 Task: Look for space in Cova Figueira, Cape Verde from 1st June, 2023 to 9th June, 2023 for 5 adults in price range Rs.6000 to Rs.12000. Place can be entire place with 3 bedrooms having 3 beds and 3 bathrooms. Property type can be house, flat, guest house. Booking option can be shelf check-in. Required host language is English.
Action: Mouse moved to (577, 118)
Screenshot: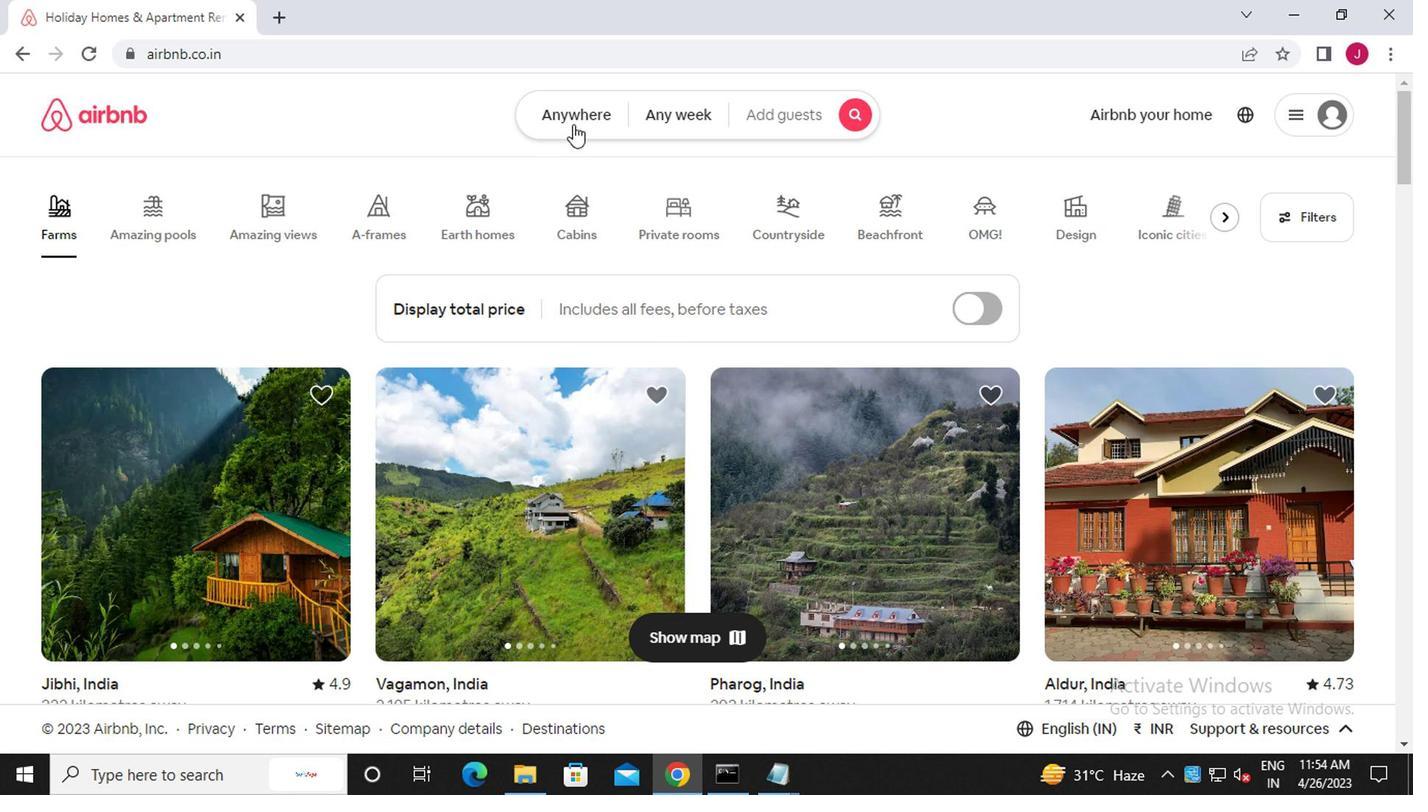 
Action: Mouse pressed left at (577, 118)
Screenshot: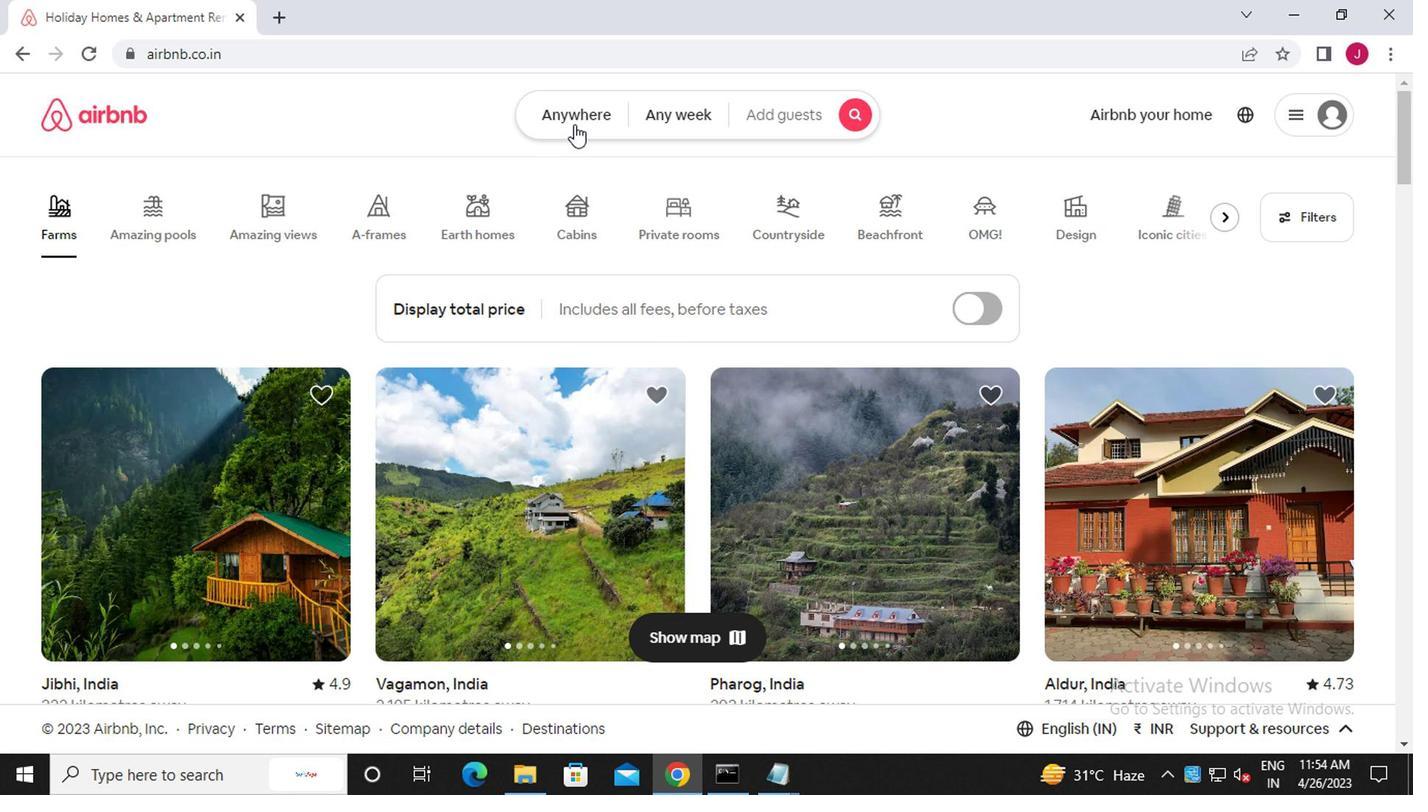 
Action: Mouse moved to (368, 204)
Screenshot: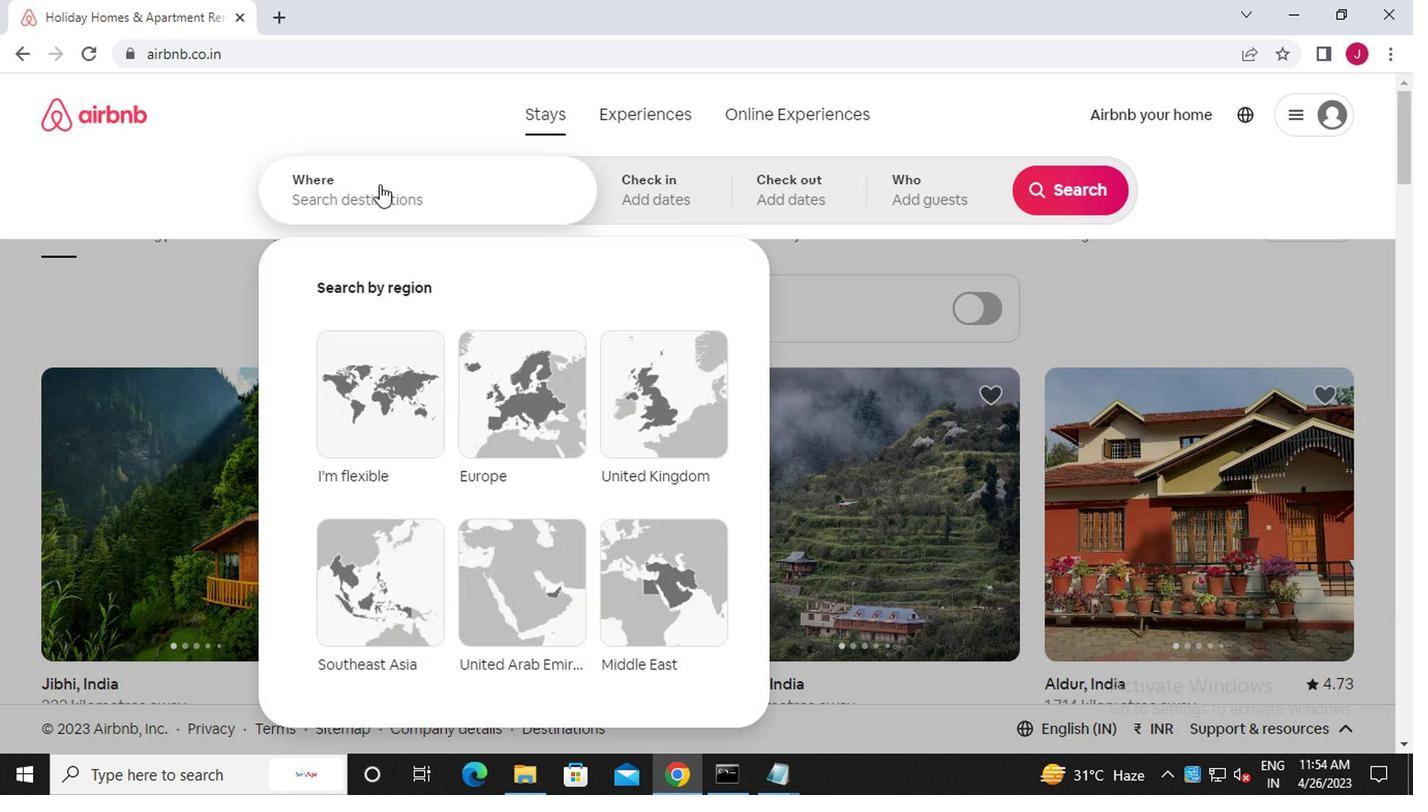 
Action: Mouse pressed left at (368, 204)
Screenshot: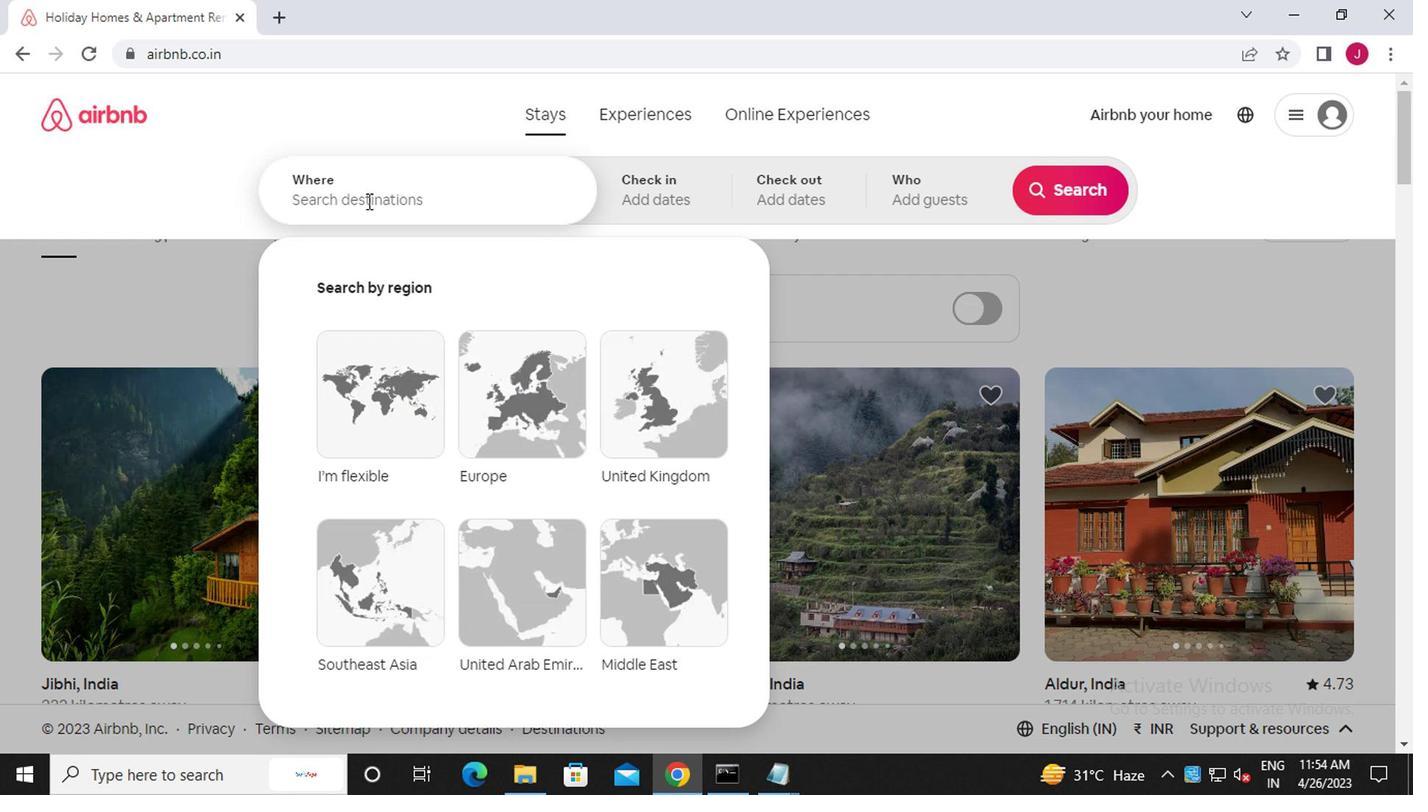 
Action: Mouse moved to (368, 204)
Screenshot: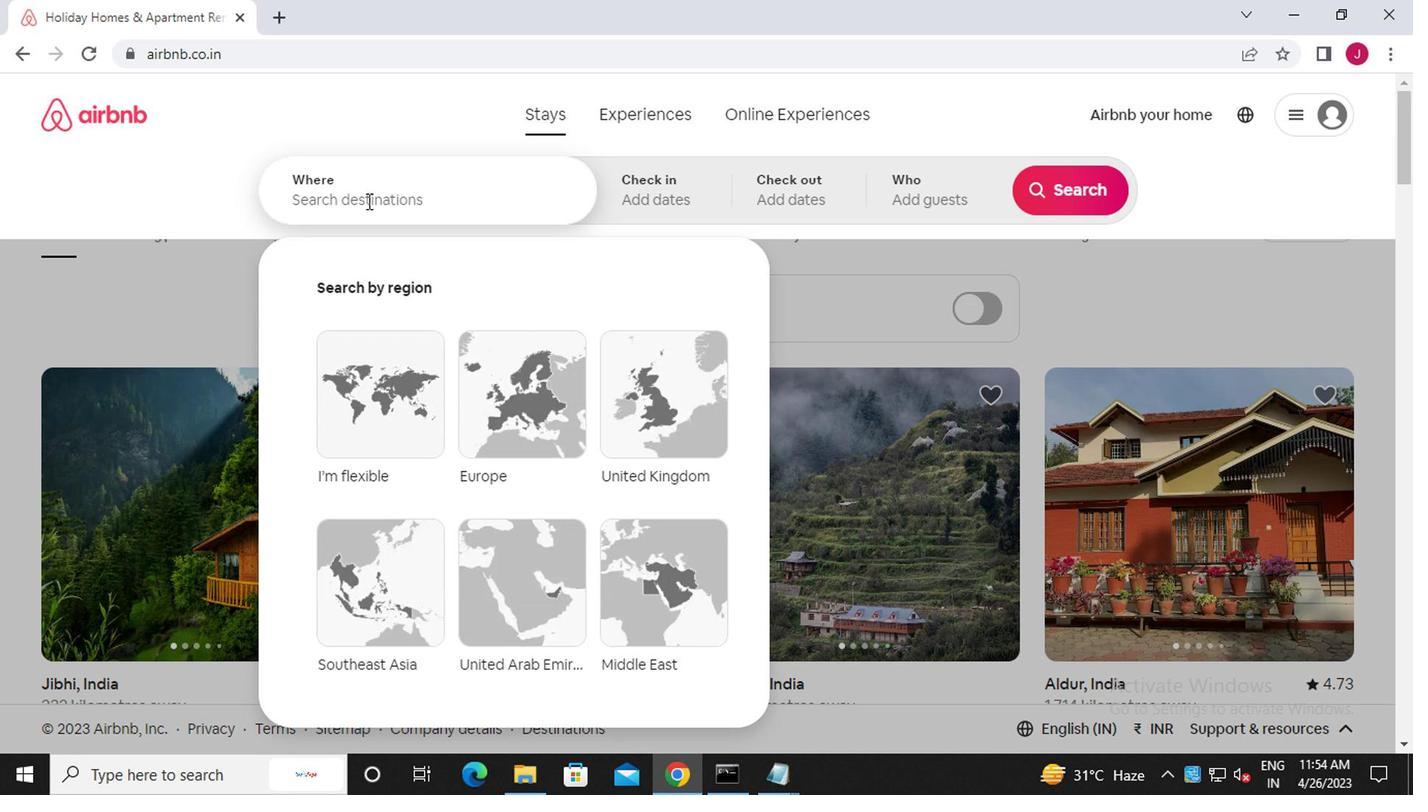
Action: Key pressed c<Key.caps_lock>ova<Key.space><Key.caps_lock>f<Key.caps_lock>iguer<Key.backspace>ira,<Key.caps_lock>c<Key.caps_lock>ape<Key.space><Key.caps_lock>v<Key.caps_lock>erde
Screenshot: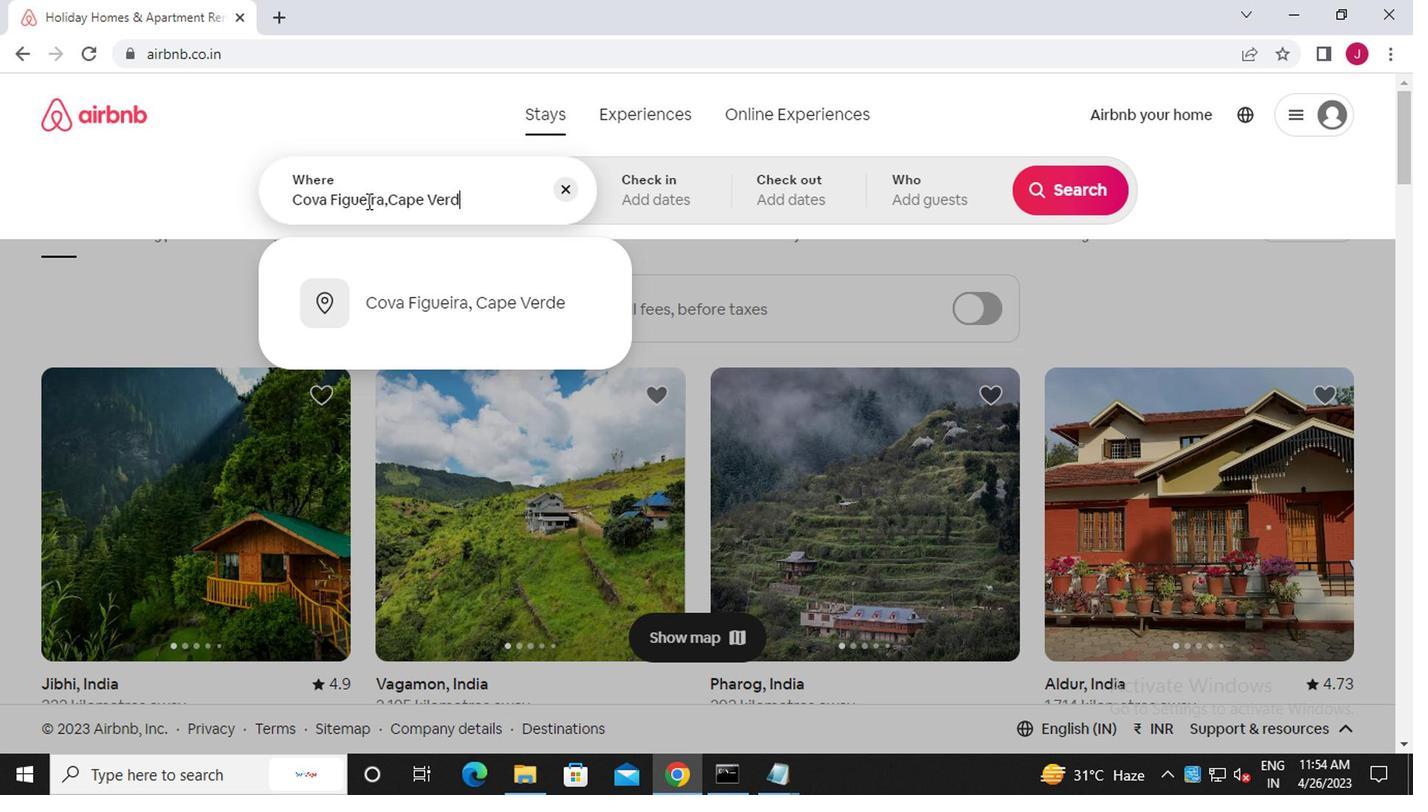 
Action: Mouse moved to (524, 306)
Screenshot: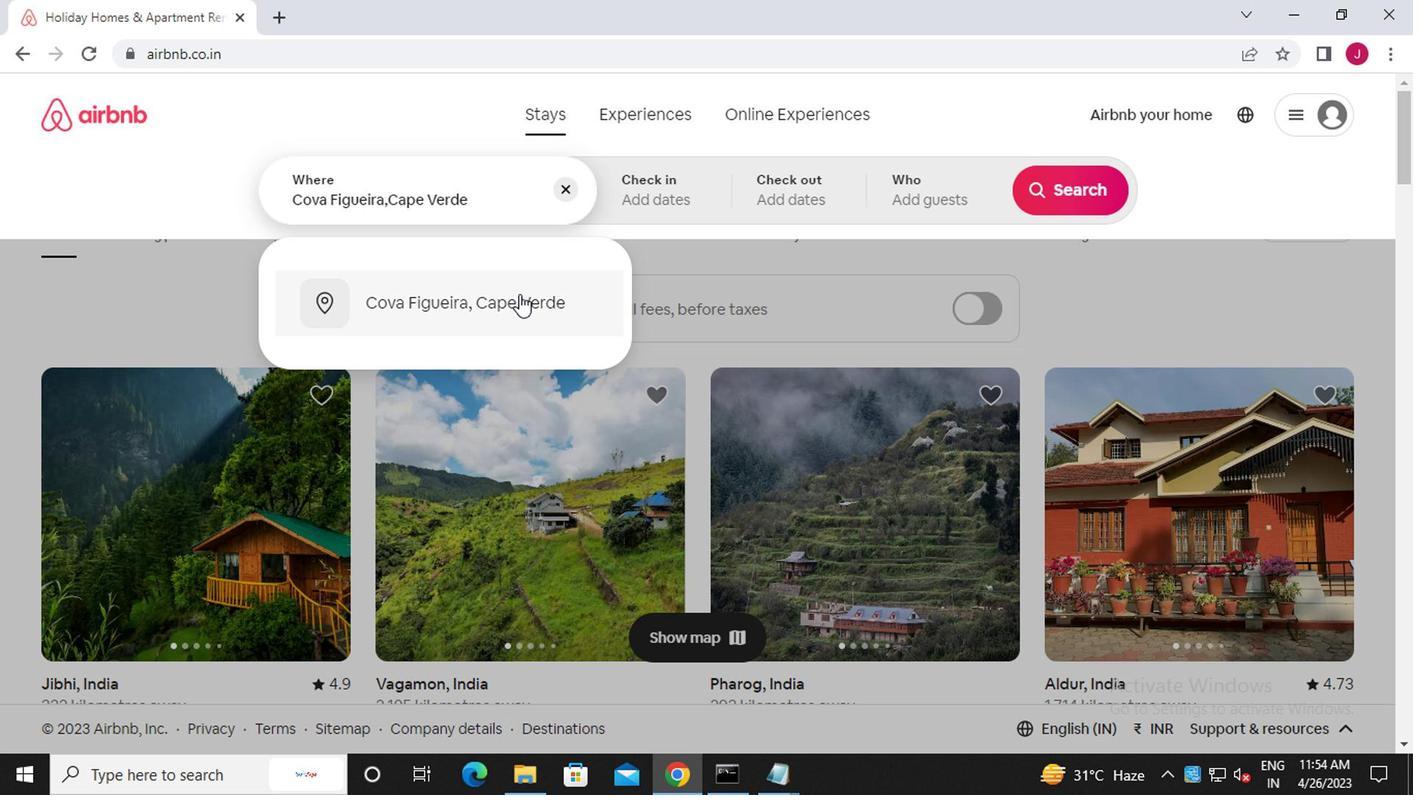 
Action: Mouse pressed left at (524, 306)
Screenshot: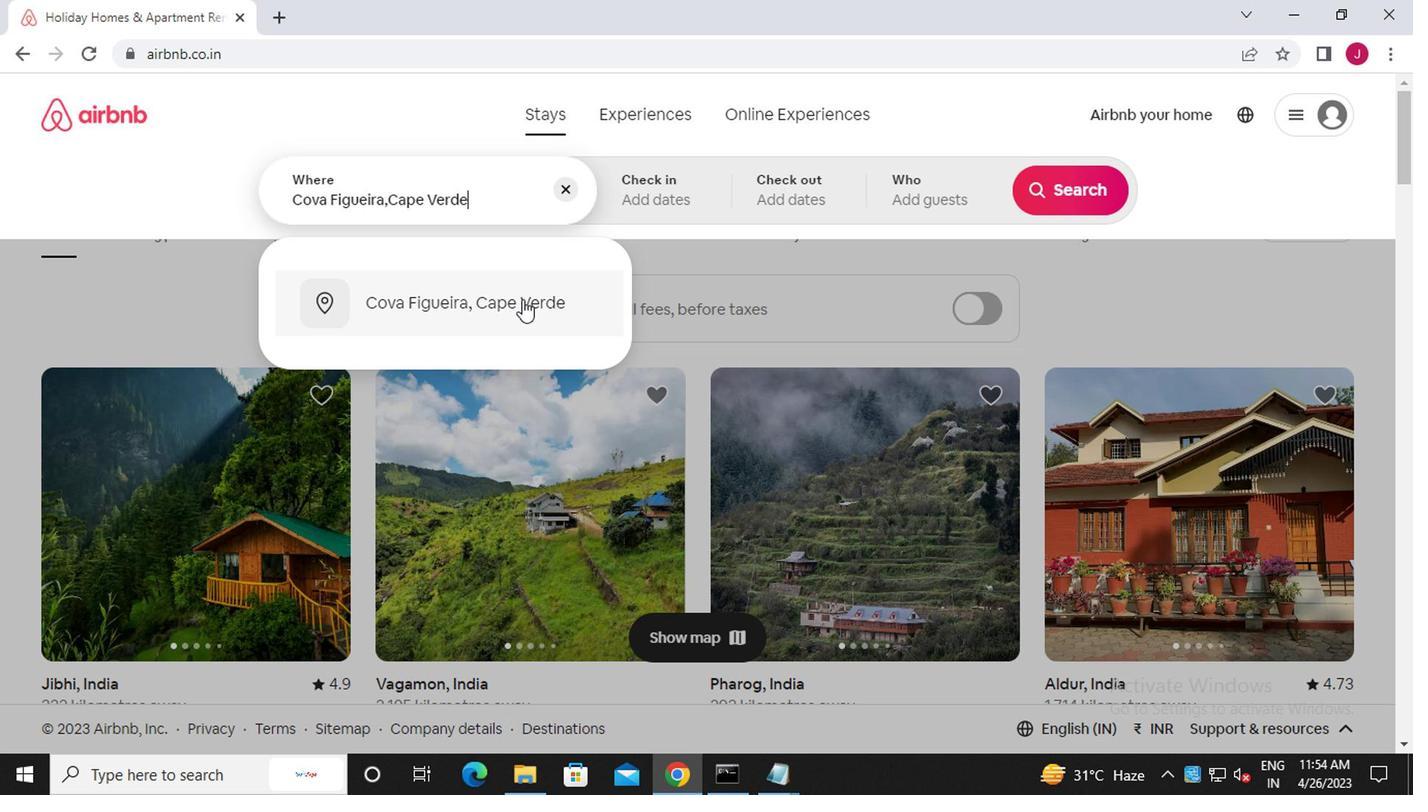 
Action: Mouse moved to (1057, 362)
Screenshot: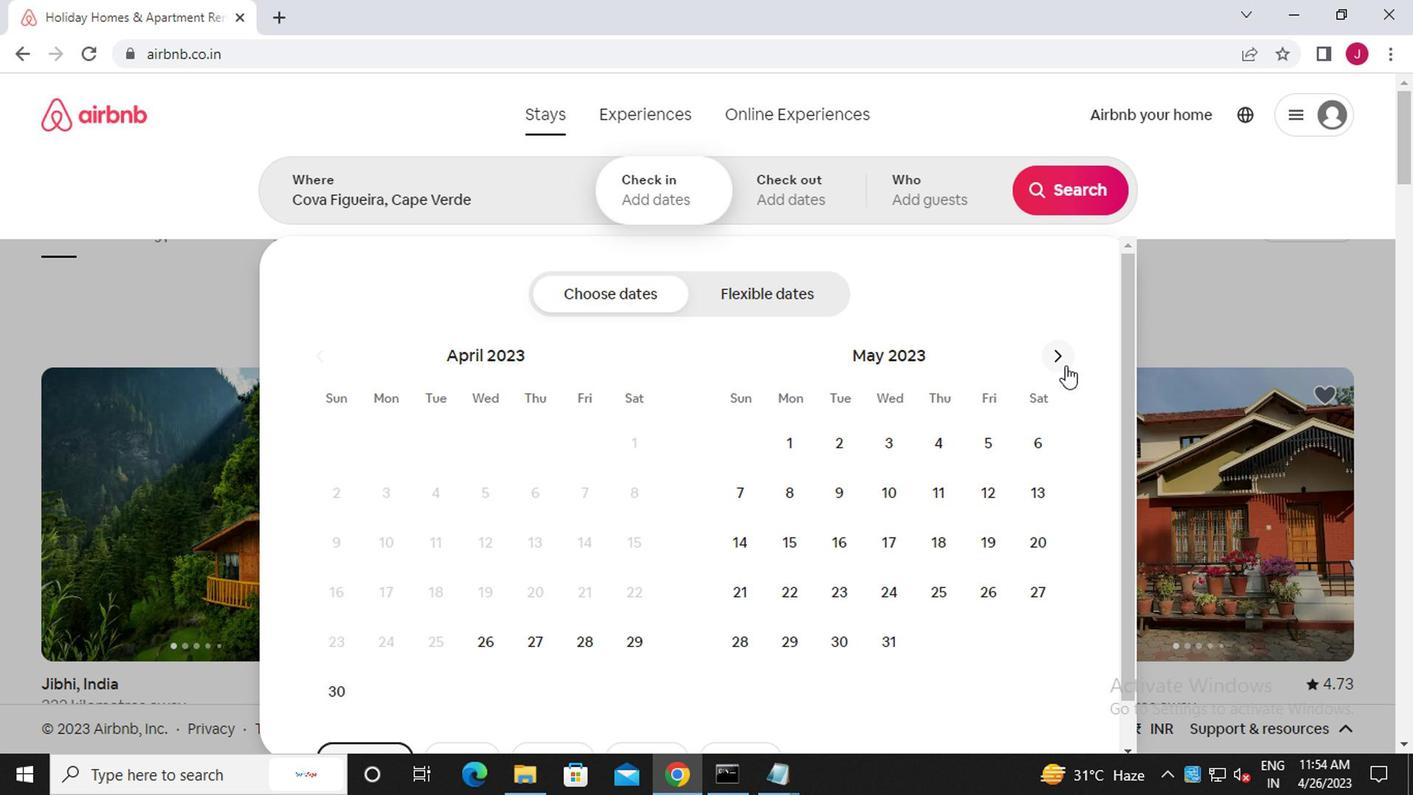 
Action: Mouse pressed left at (1057, 362)
Screenshot: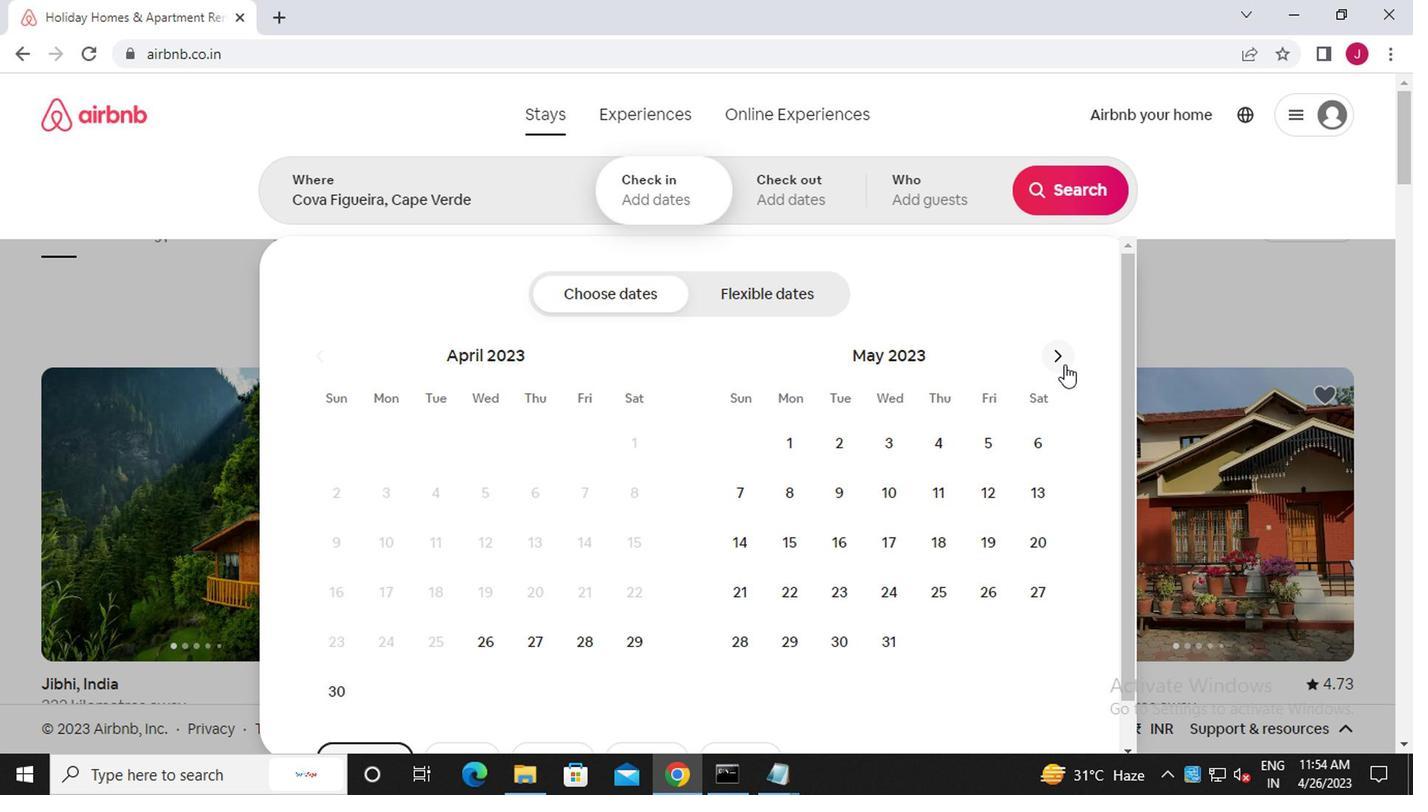 
Action: Mouse moved to (946, 440)
Screenshot: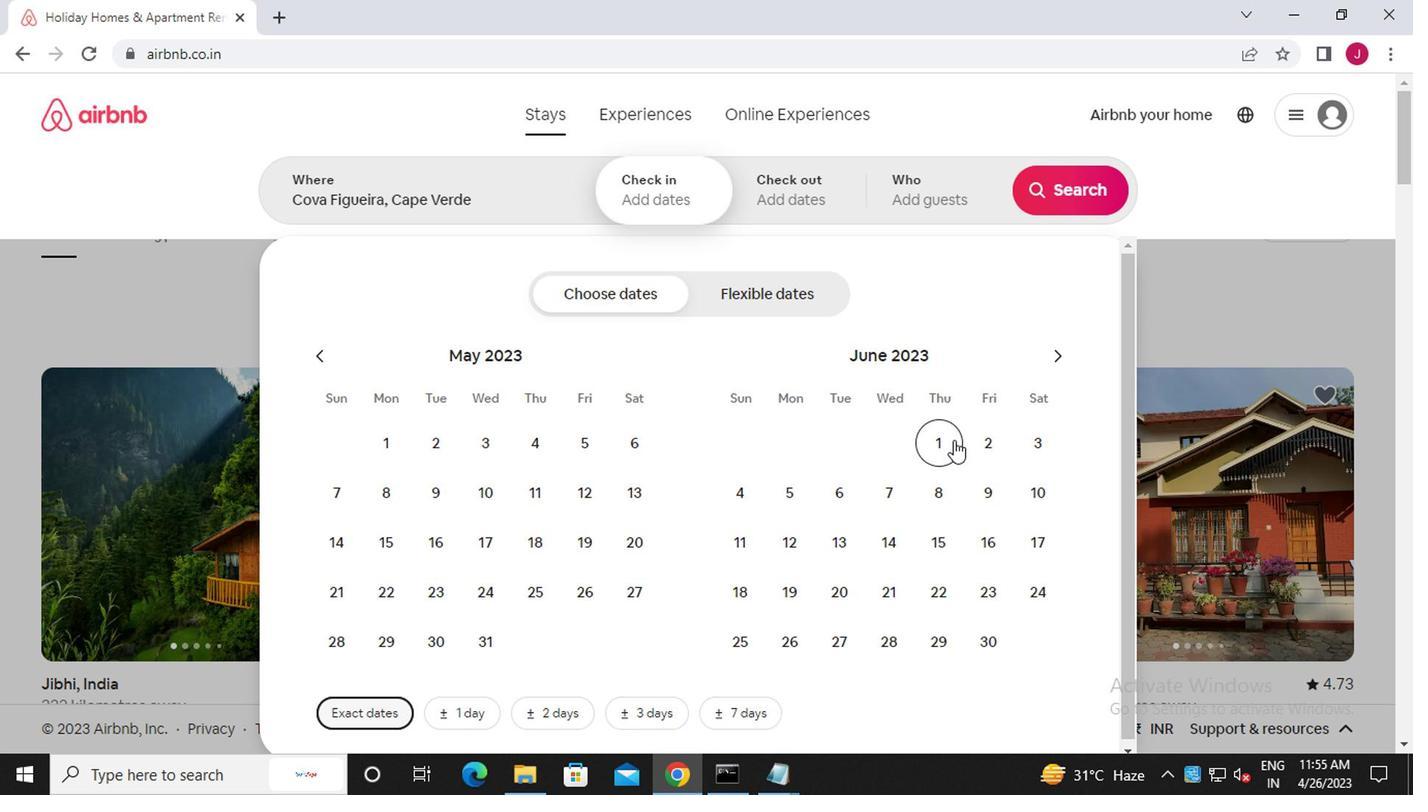 
Action: Mouse pressed left at (946, 440)
Screenshot: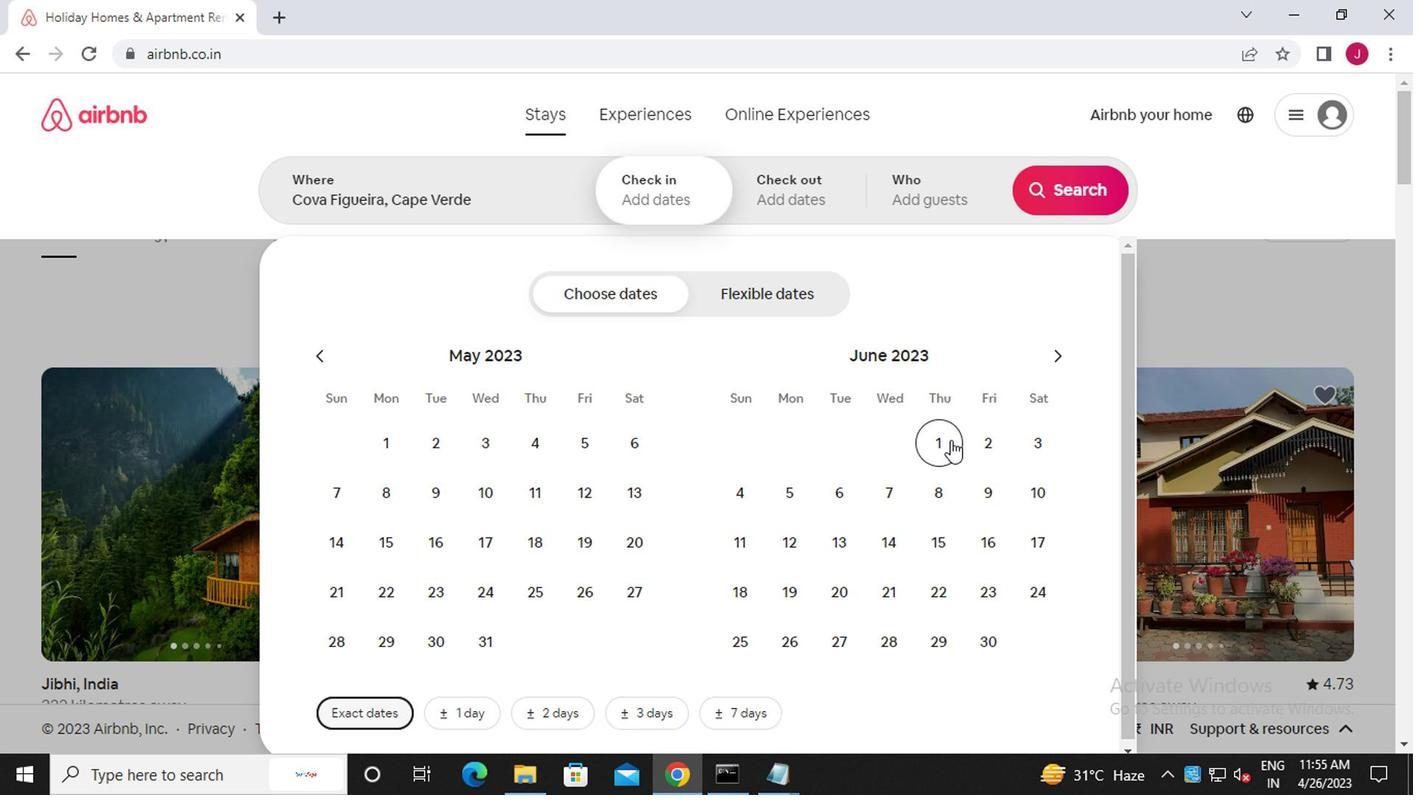 
Action: Mouse moved to (985, 477)
Screenshot: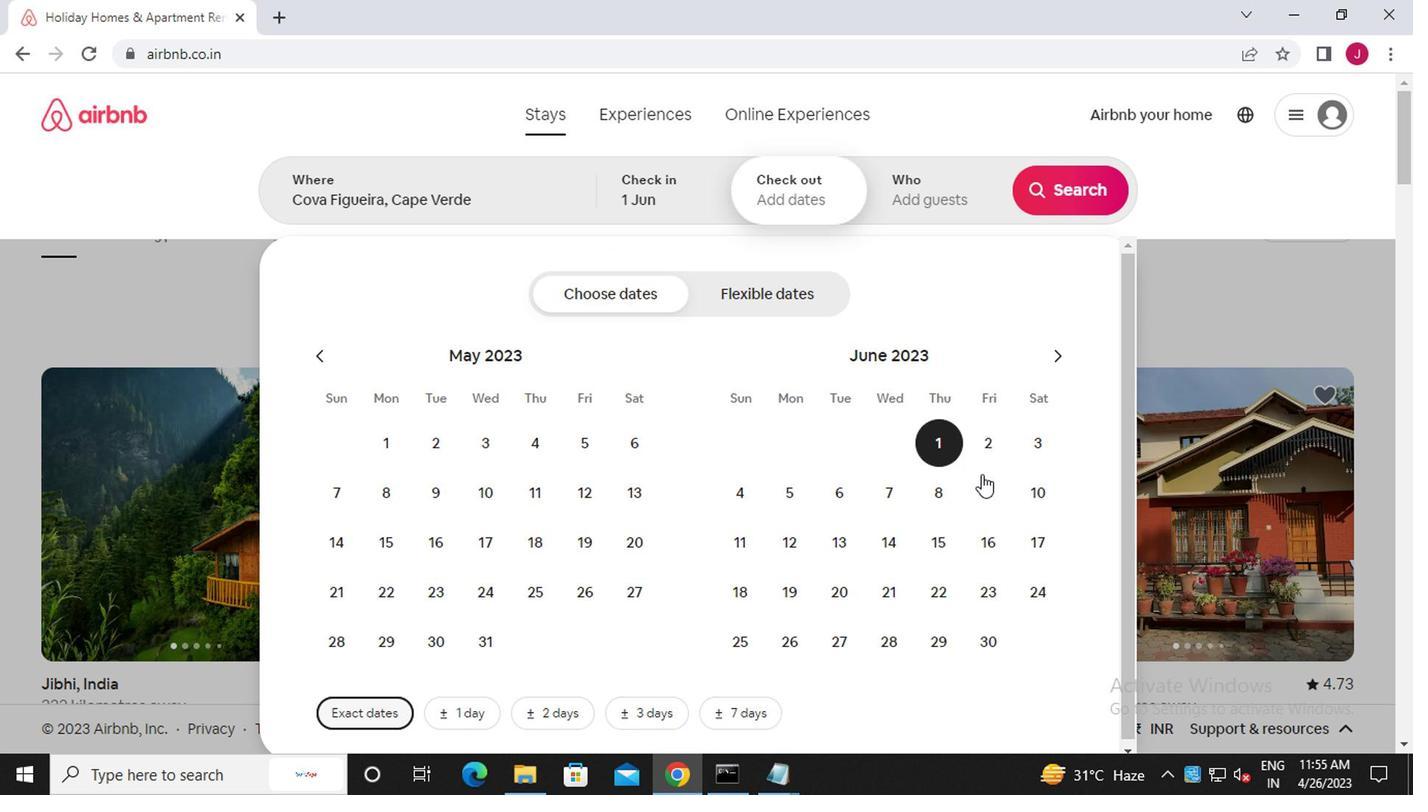 
Action: Mouse pressed left at (985, 477)
Screenshot: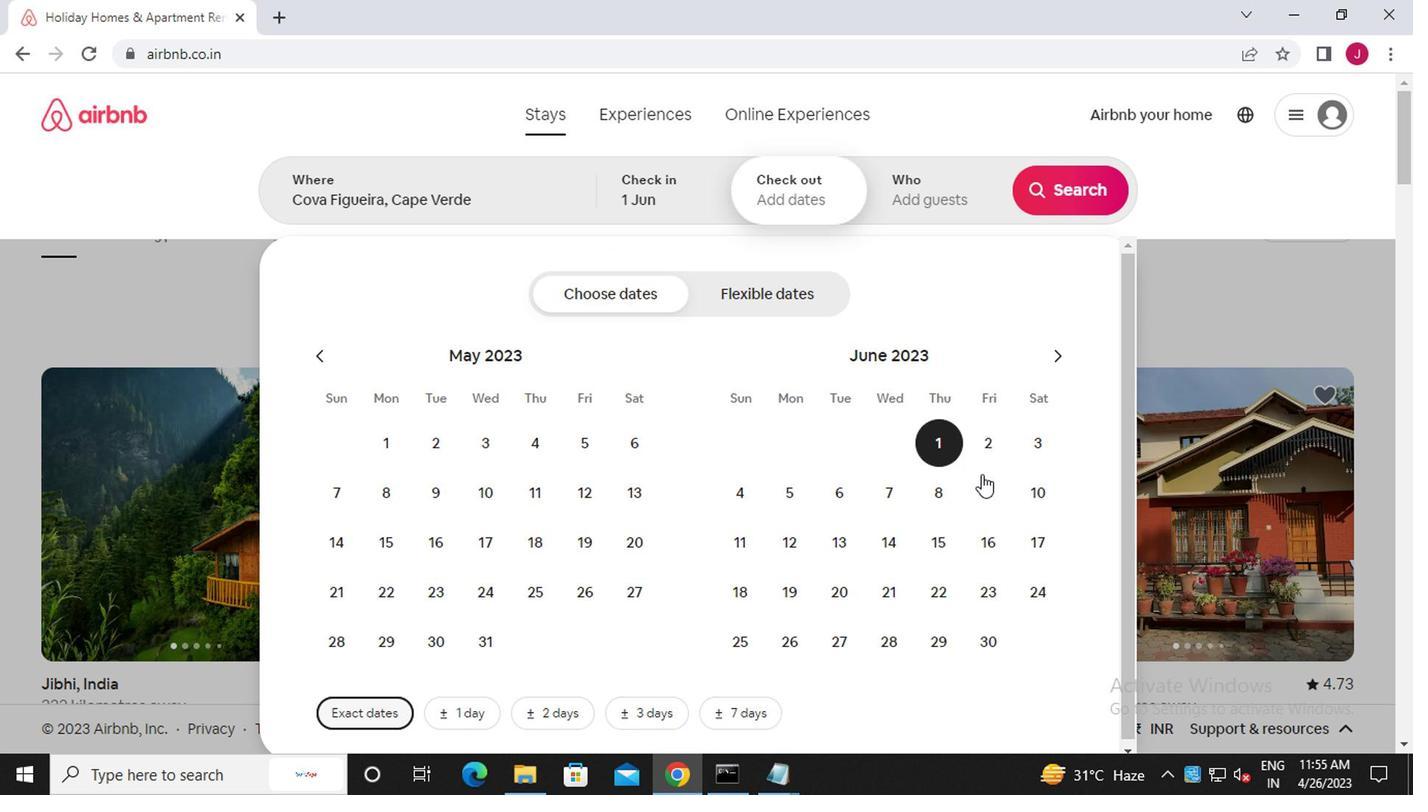
Action: Mouse moved to (938, 195)
Screenshot: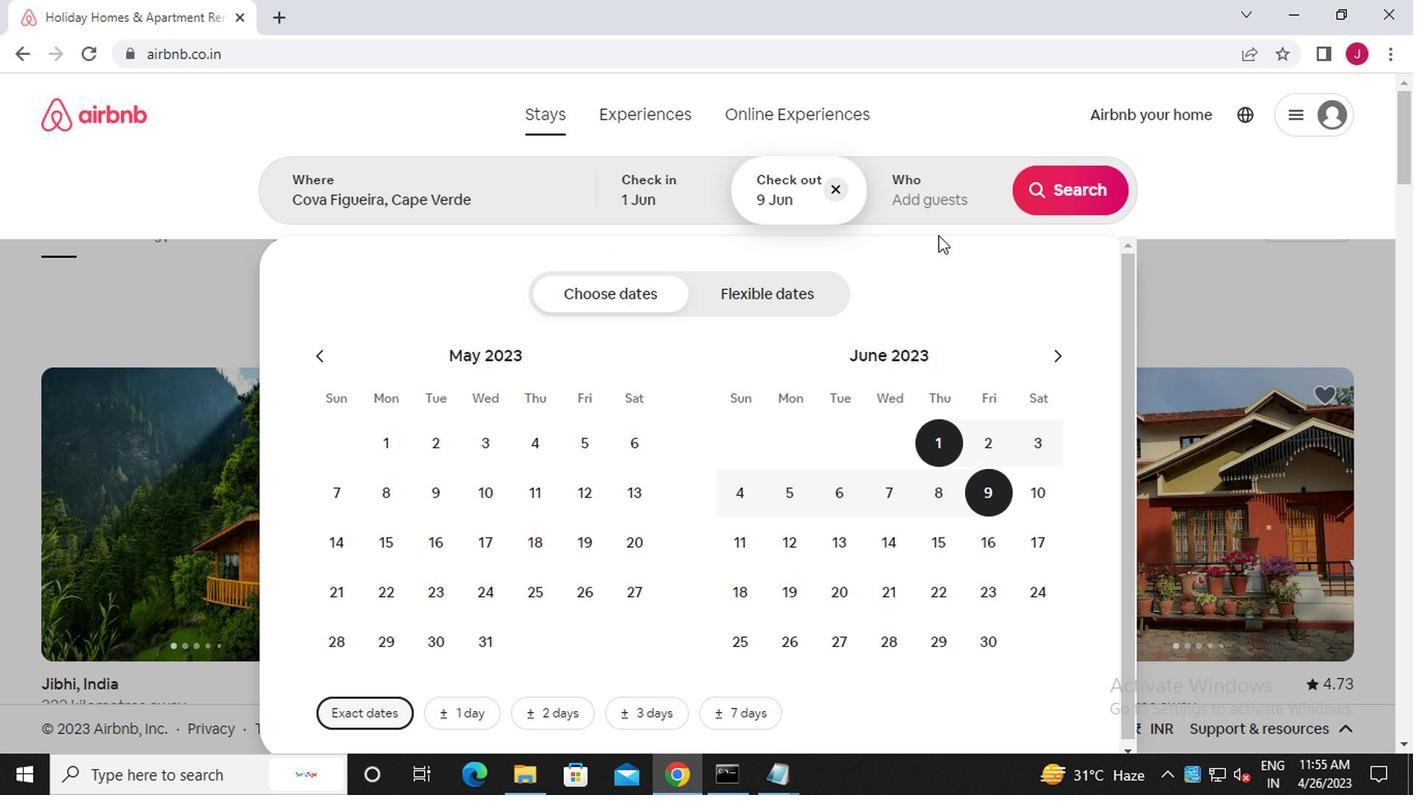 
Action: Mouse pressed left at (938, 195)
Screenshot: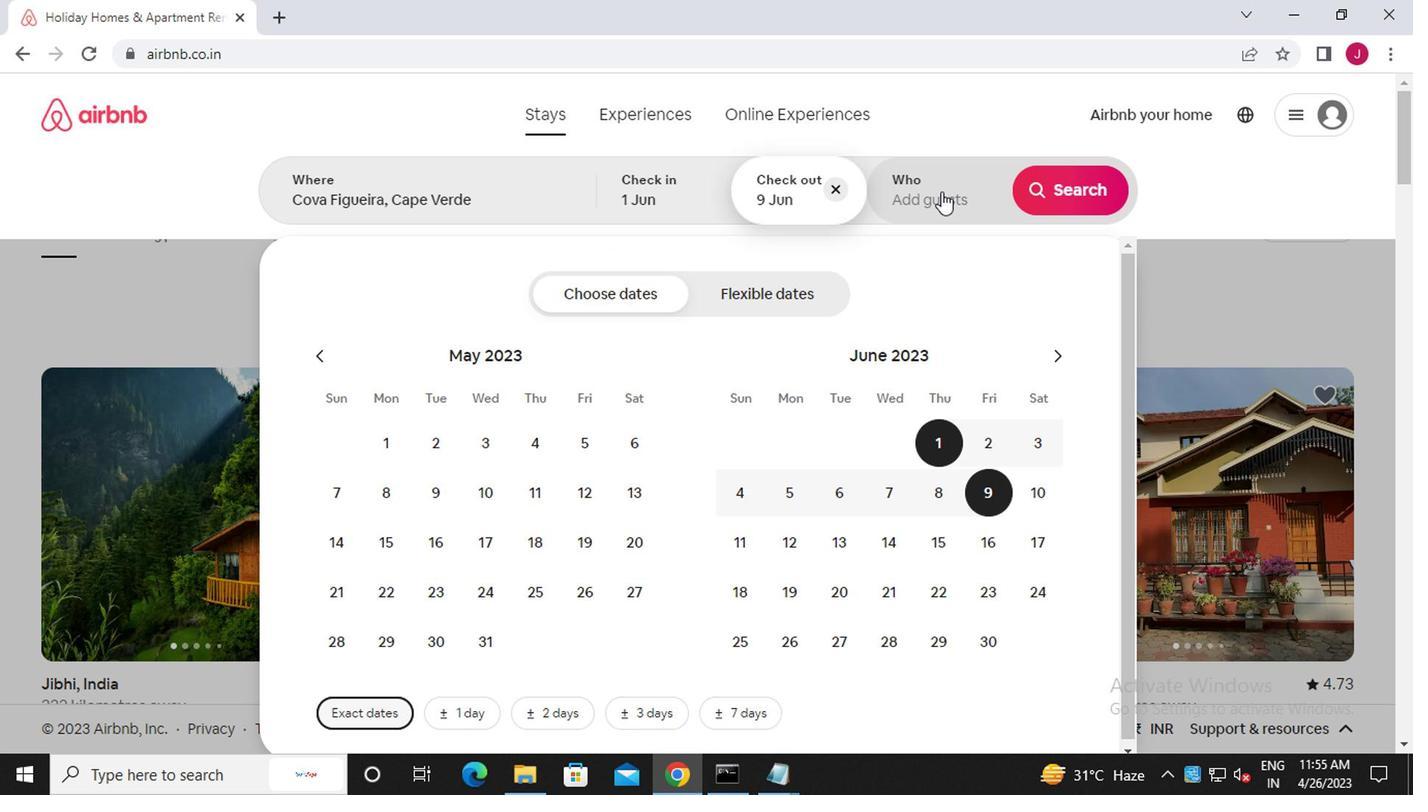 
Action: Mouse moved to (1067, 300)
Screenshot: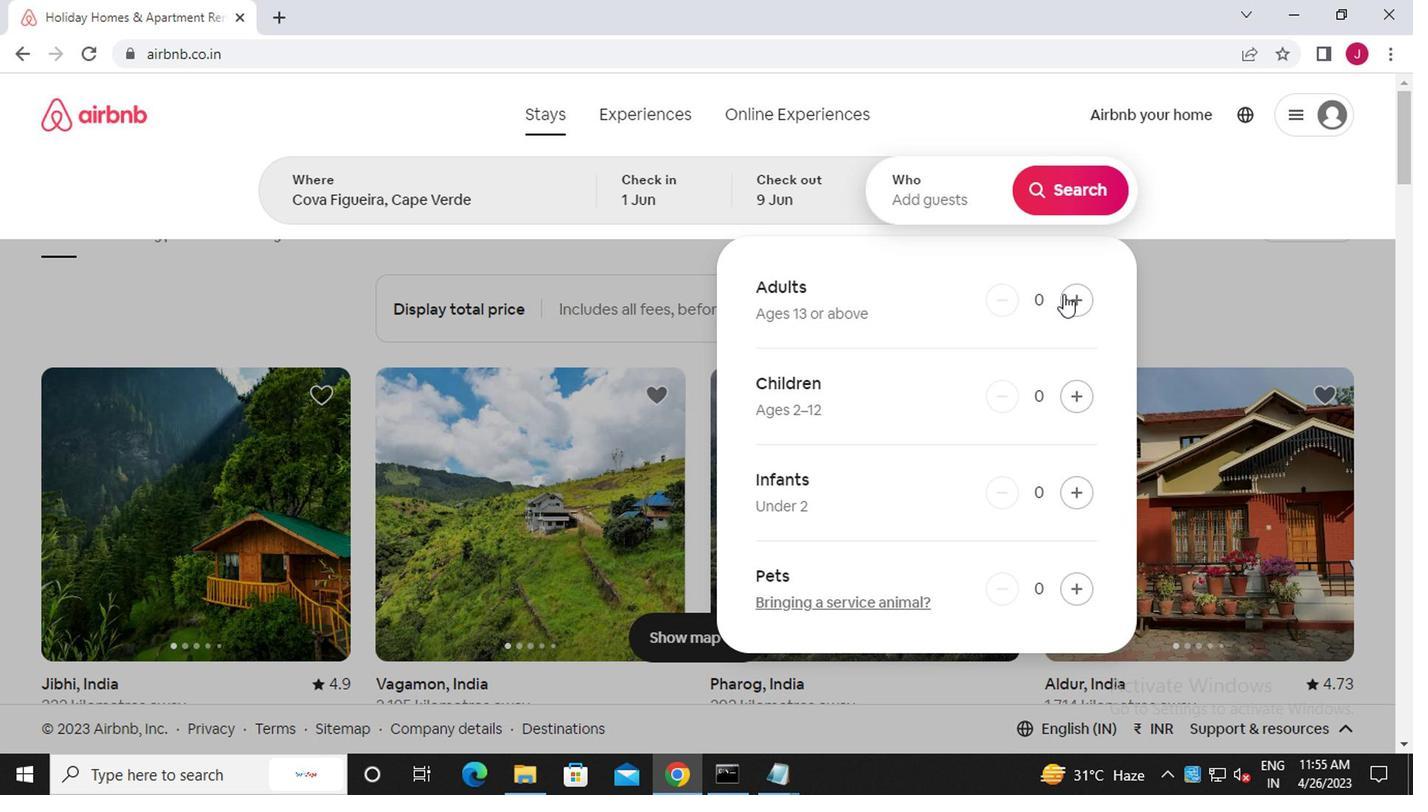
Action: Mouse pressed left at (1067, 300)
Screenshot: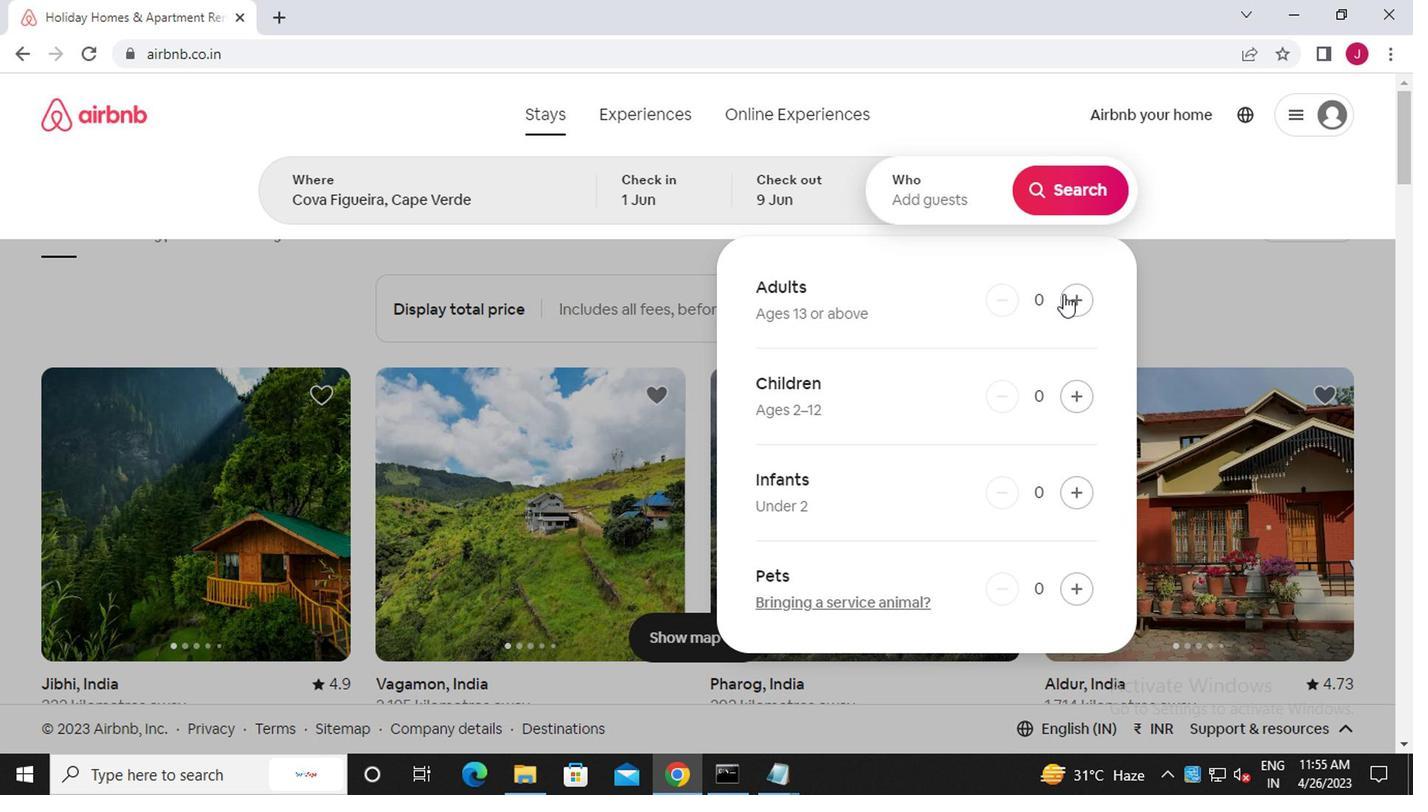 
Action: Mouse moved to (1067, 300)
Screenshot: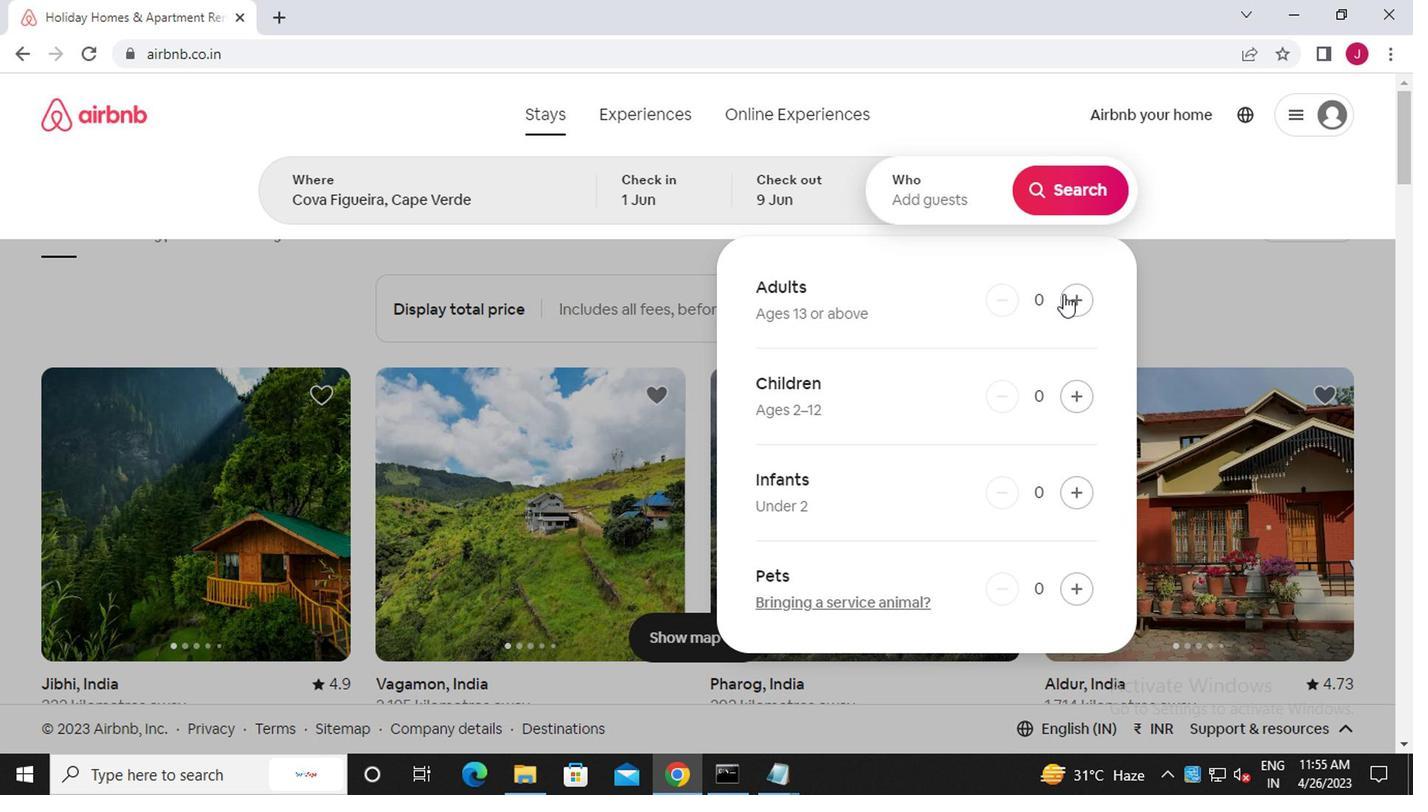 
Action: Mouse pressed left at (1067, 300)
Screenshot: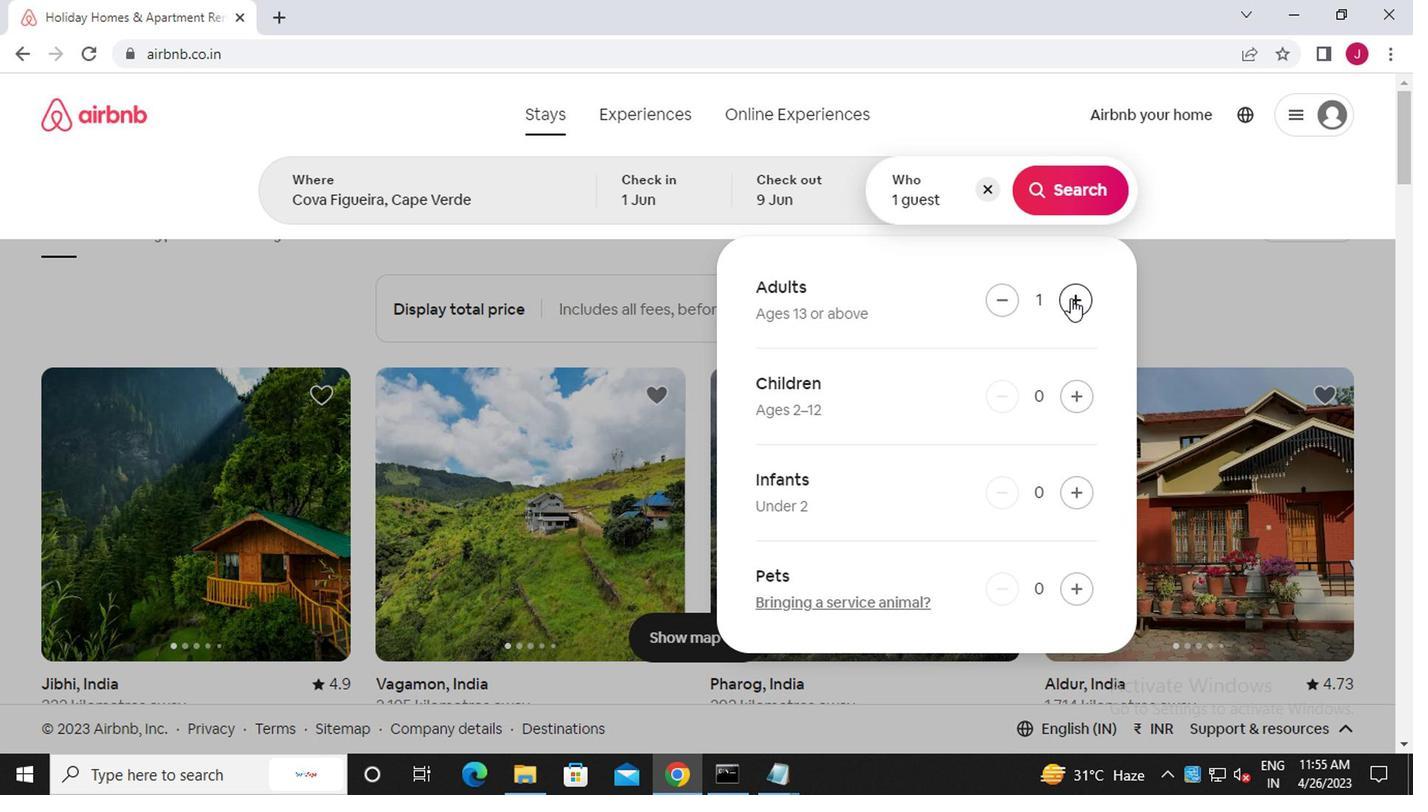 
Action: Mouse pressed left at (1067, 300)
Screenshot: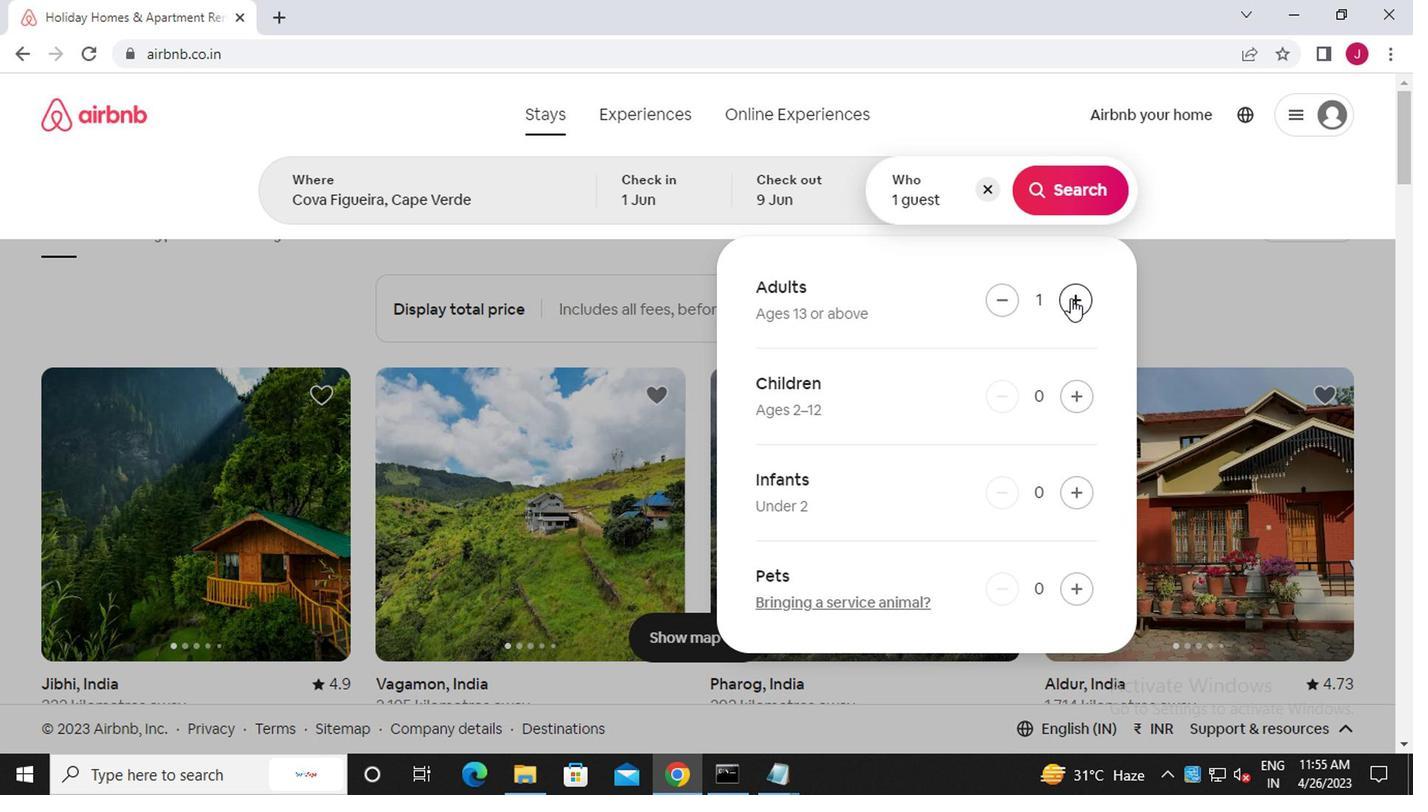 
Action: Mouse pressed left at (1067, 300)
Screenshot: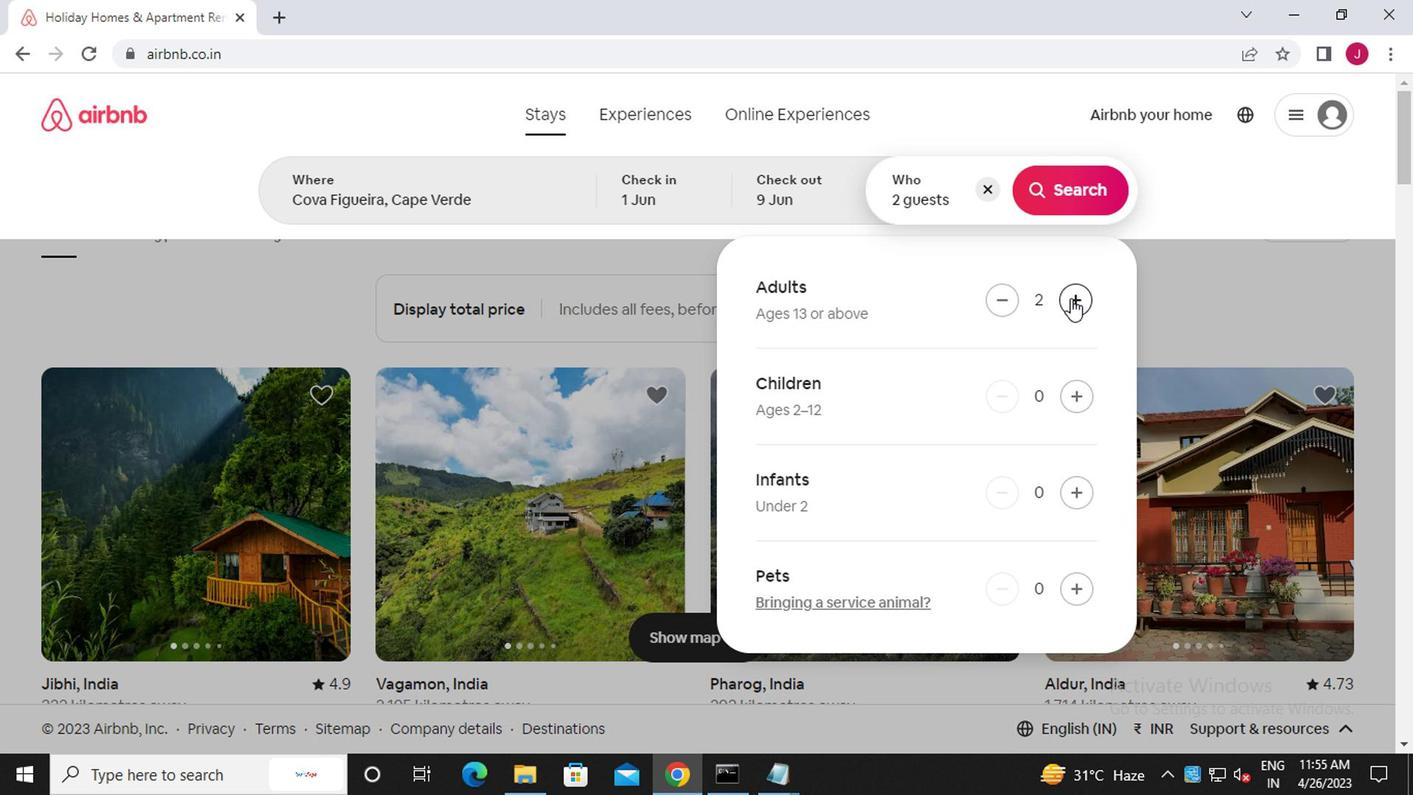 
Action: Mouse pressed left at (1067, 300)
Screenshot: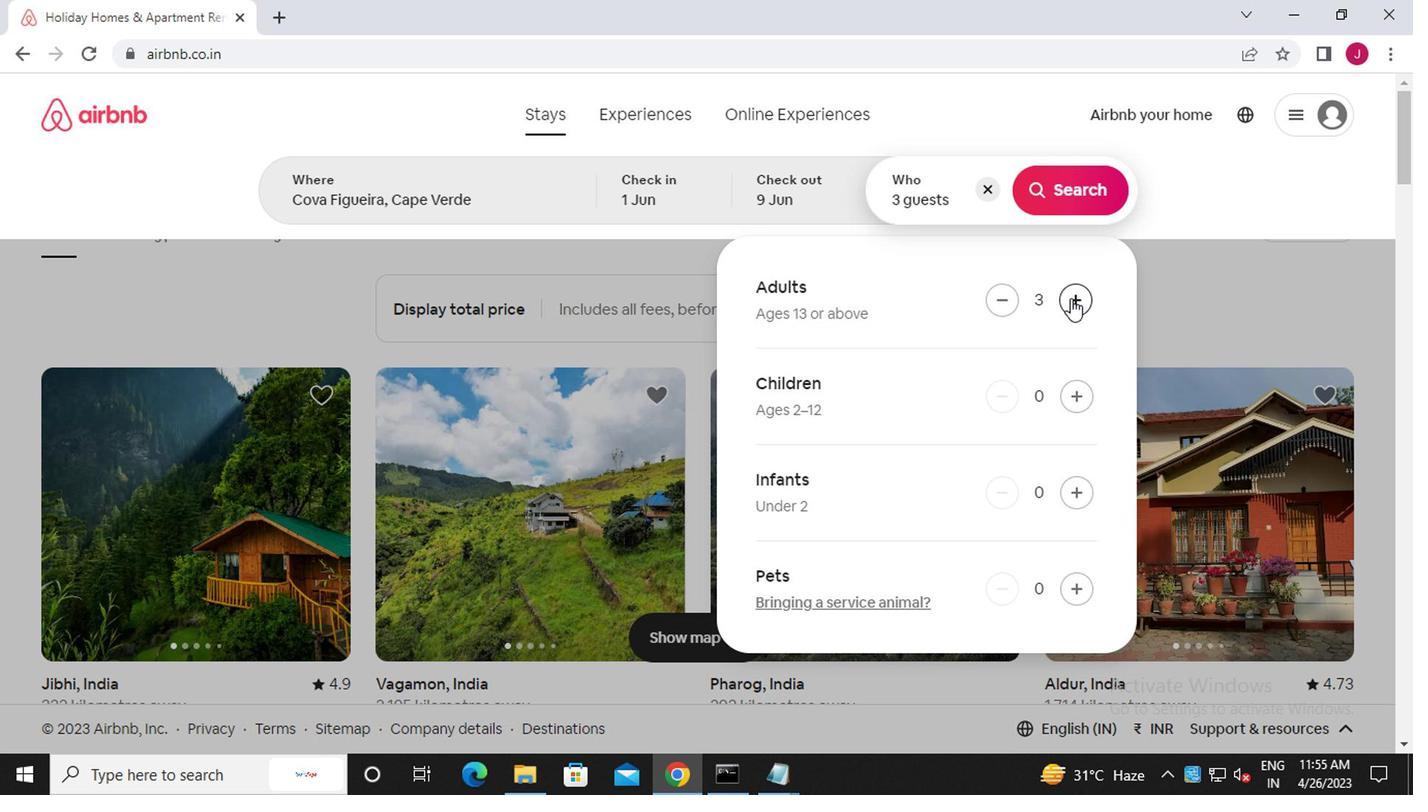 
Action: Mouse moved to (1076, 199)
Screenshot: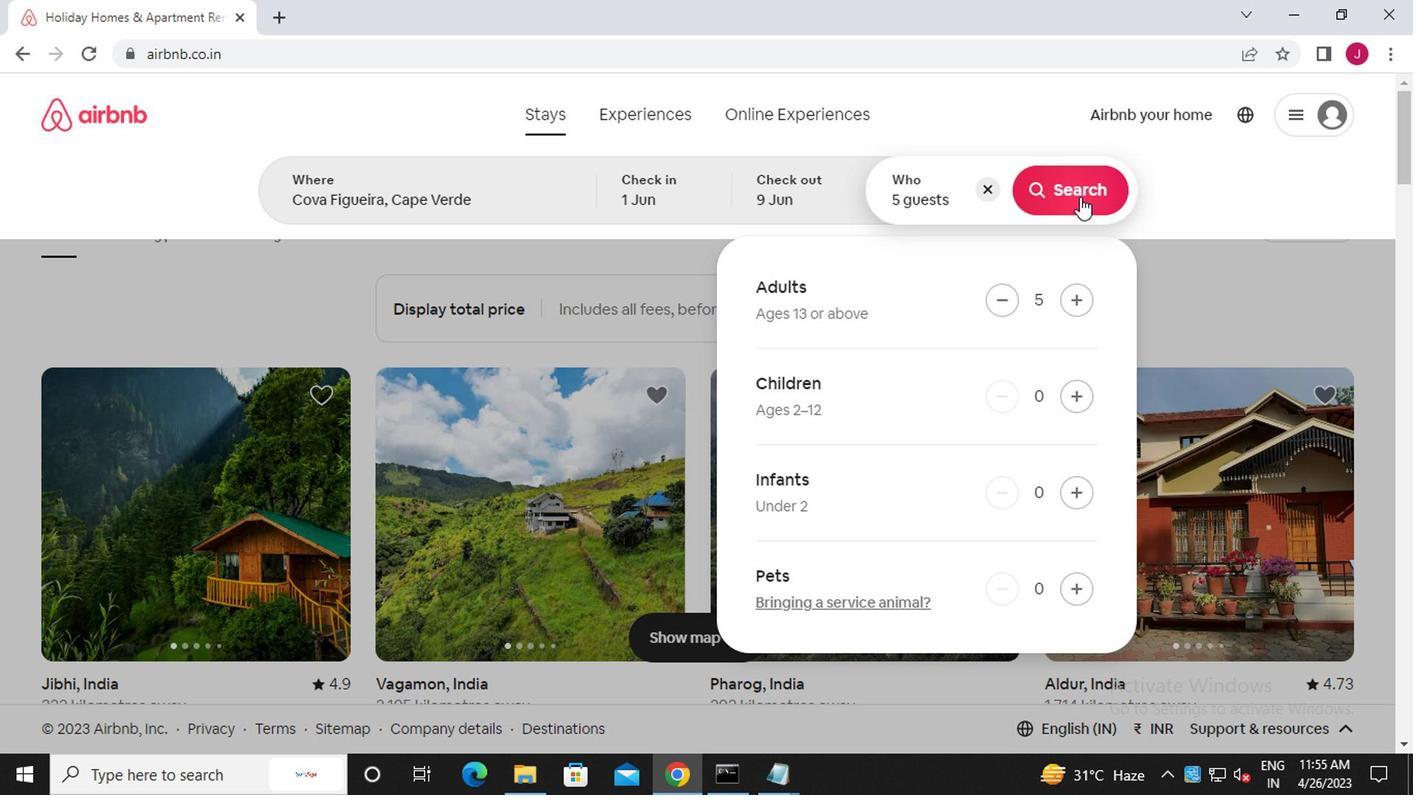 
Action: Mouse pressed left at (1076, 199)
Screenshot: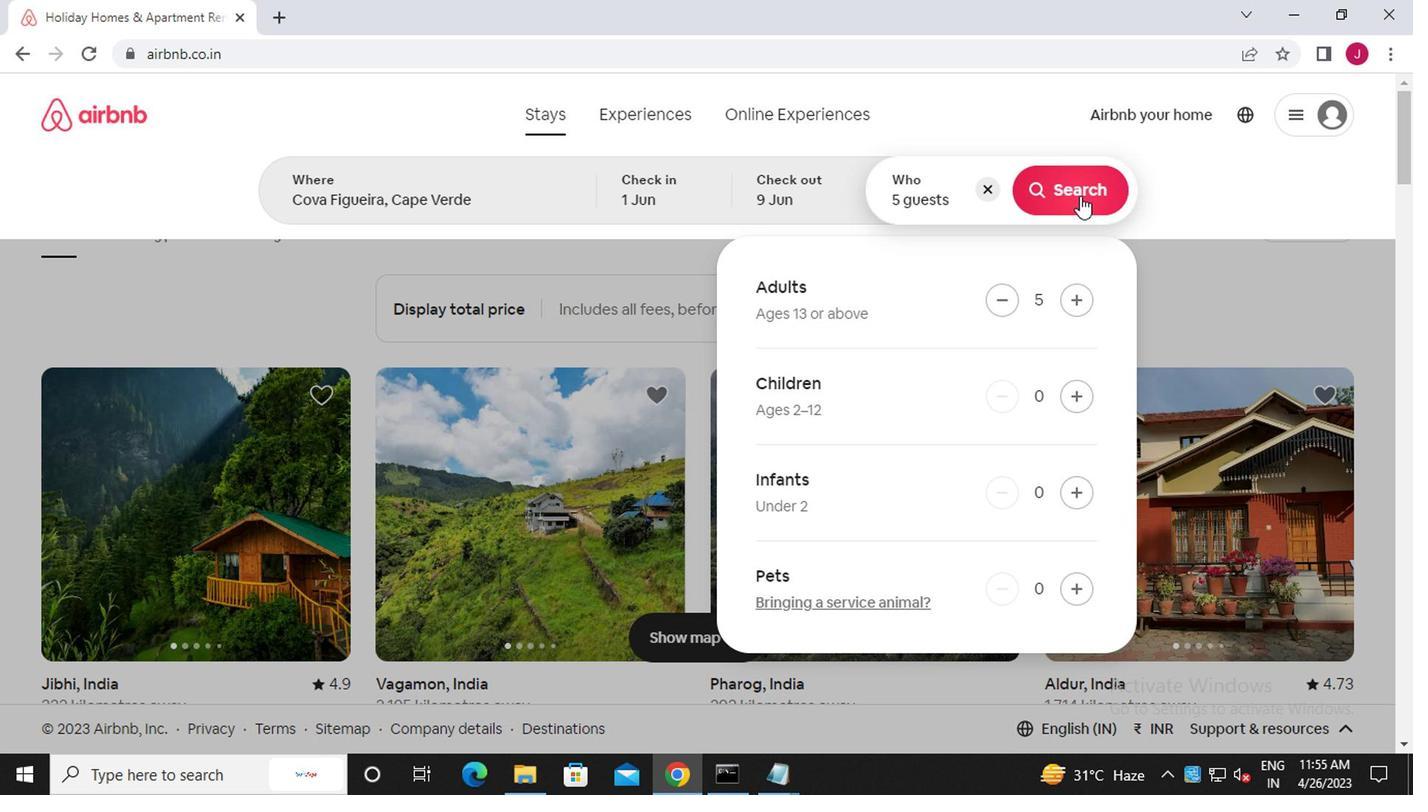 
Action: Mouse moved to (1334, 200)
Screenshot: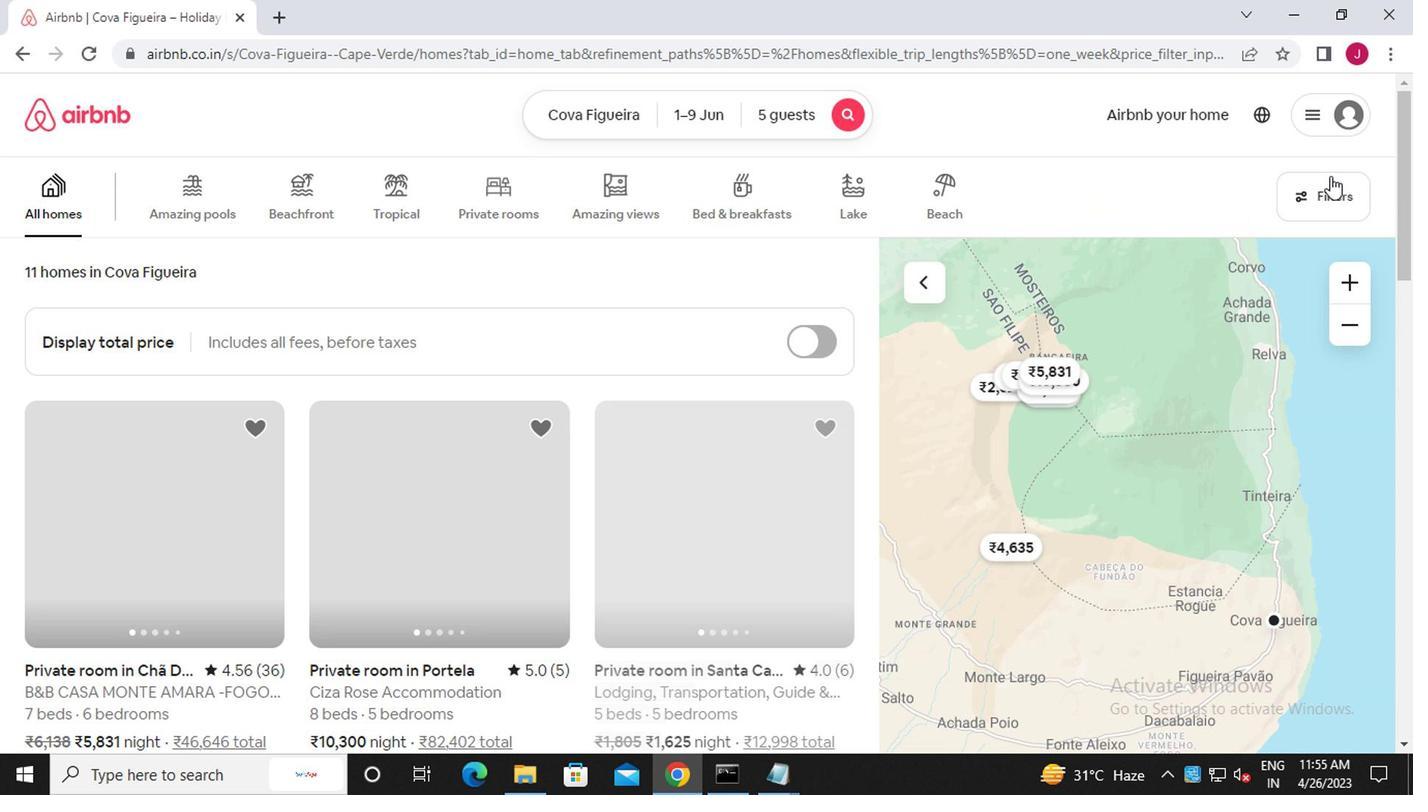 
Action: Mouse pressed left at (1334, 200)
Screenshot: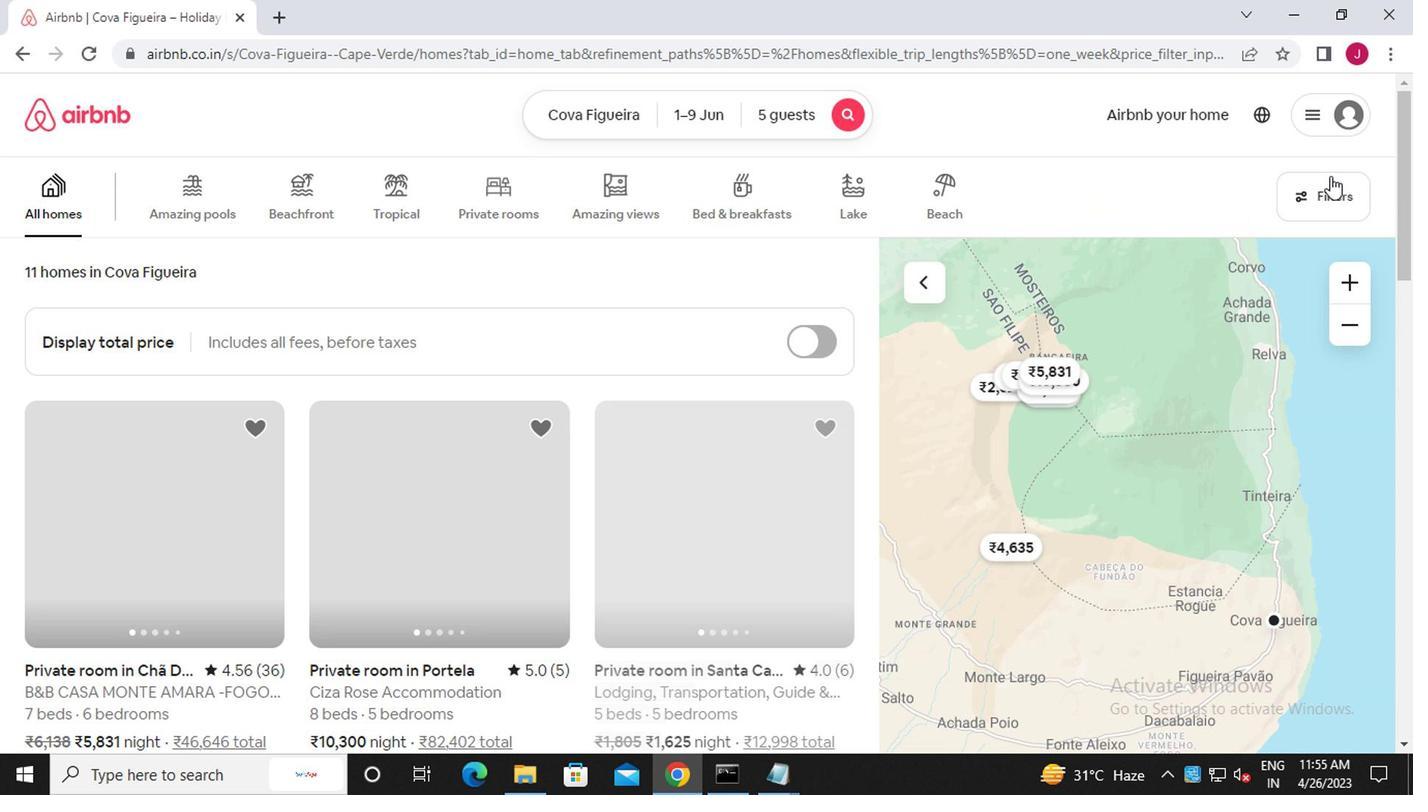 
Action: Mouse moved to (537, 440)
Screenshot: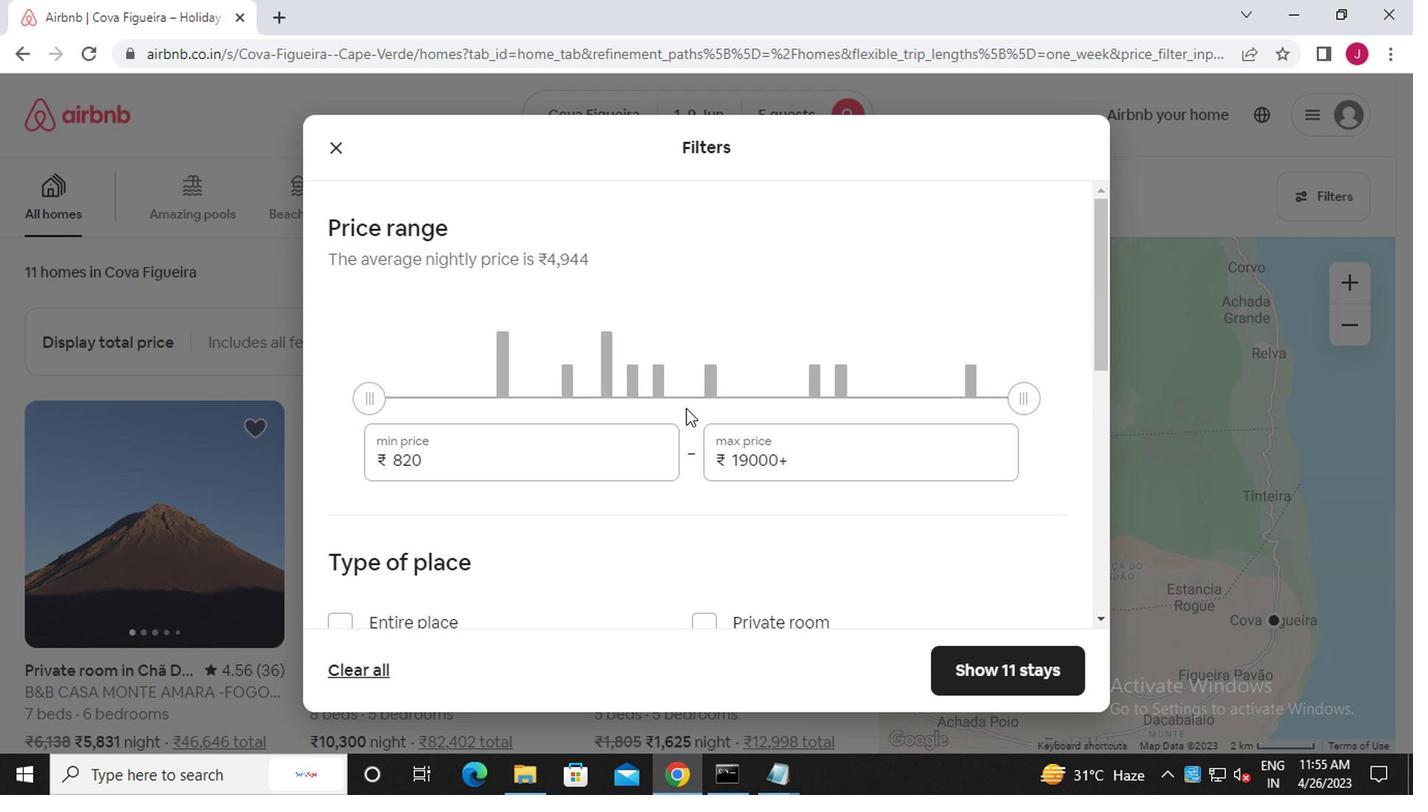 
Action: Mouse pressed left at (537, 440)
Screenshot: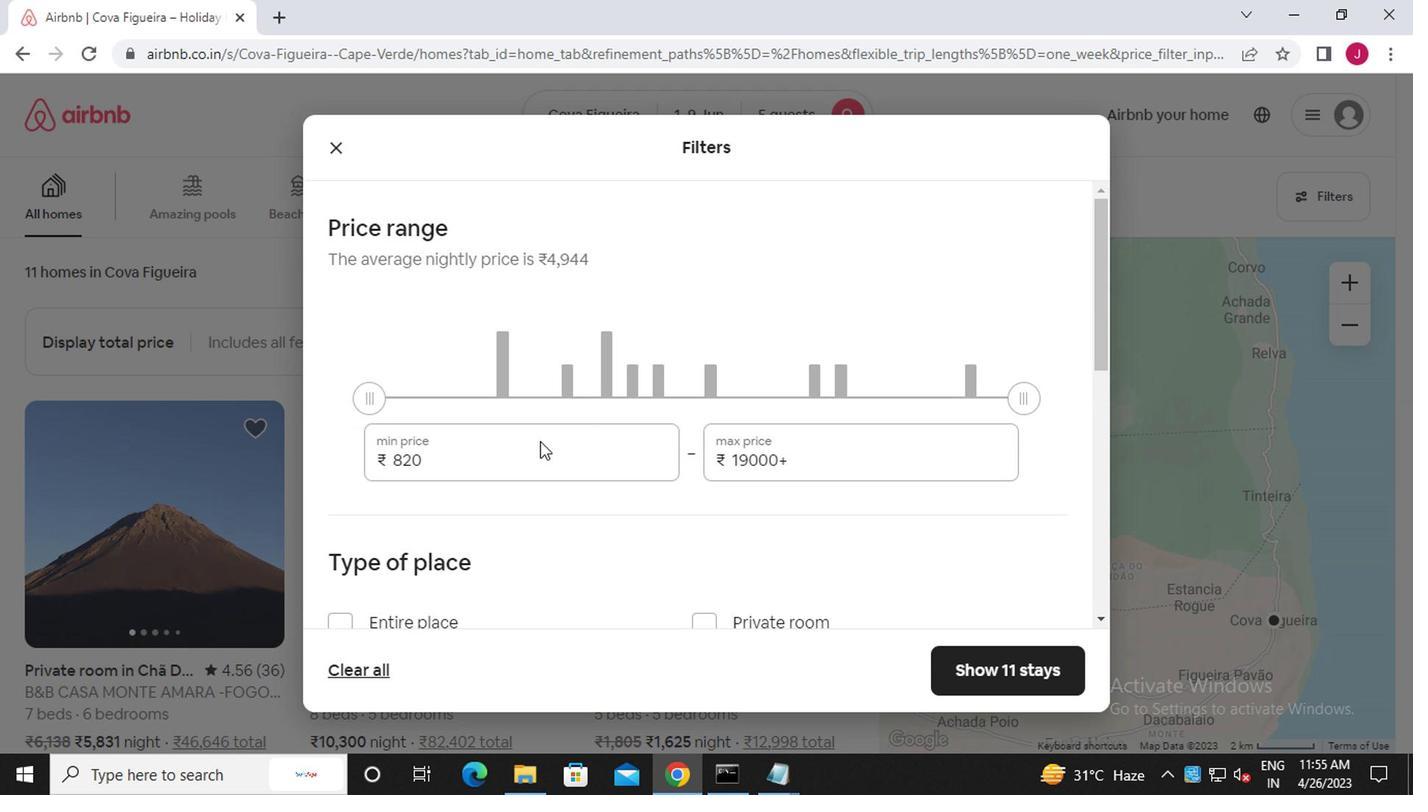 
Action: Mouse moved to (527, 434)
Screenshot: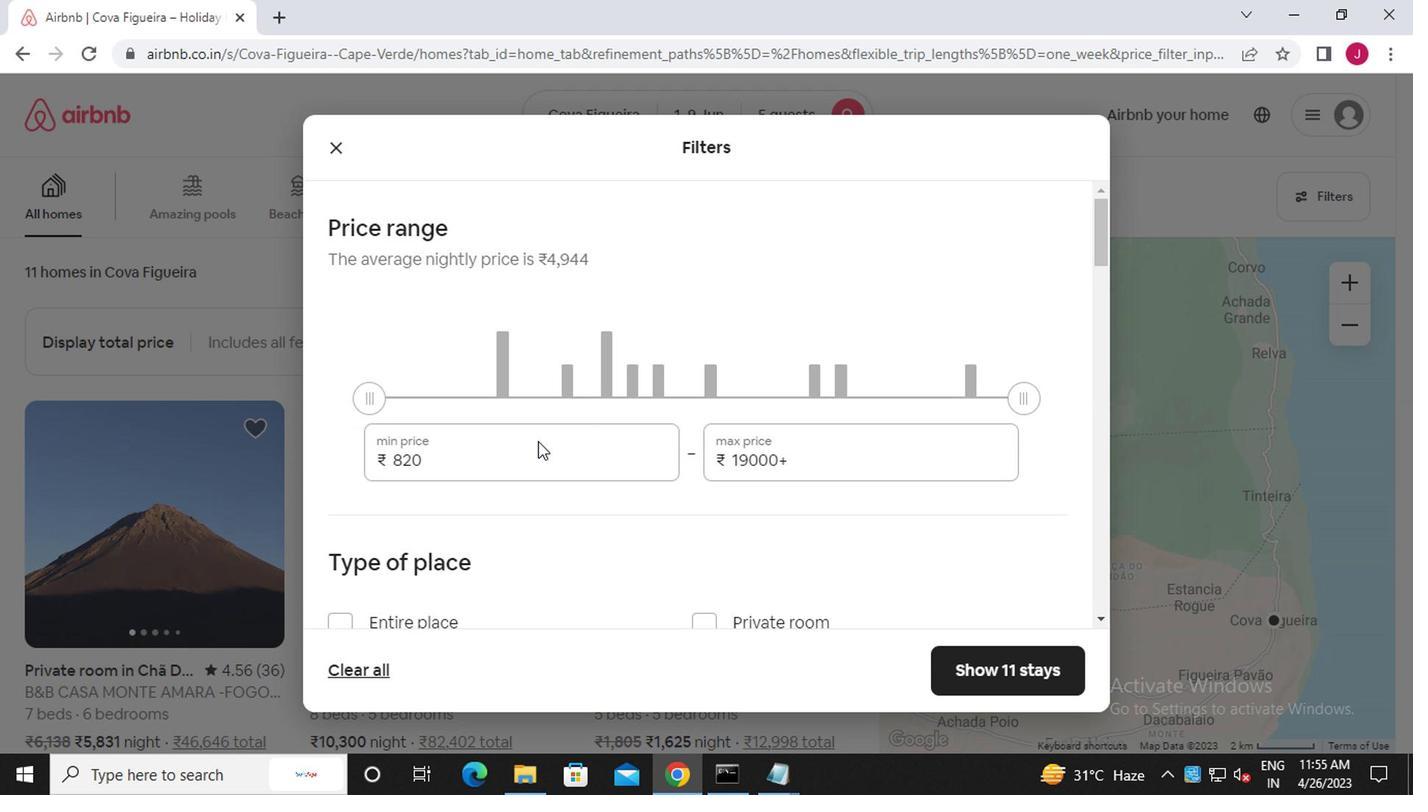
Action: Key pressed <Key.backspace><Key.backspace><Key.backspace><<102>><<96>><<96>><<96>>
Screenshot: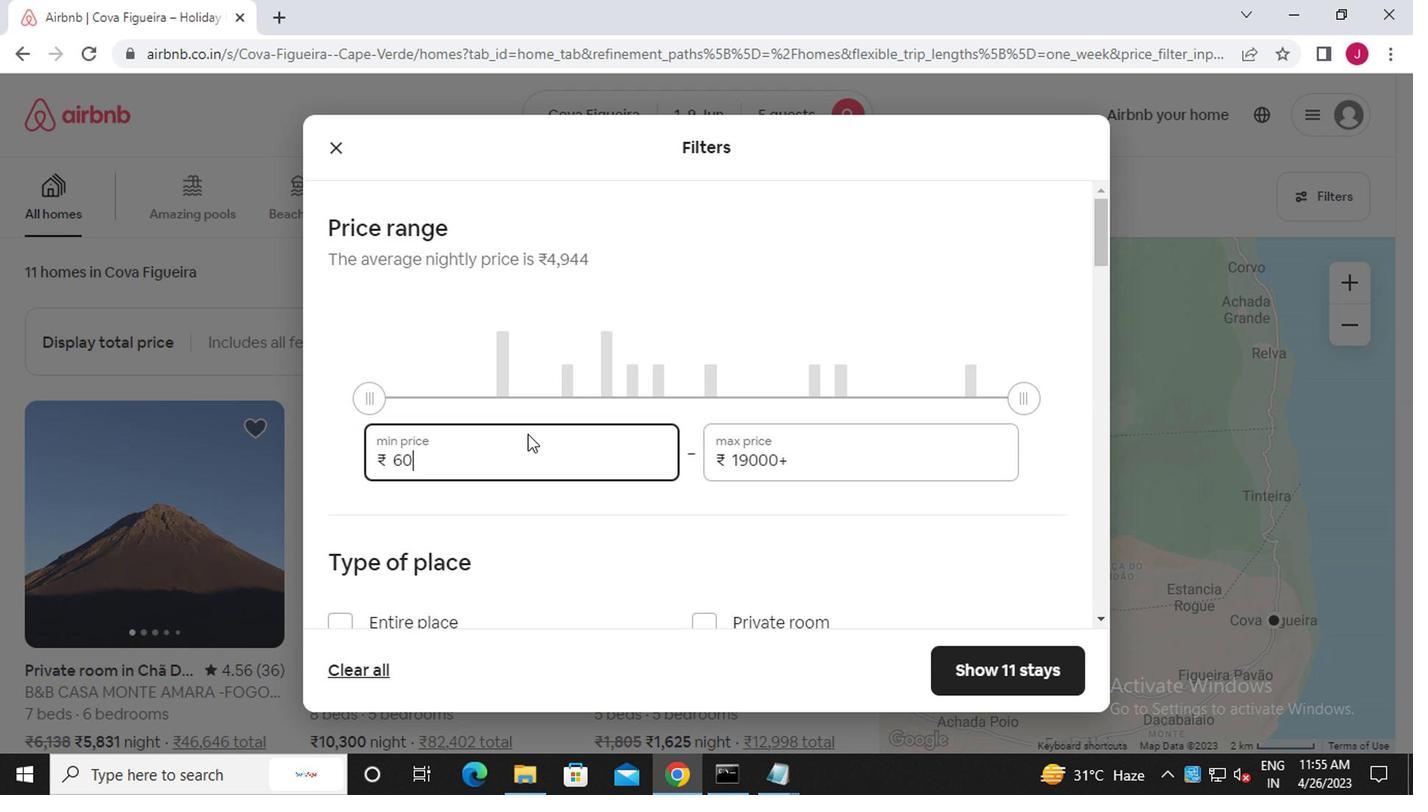 
Action: Mouse moved to (785, 461)
Screenshot: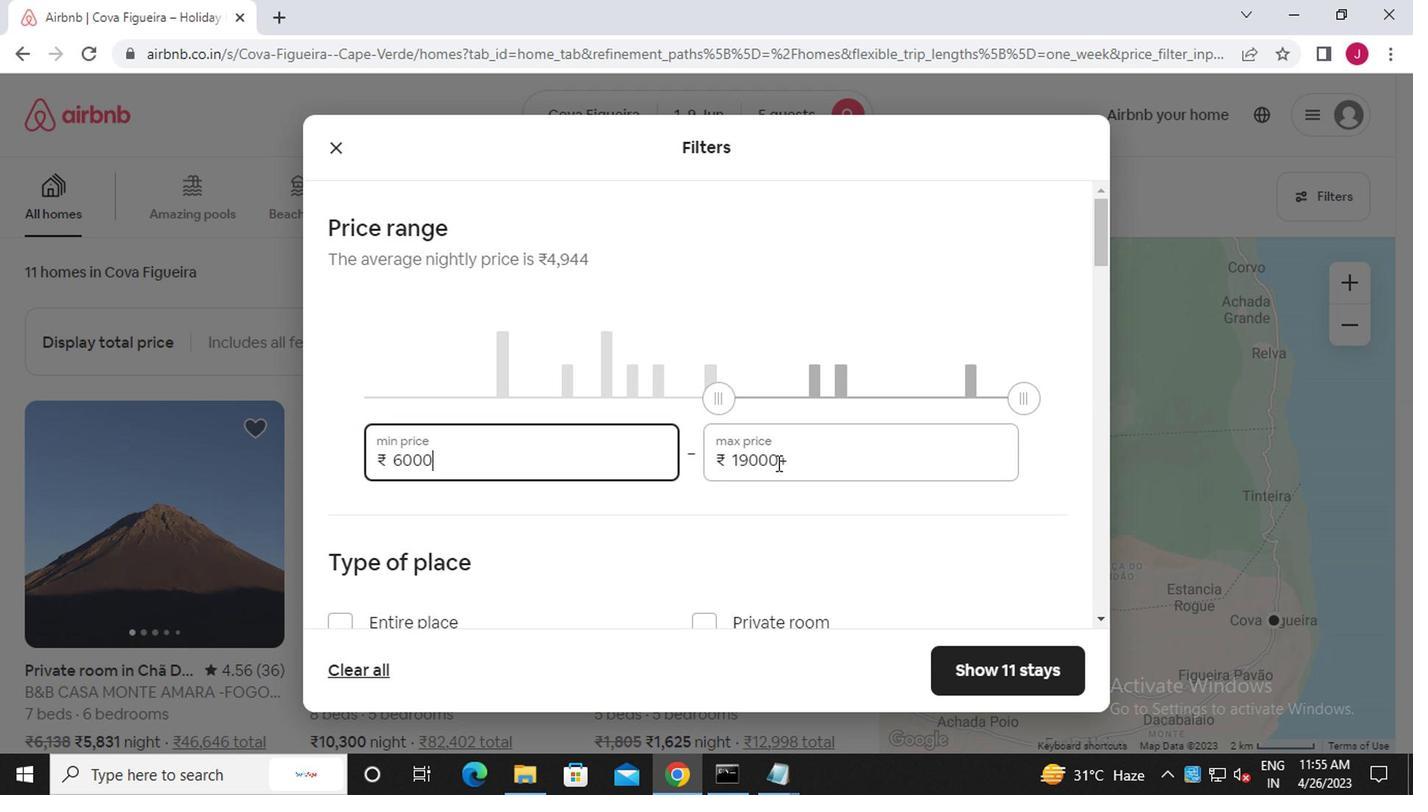 
Action: Mouse pressed left at (785, 461)
Screenshot: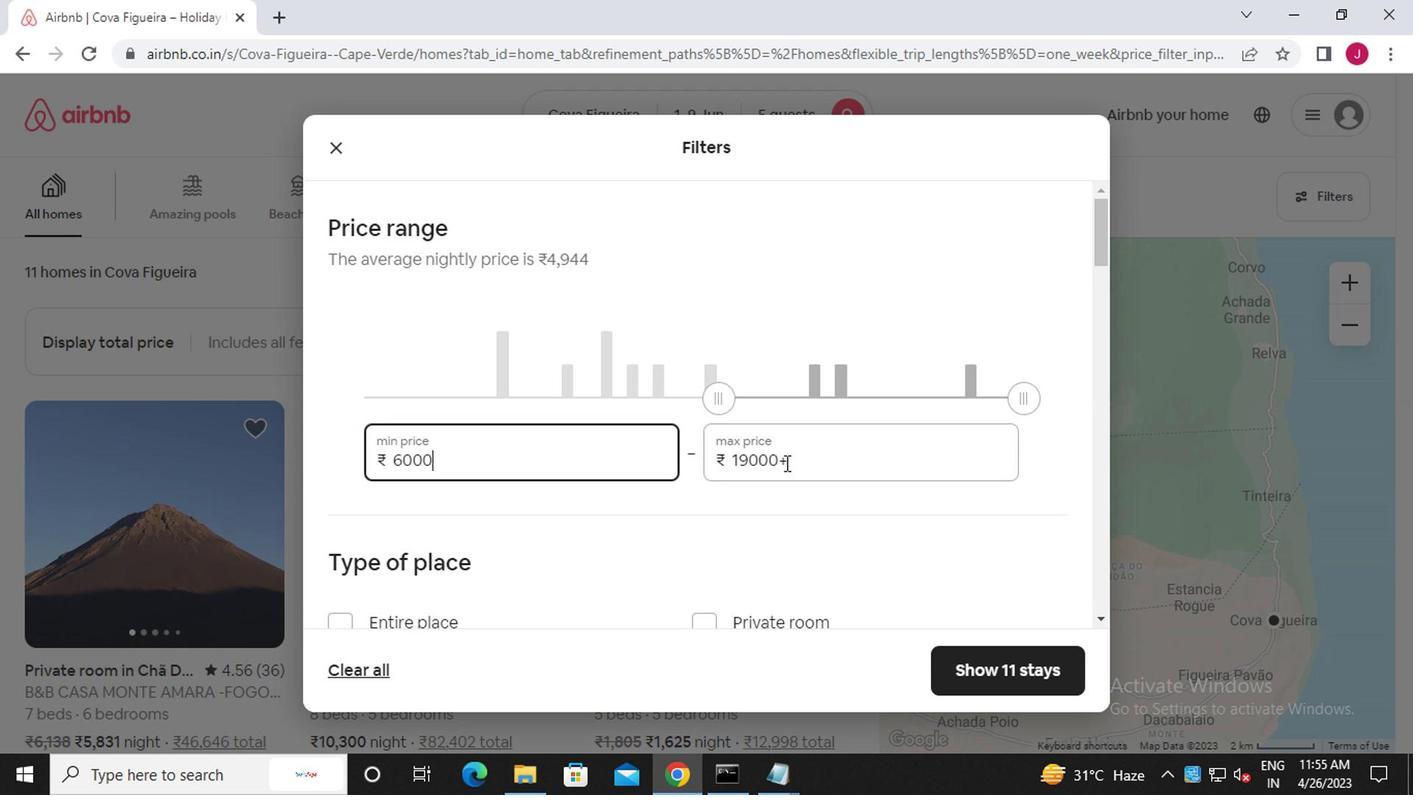 
Action: Mouse moved to (764, 459)
Screenshot: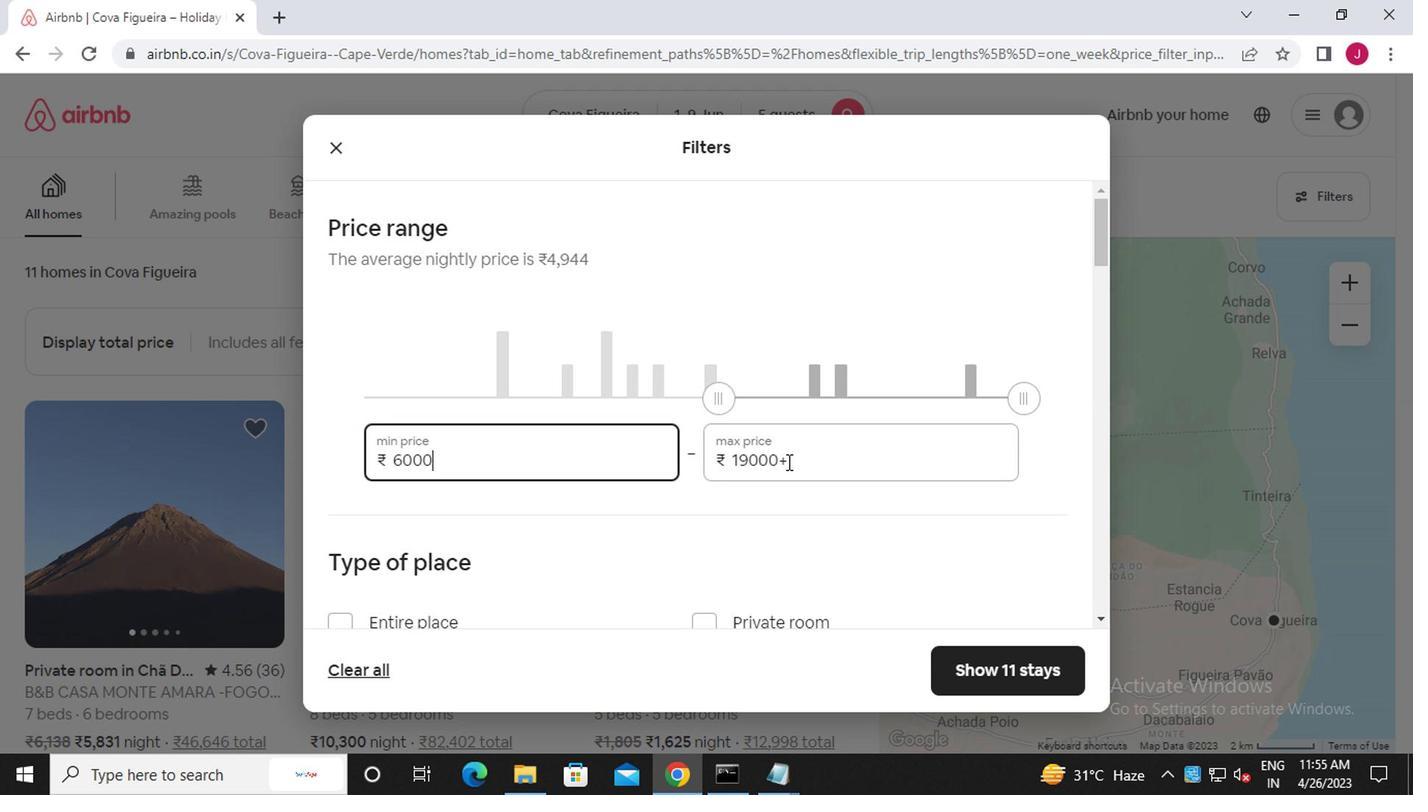 
Action: Key pressed <Key.backspace><Key.backspace><Key.backspace><Key.backspace><Key.backspace><Key.backspace><Key.backspace><Key.backspace><Key.backspace><Key.backspace><<97>><<98>><<96>><<96>><<96>>
Screenshot: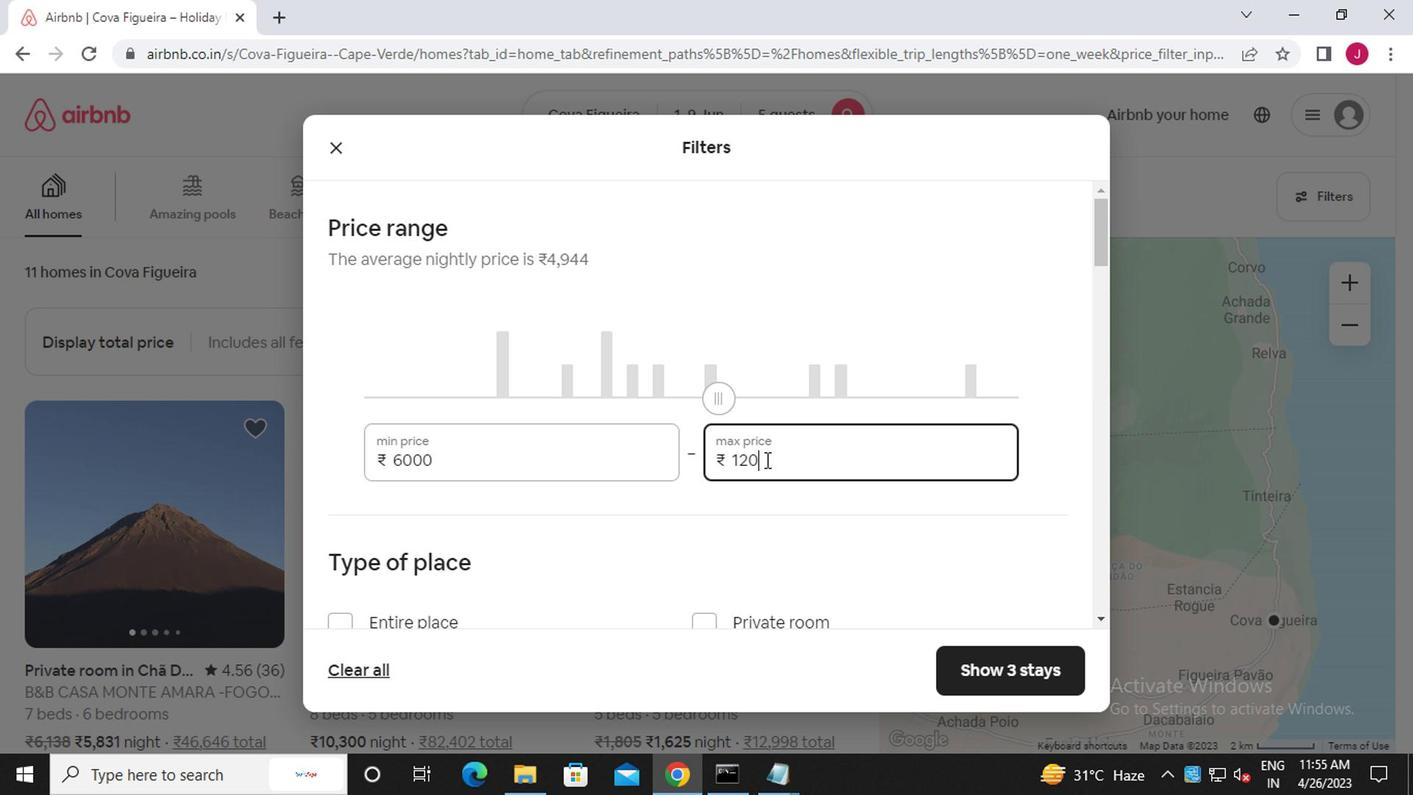 
Action: Mouse moved to (762, 459)
Screenshot: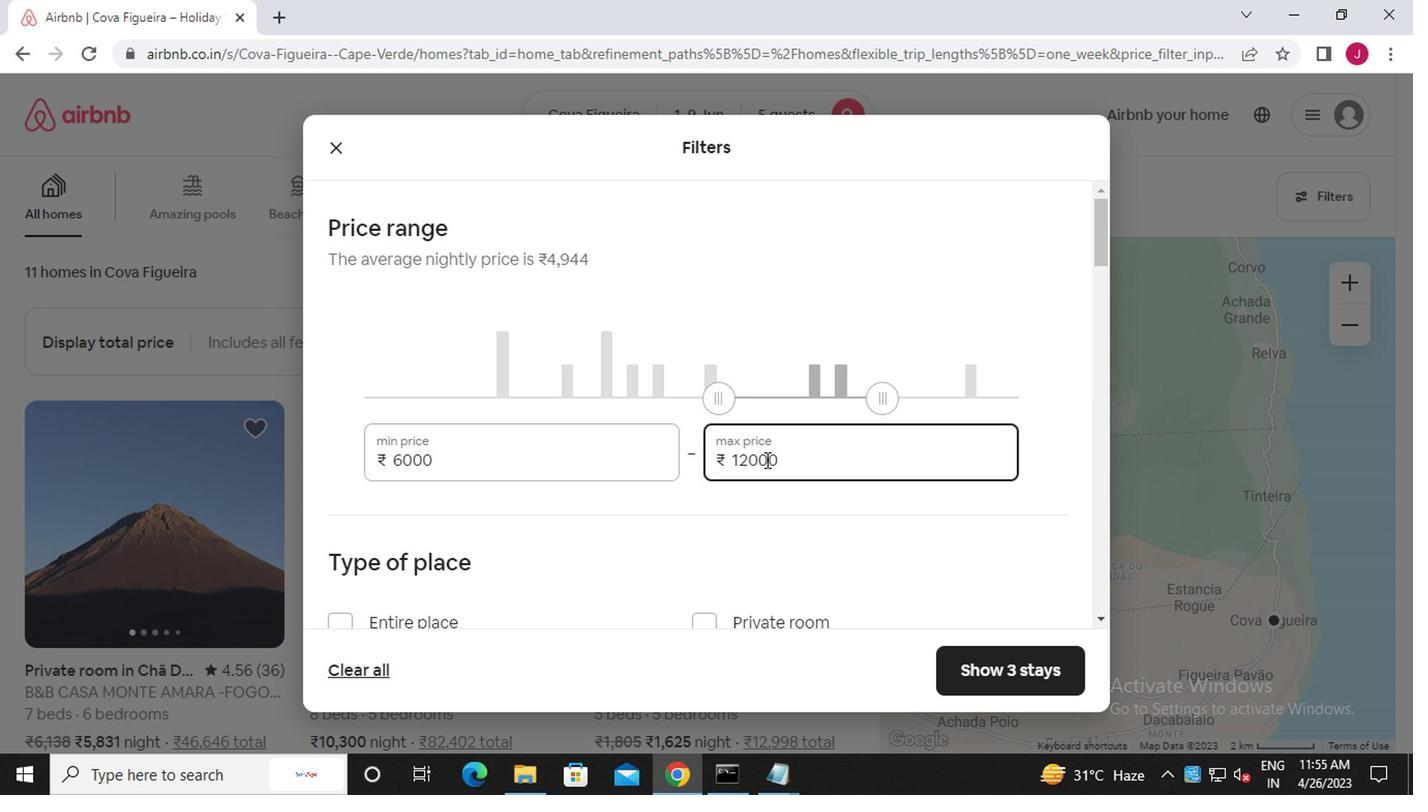 
Action: Mouse scrolled (762, 458) with delta (0, 0)
Screenshot: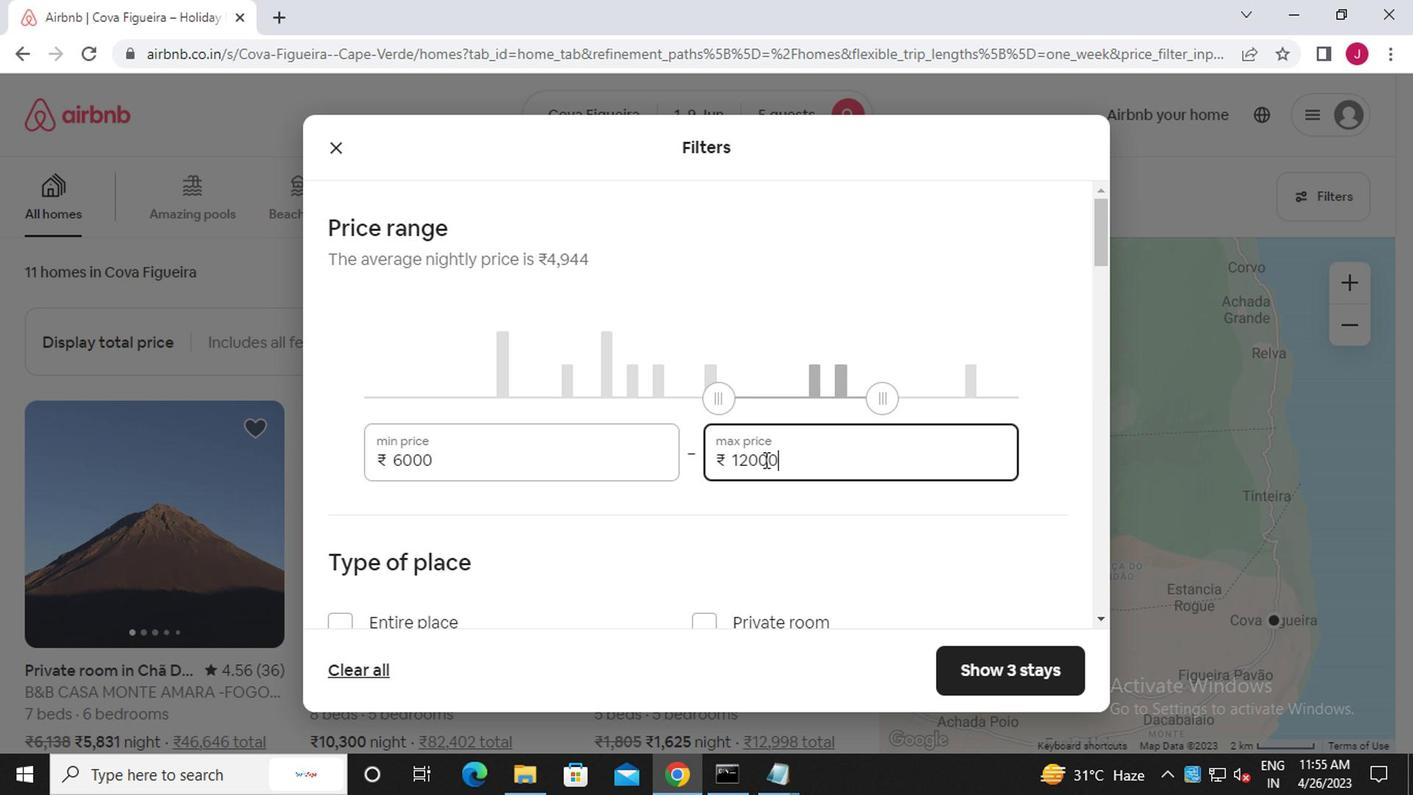 
Action: Mouse scrolled (762, 458) with delta (0, 0)
Screenshot: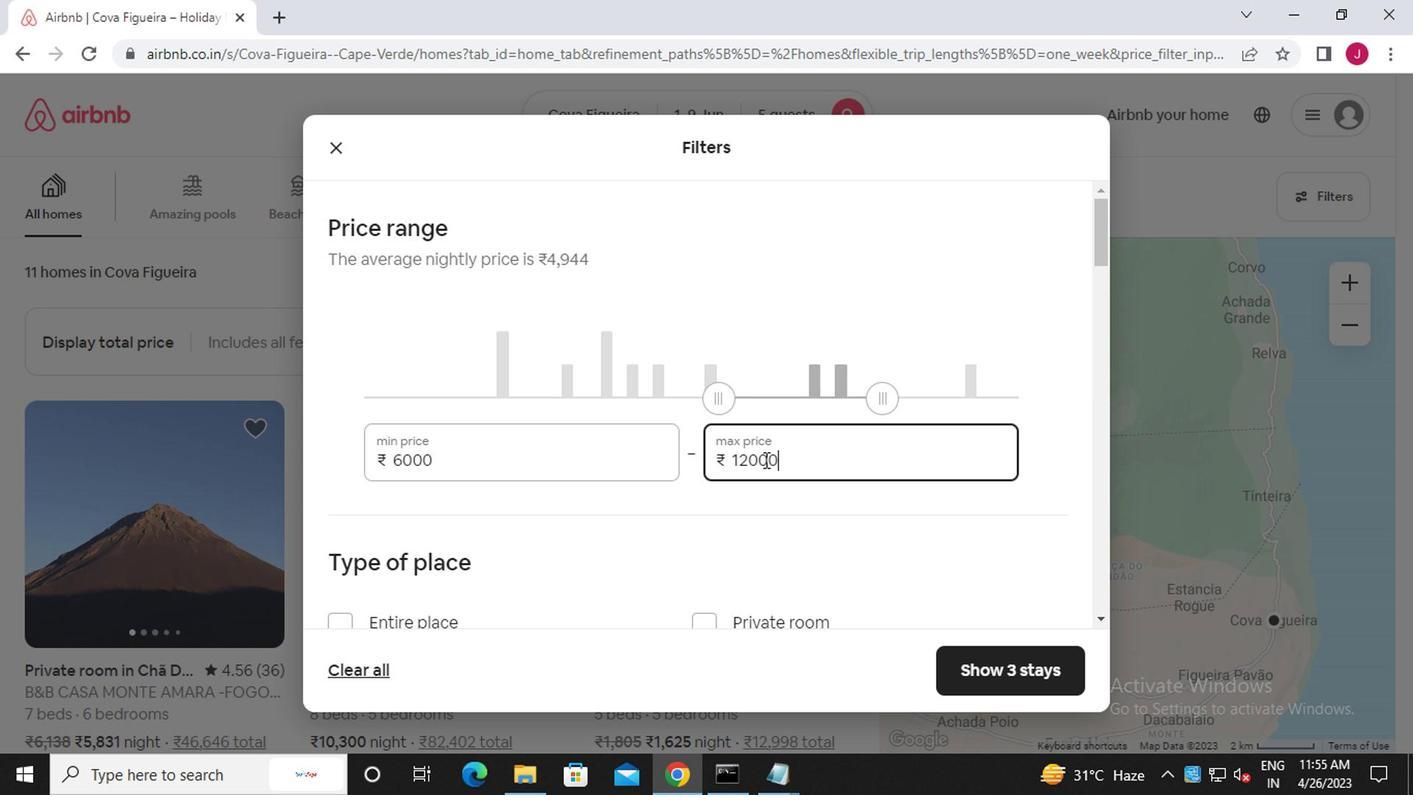 
Action: Mouse scrolled (762, 458) with delta (0, 0)
Screenshot: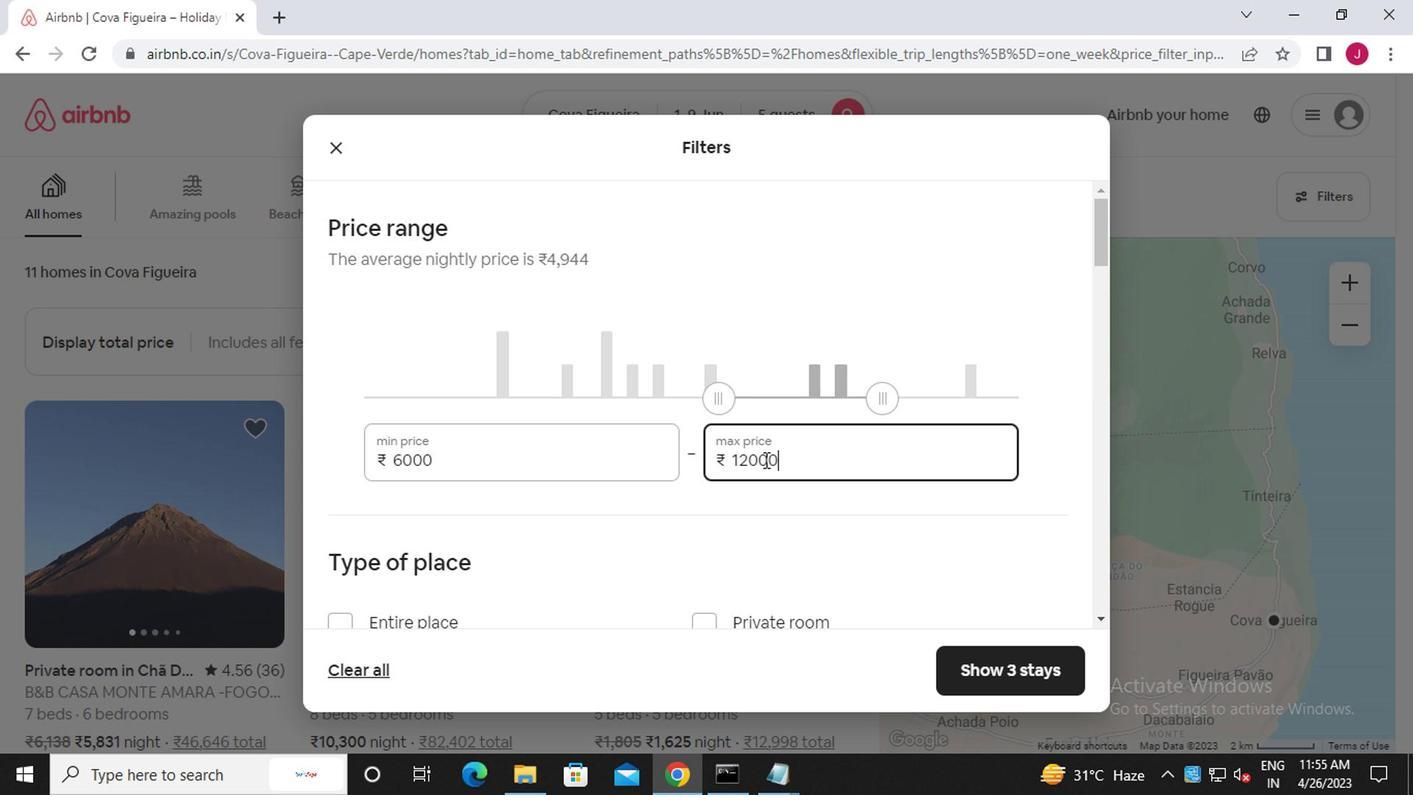 
Action: Mouse scrolled (762, 458) with delta (0, 0)
Screenshot: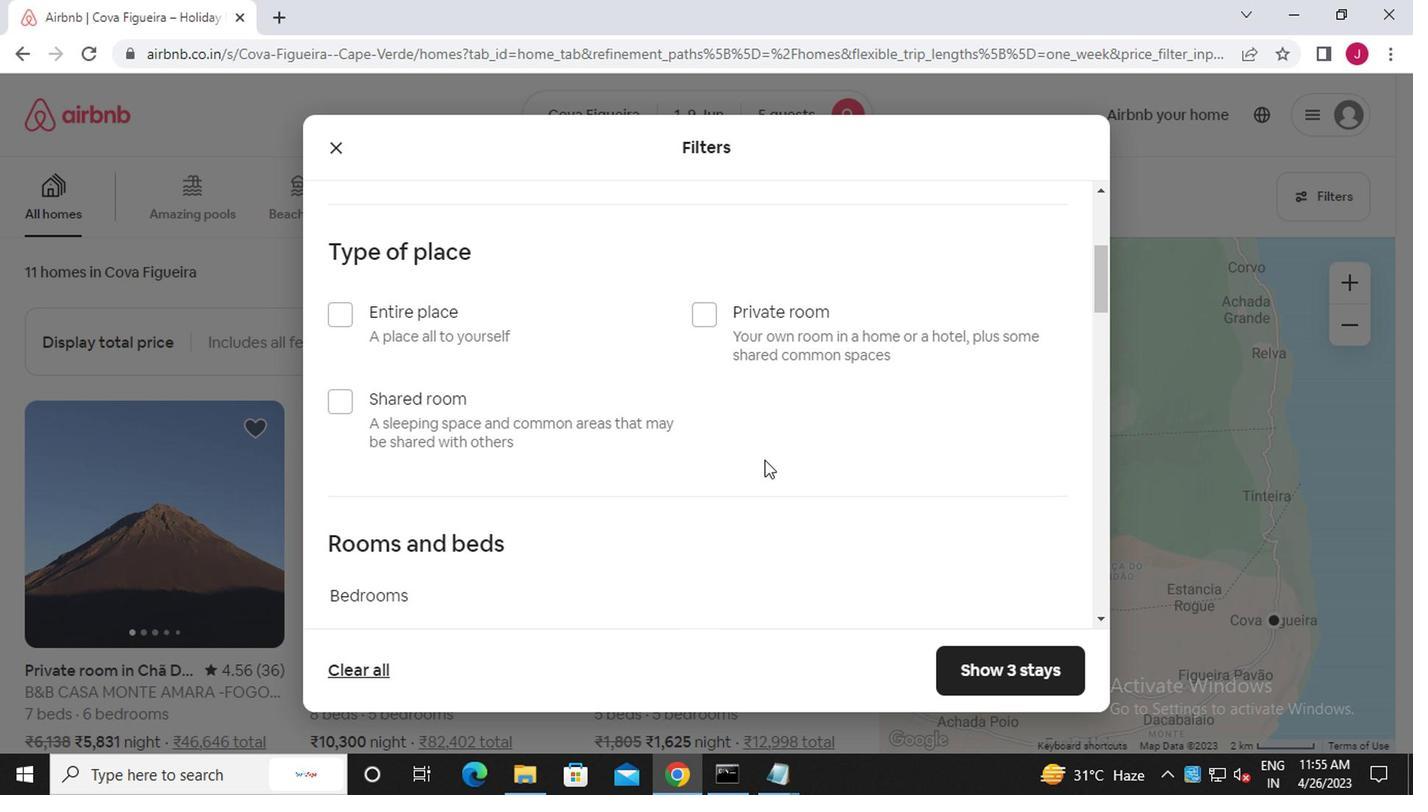 
Action: Mouse scrolled (762, 458) with delta (0, 0)
Screenshot: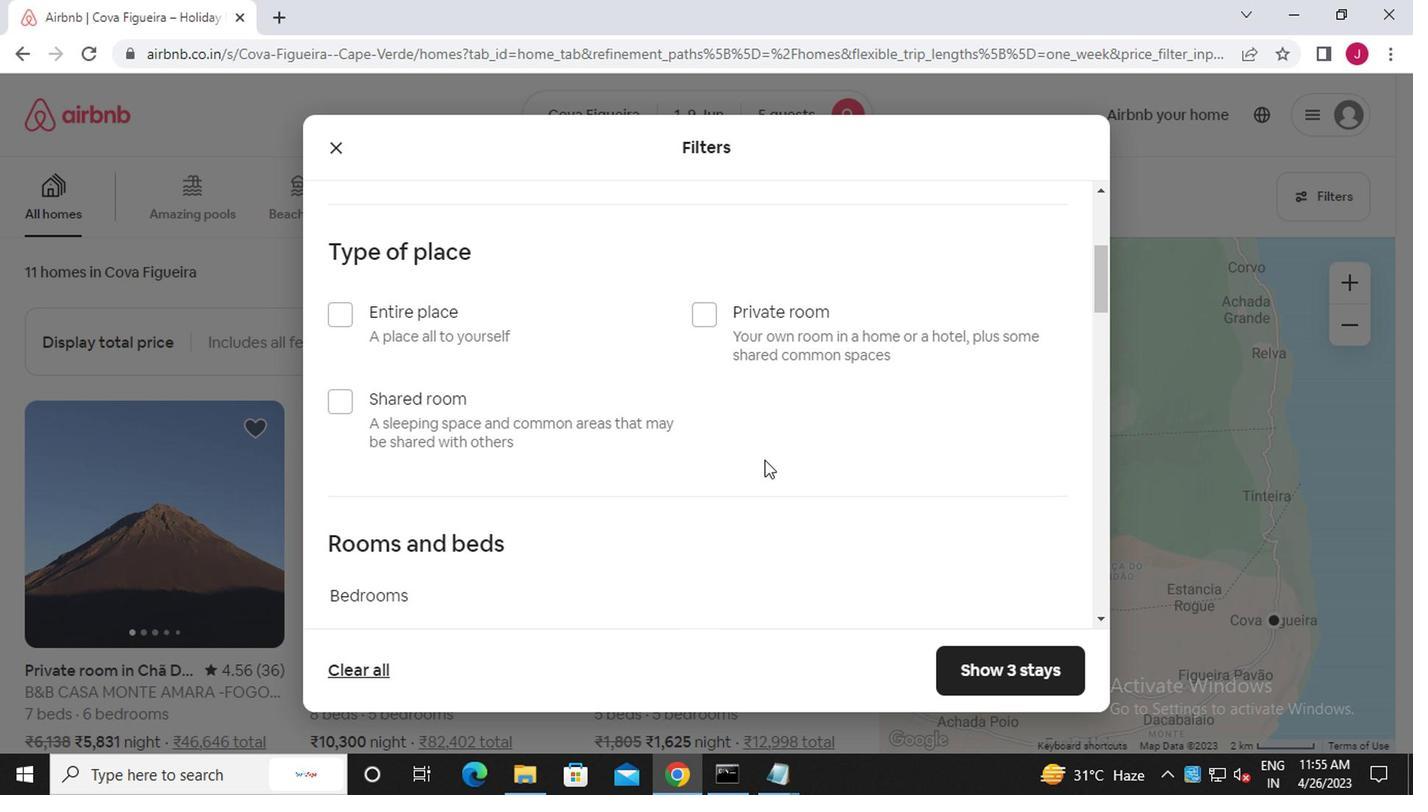 
Action: Mouse moved to (407, 220)
Screenshot: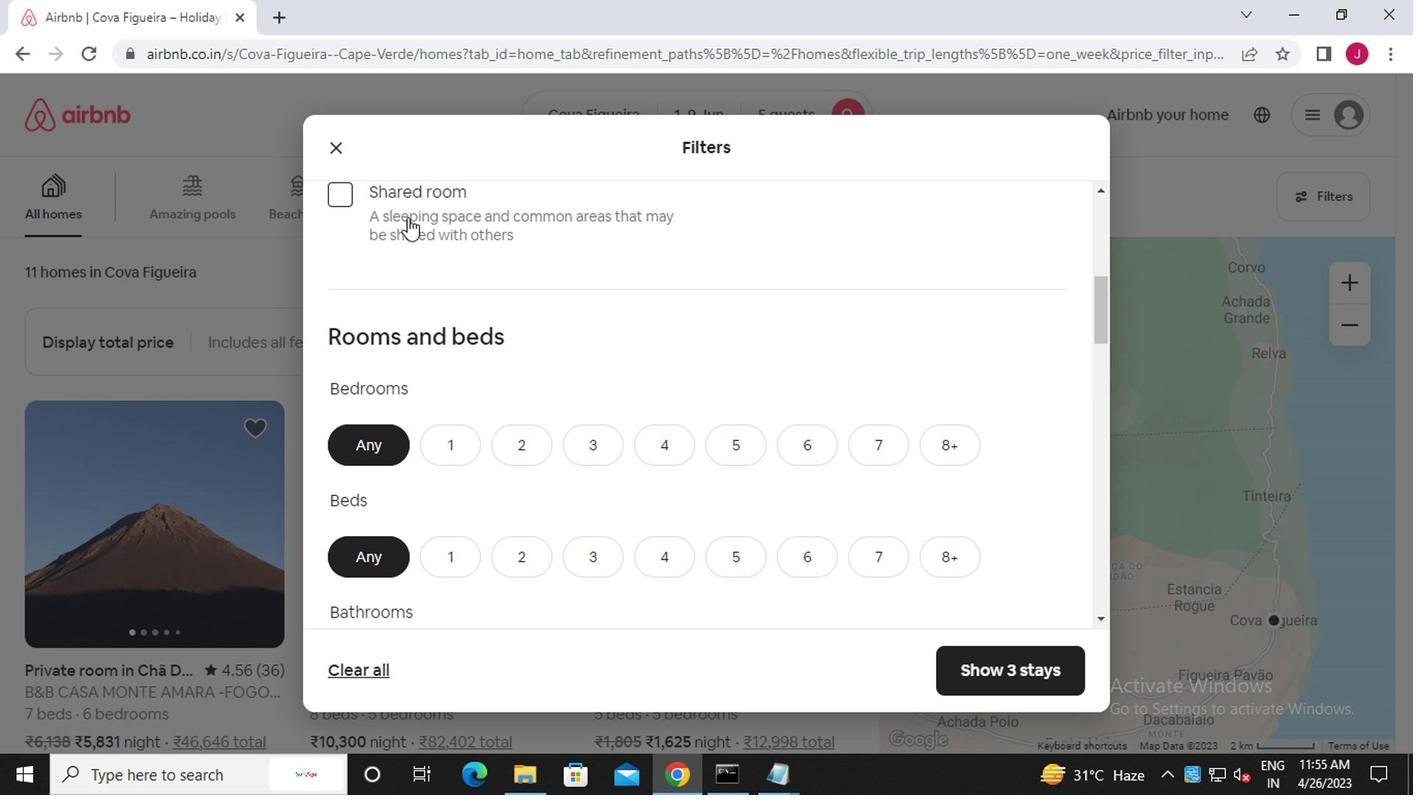 
Action: Mouse scrolled (407, 220) with delta (0, 0)
Screenshot: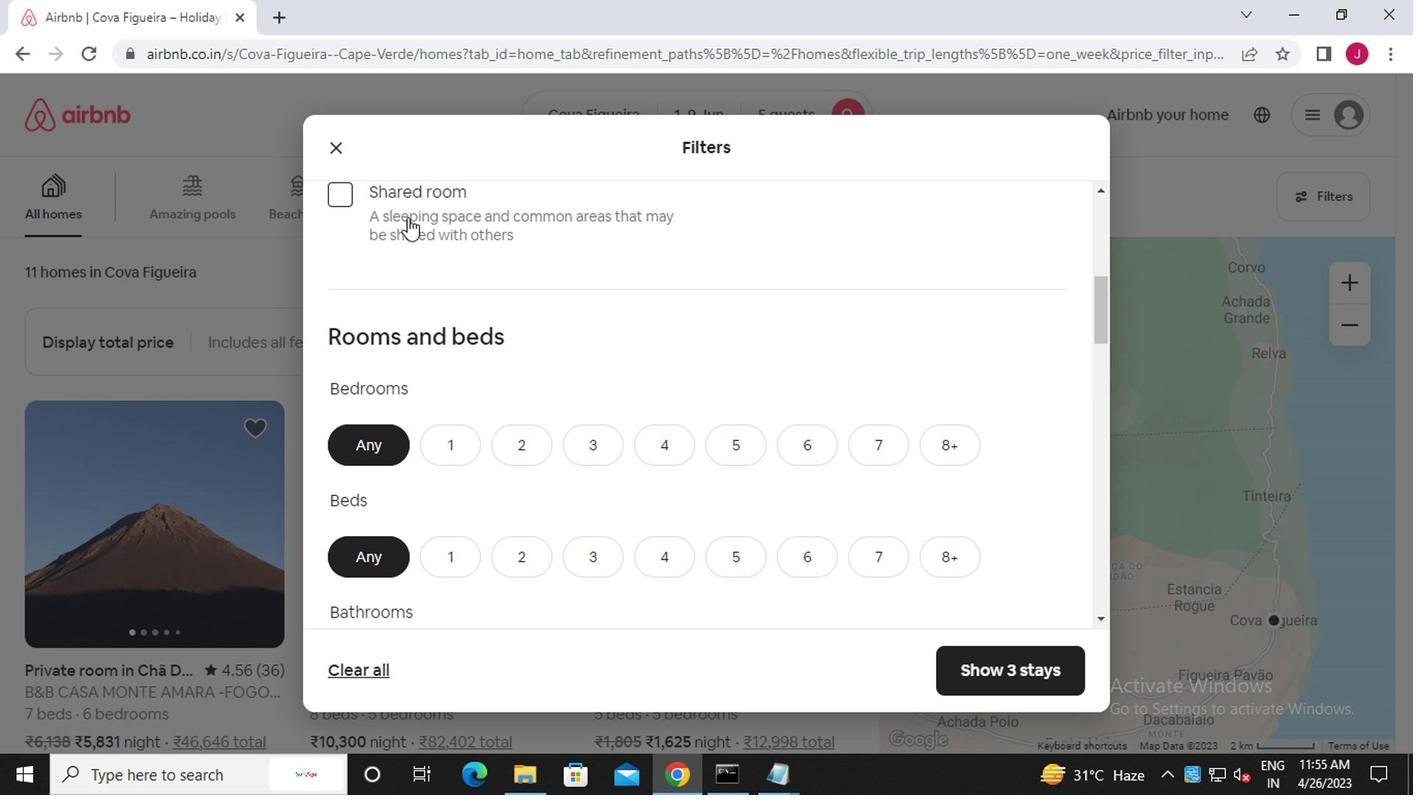 
Action: Mouse moved to (342, 213)
Screenshot: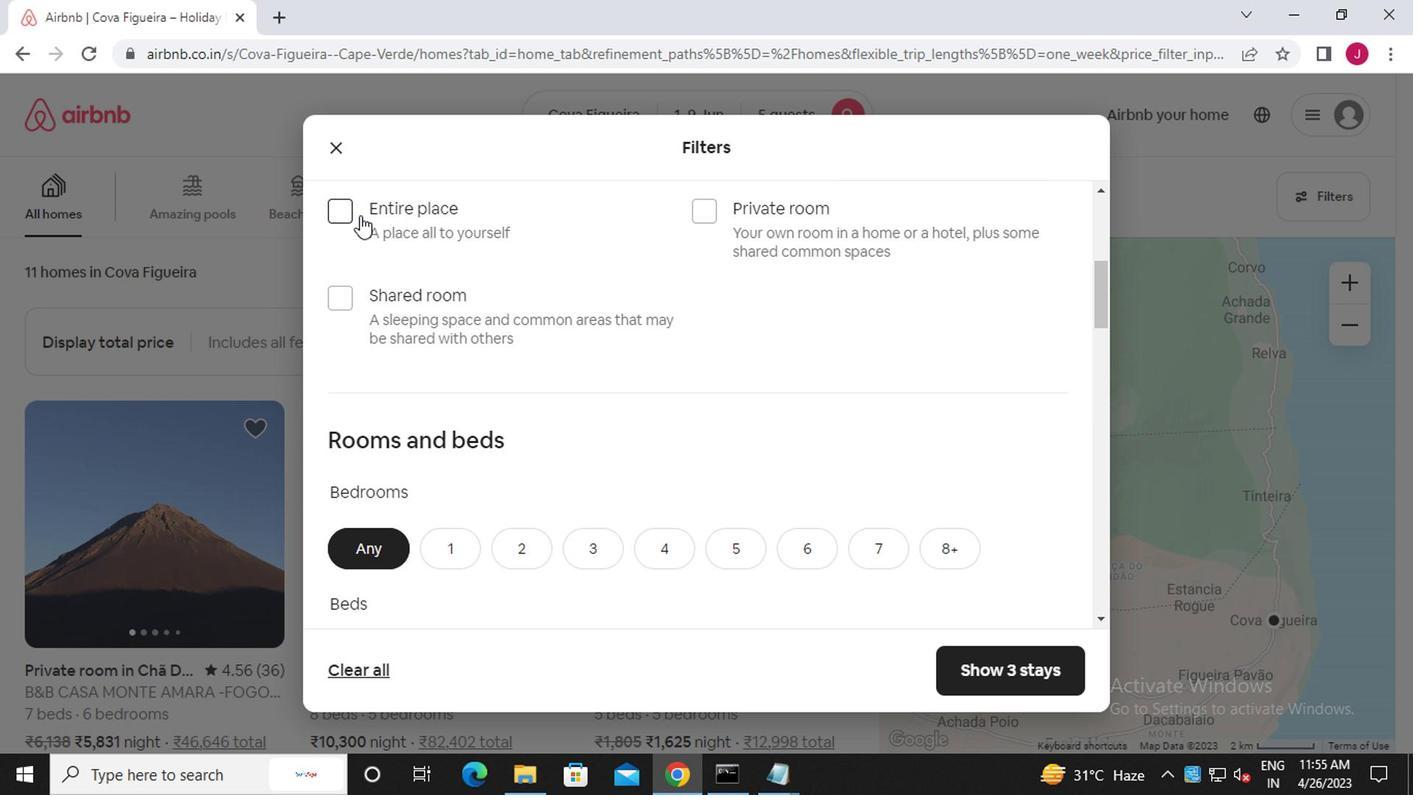 
Action: Mouse pressed left at (342, 213)
Screenshot: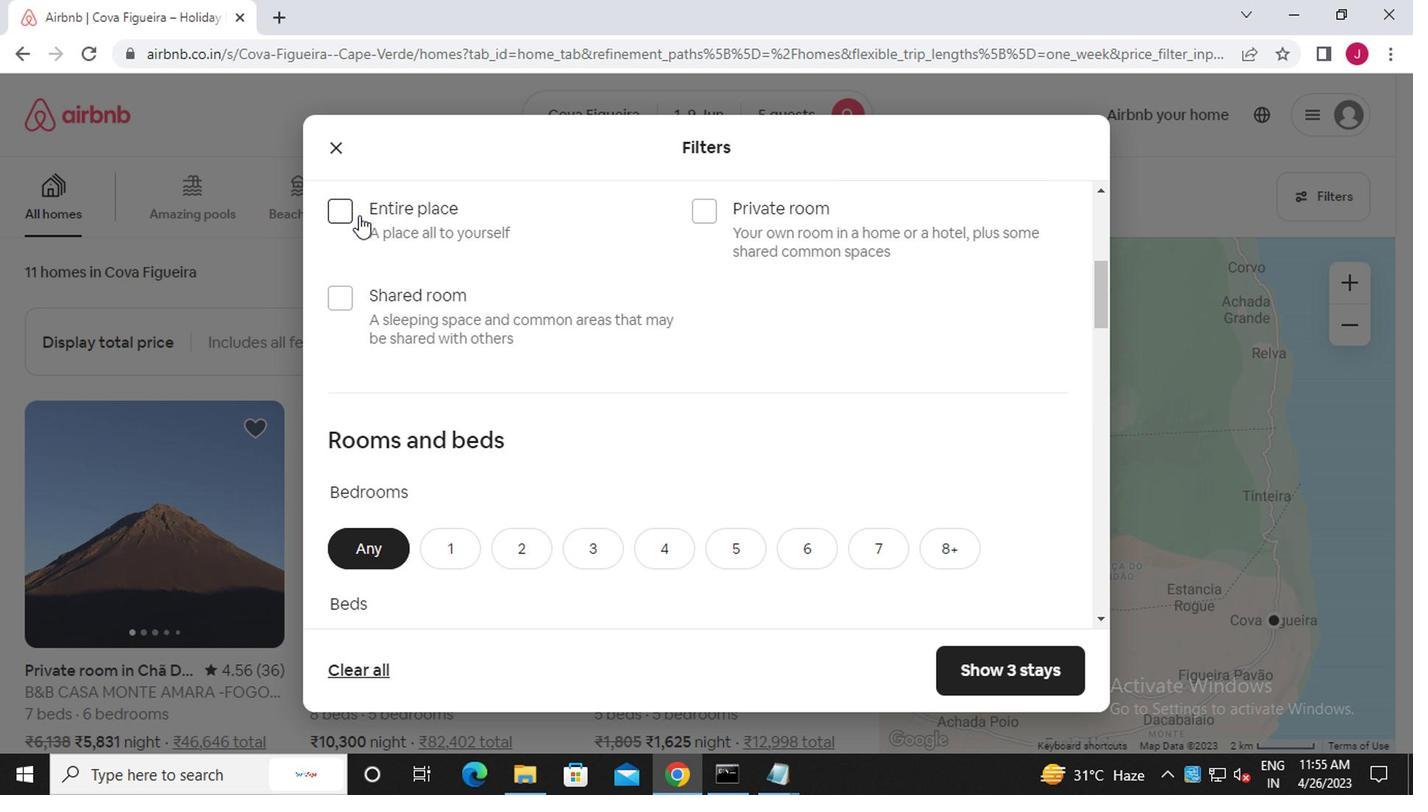 
Action: Mouse moved to (495, 324)
Screenshot: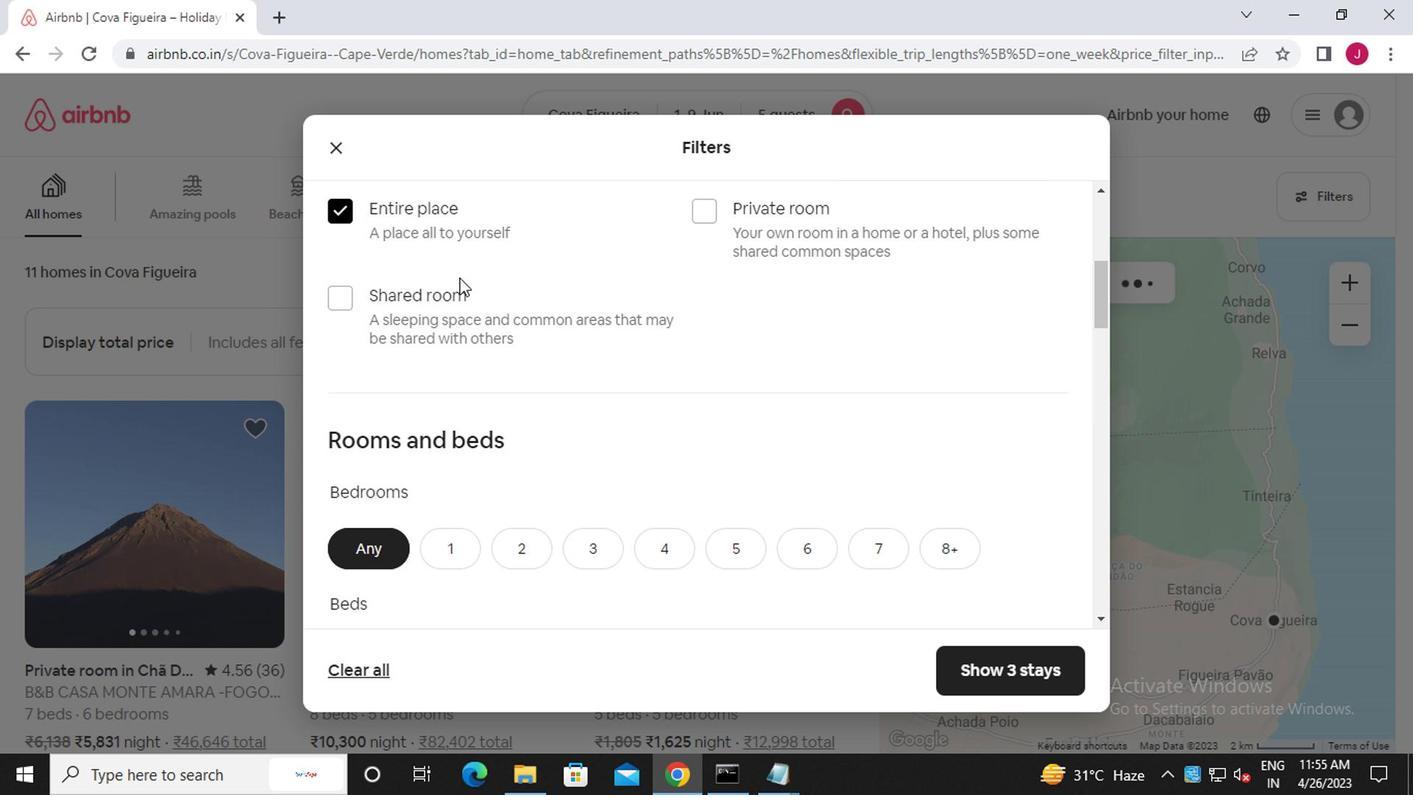 
Action: Mouse scrolled (495, 323) with delta (0, 0)
Screenshot: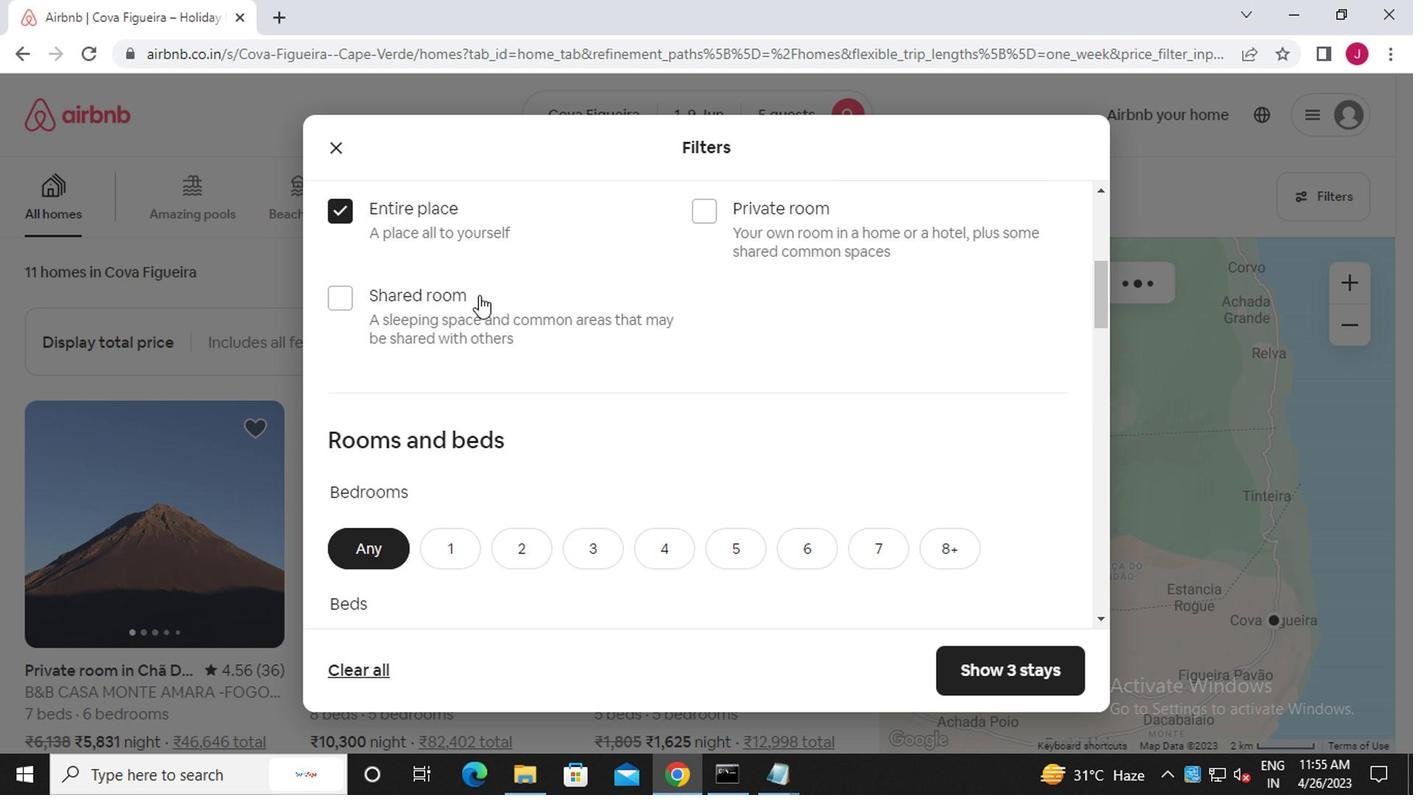 
Action: Mouse moved to (535, 365)
Screenshot: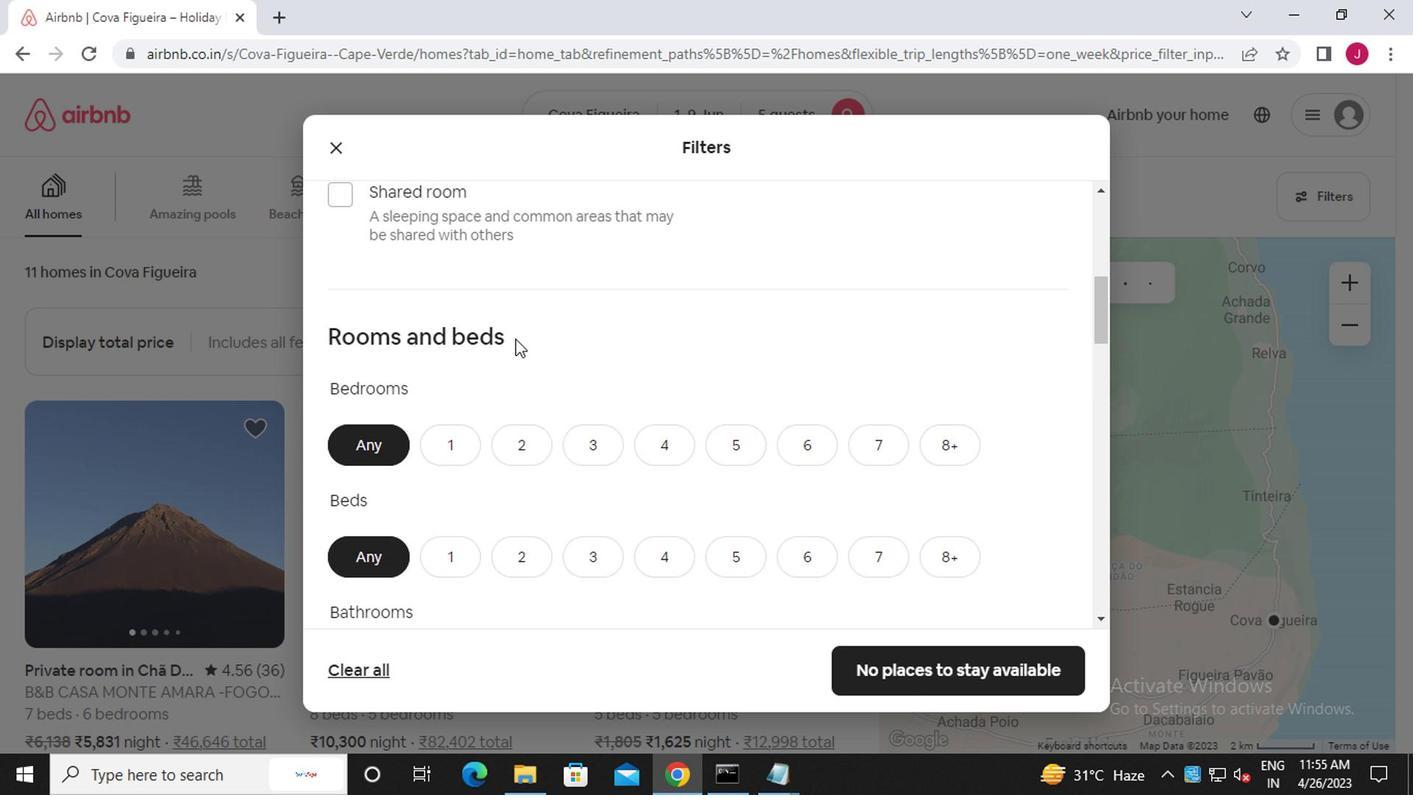 
Action: Mouse scrolled (535, 364) with delta (0, -1)
Screenshot: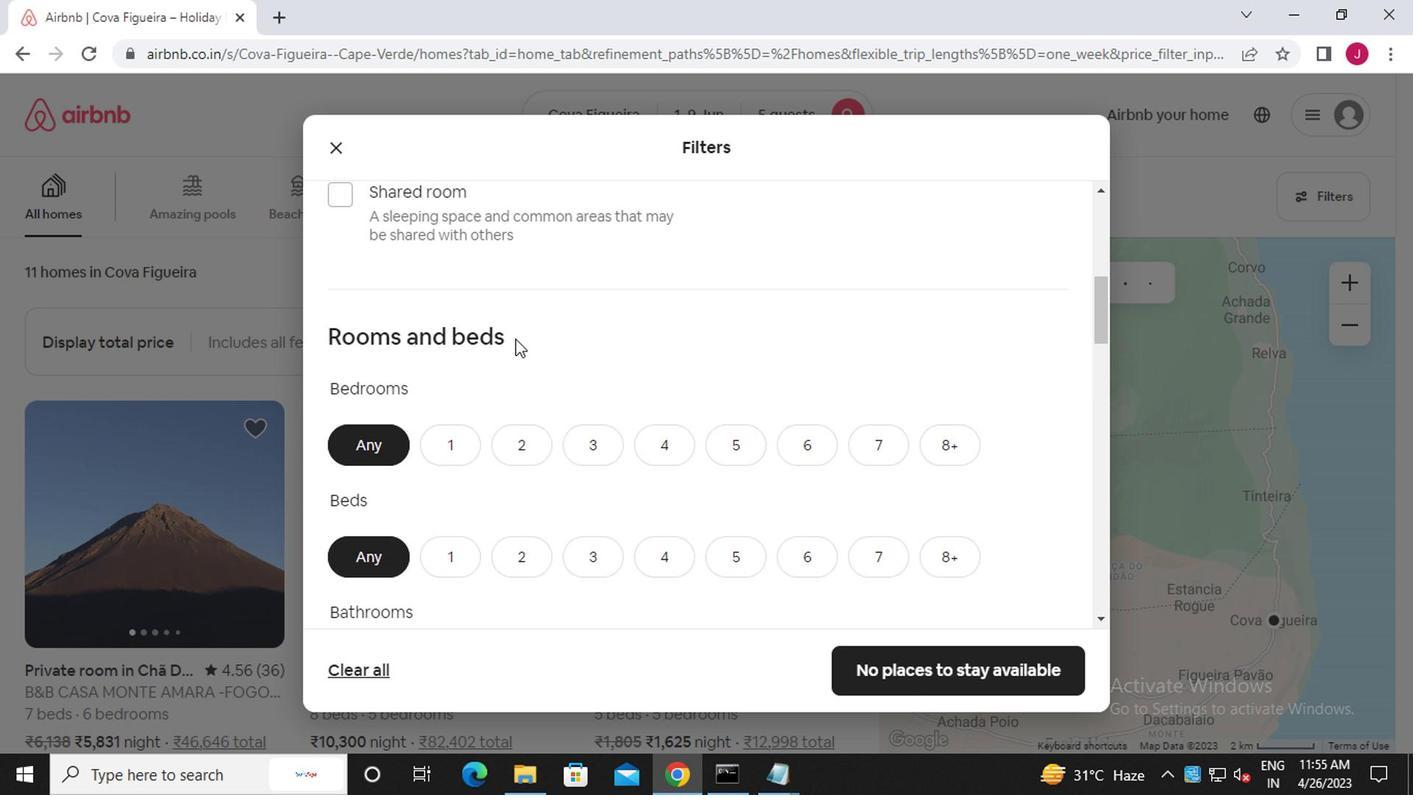 
Action: Mouse moved to (581, 347)
Screenshot: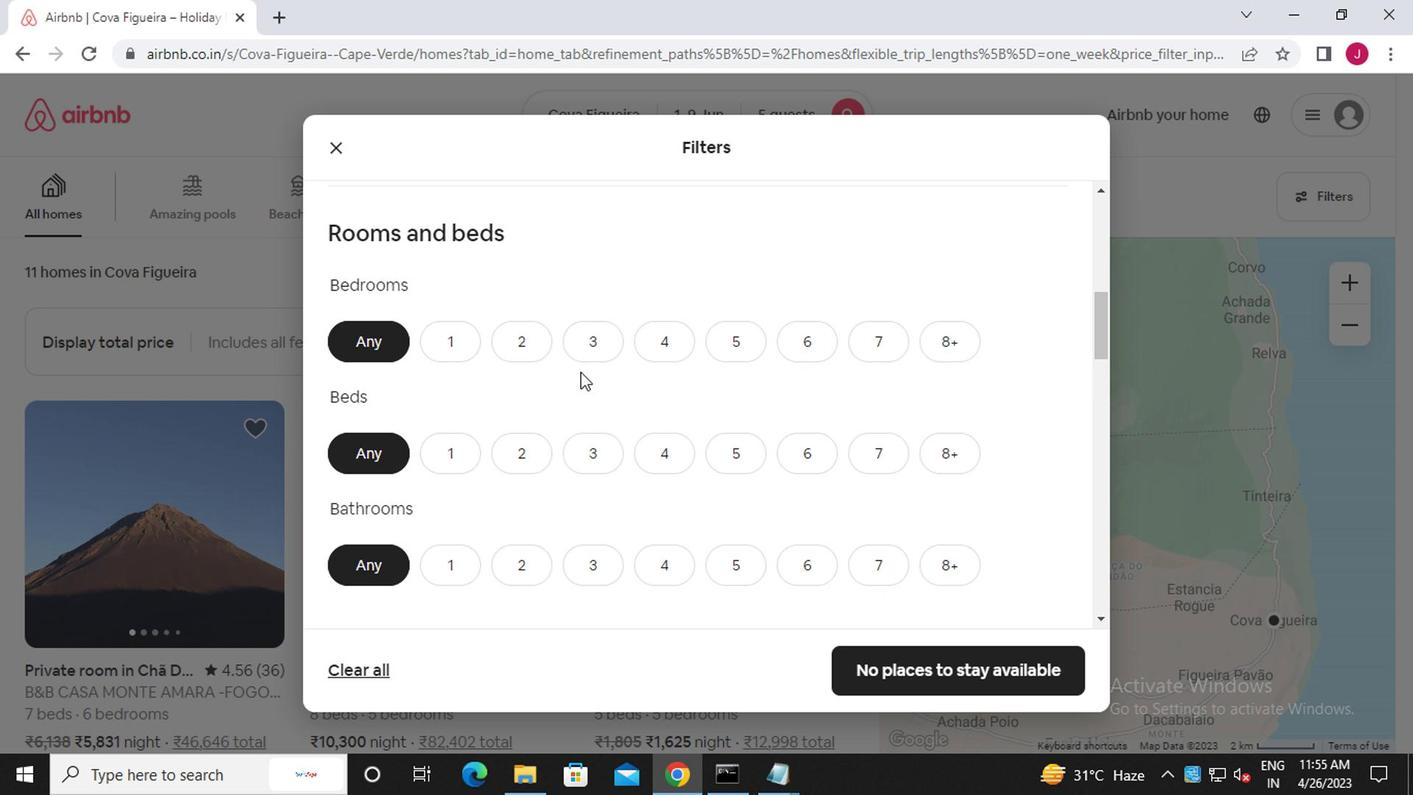 
Action: Mouse pressed left at (581, 347)
Screenshot: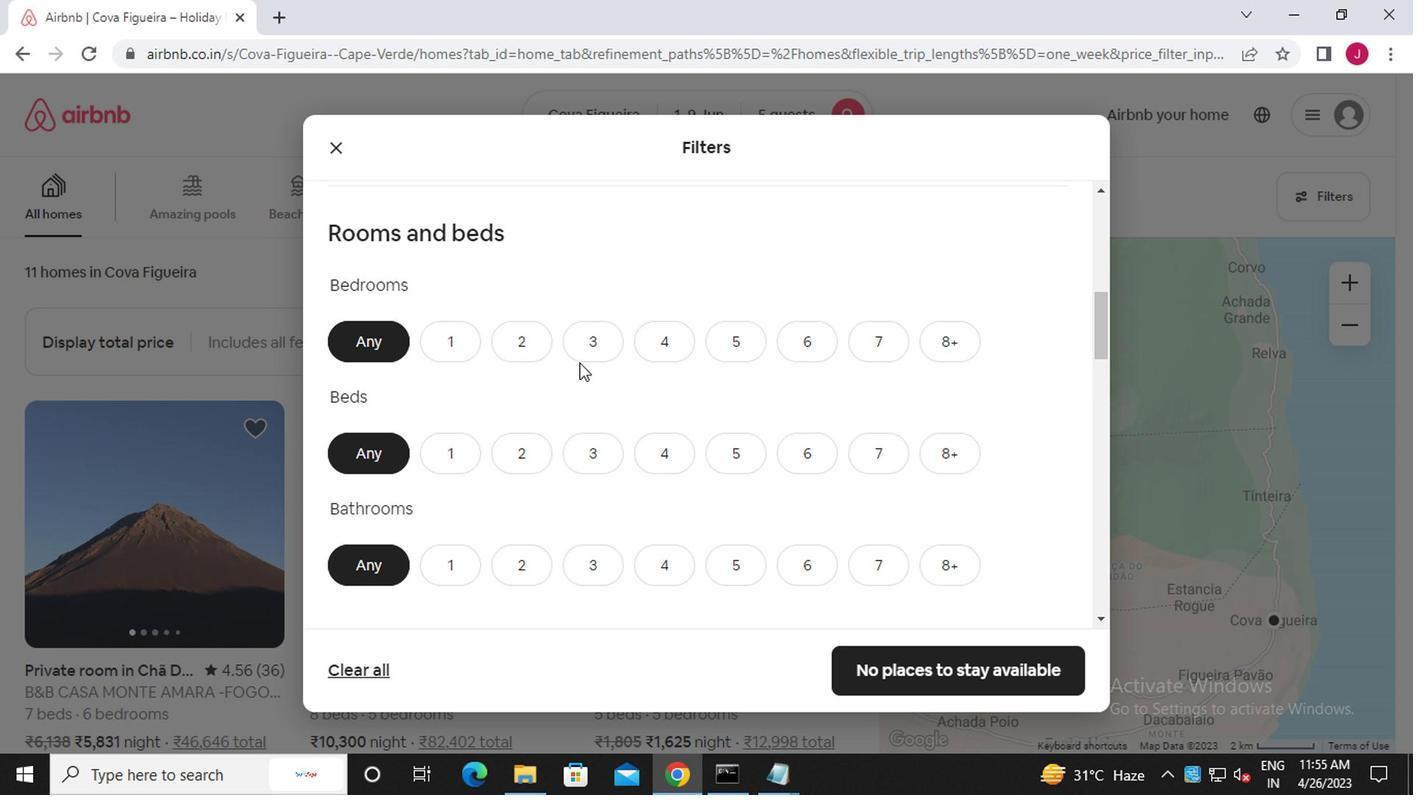 
Action: Mouse moved to (603, 456)
Screenshot: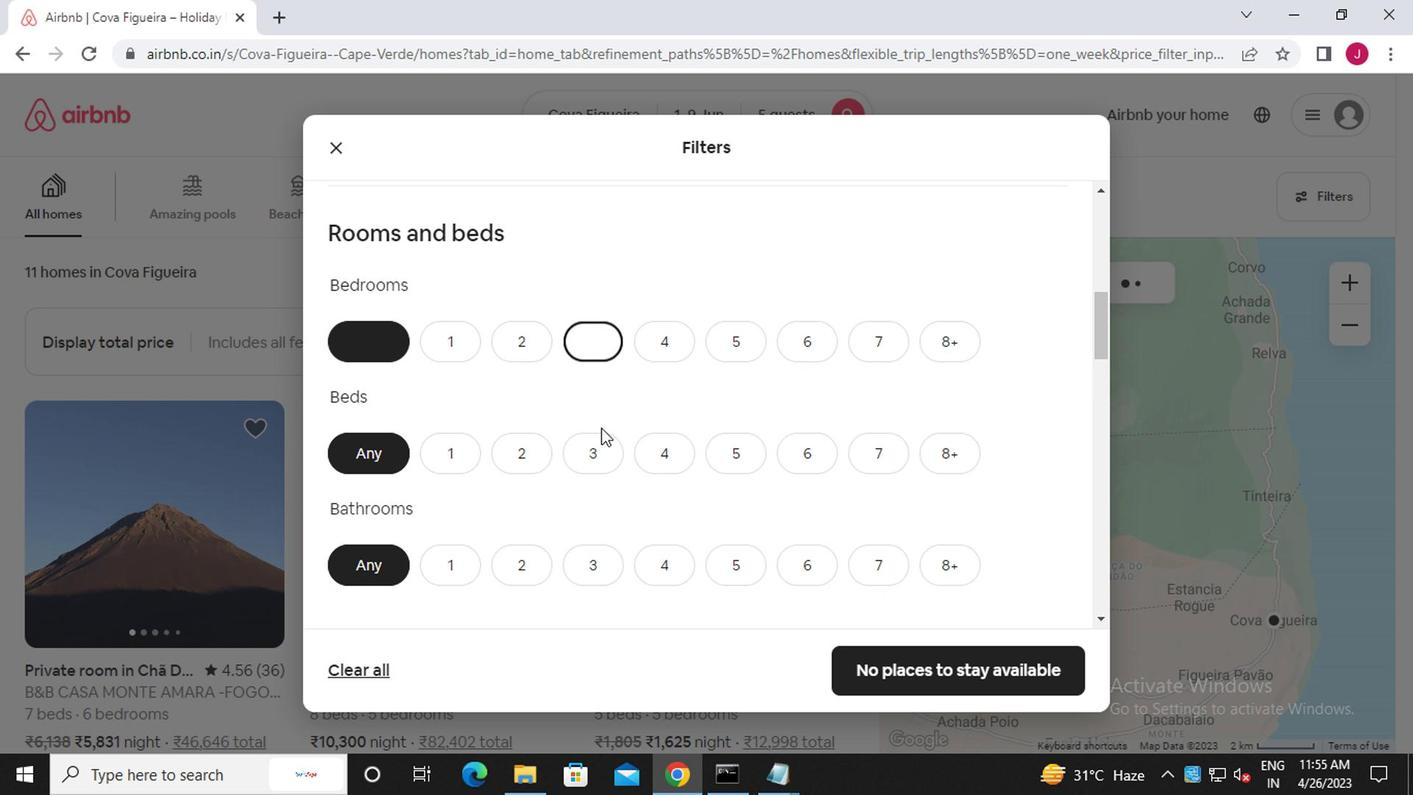 
Action: Mouse pressed left at (603, 456)
Screenshot: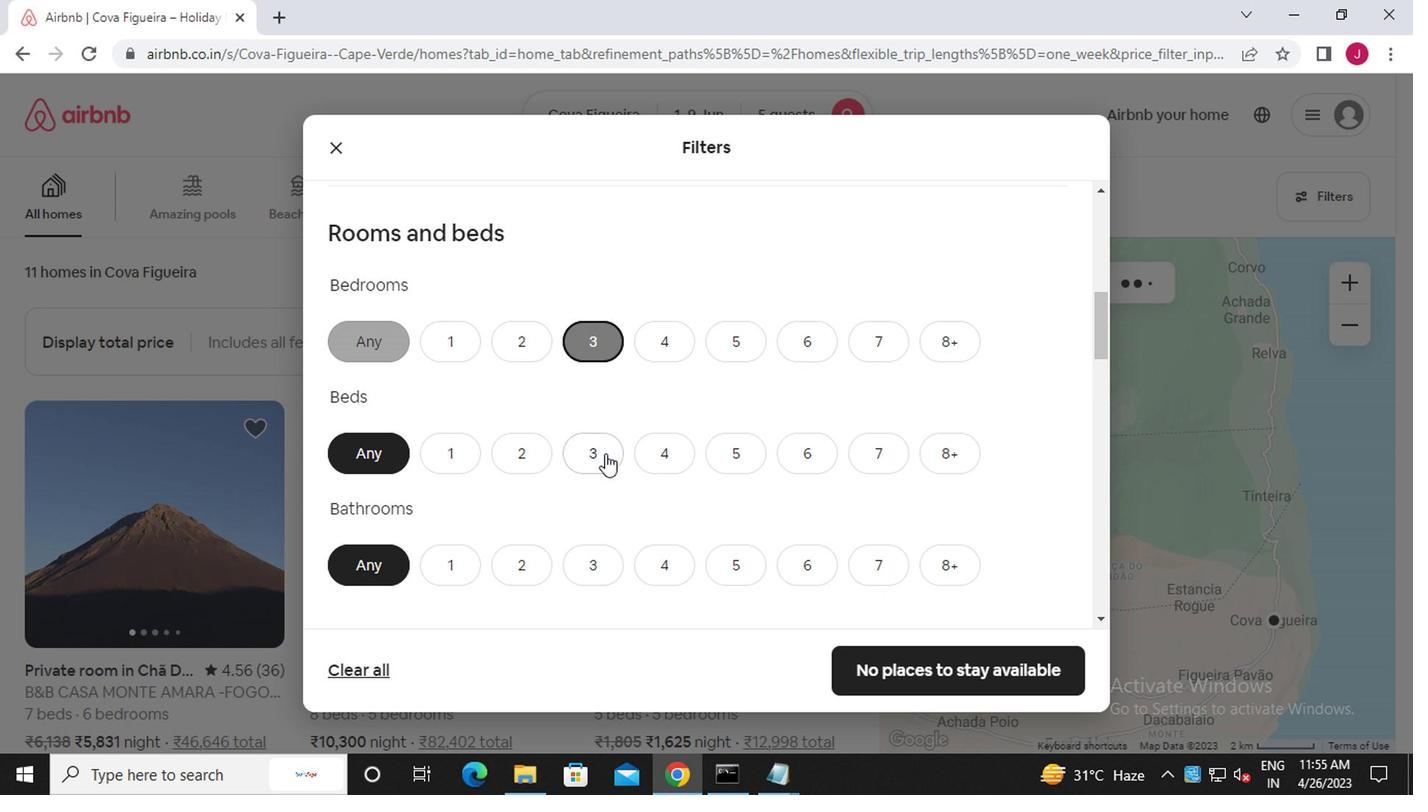 
Action: Mouse moved to (586, 569)
Screenshot: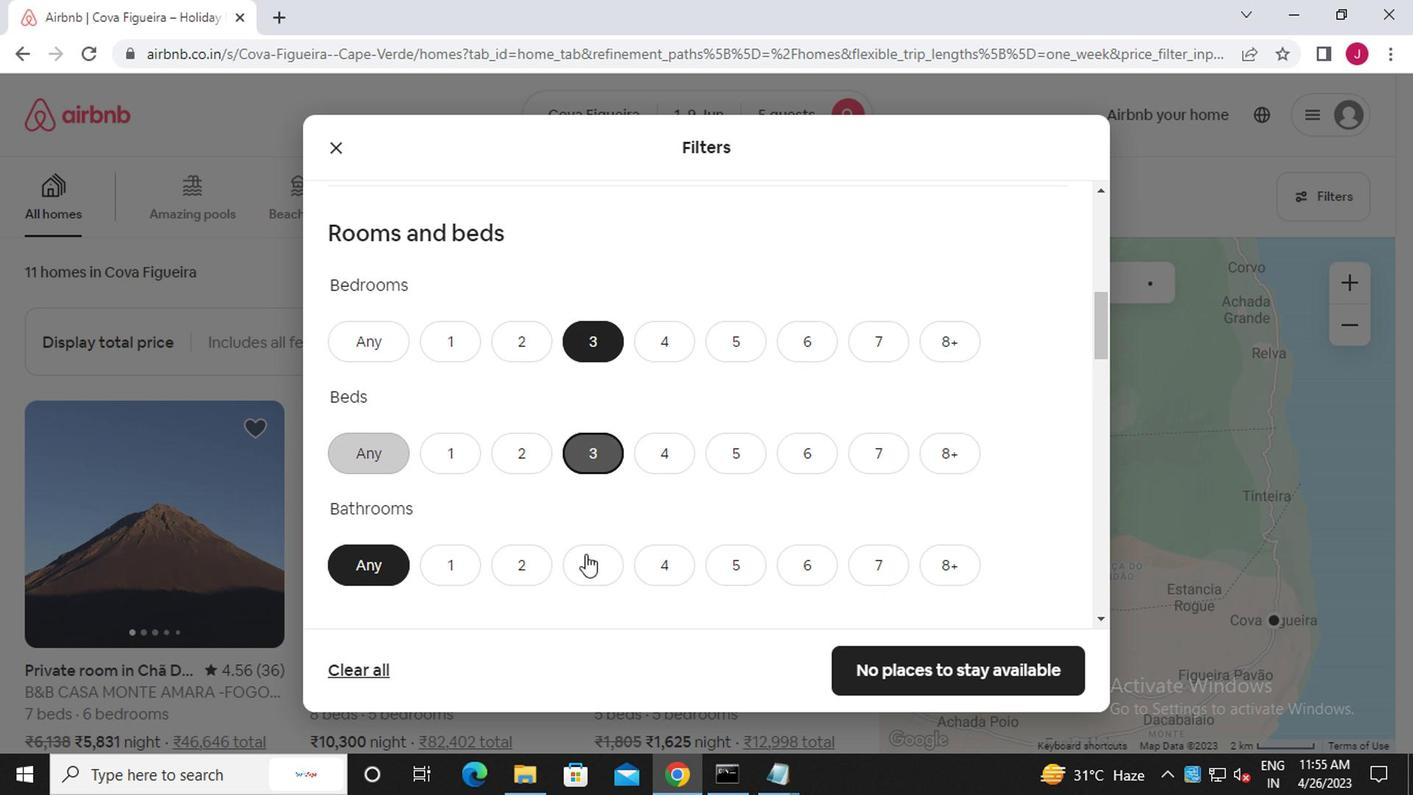 
Action: Mouse pressed left at (586, 569)
Screenshot: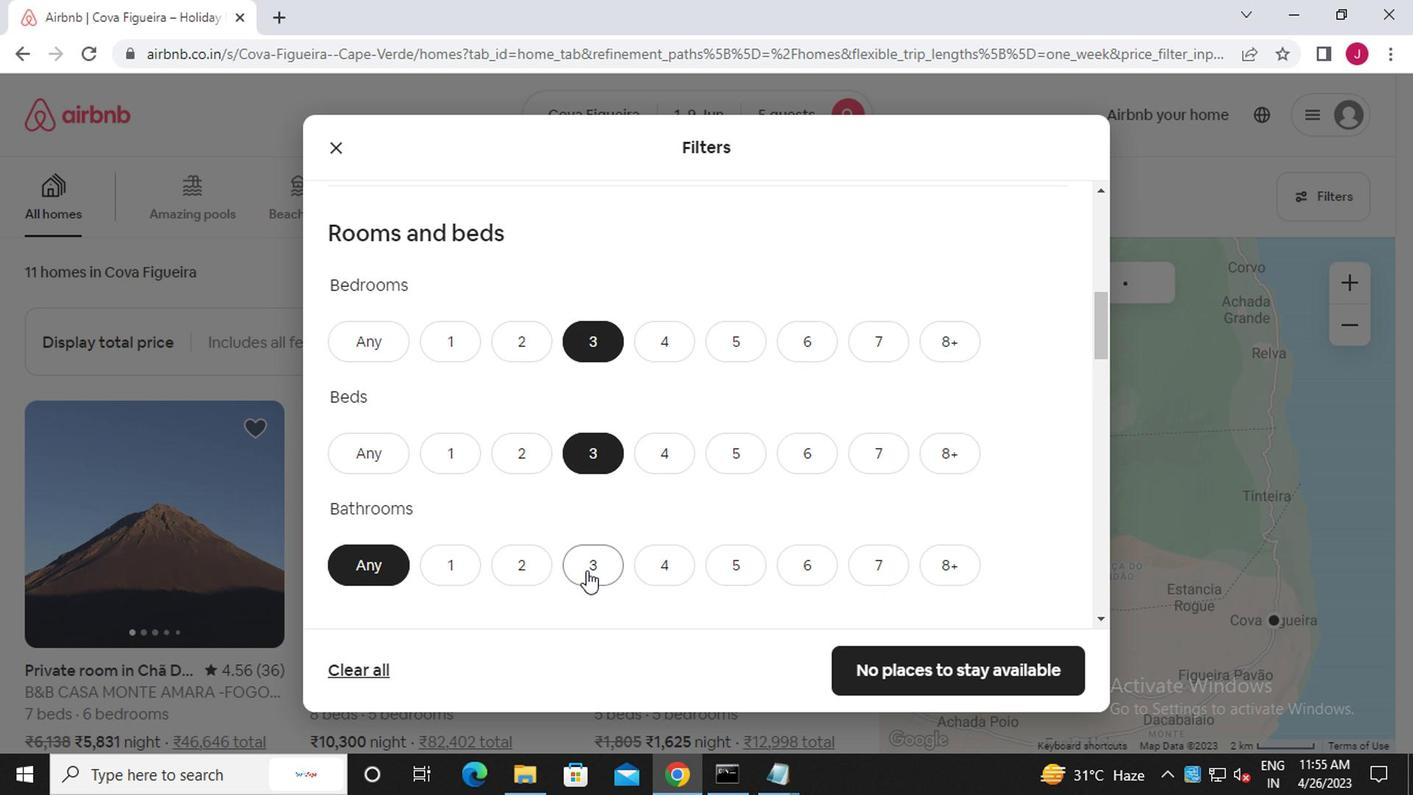 
Action: Mouse moved to (588, 562)
Screenshot: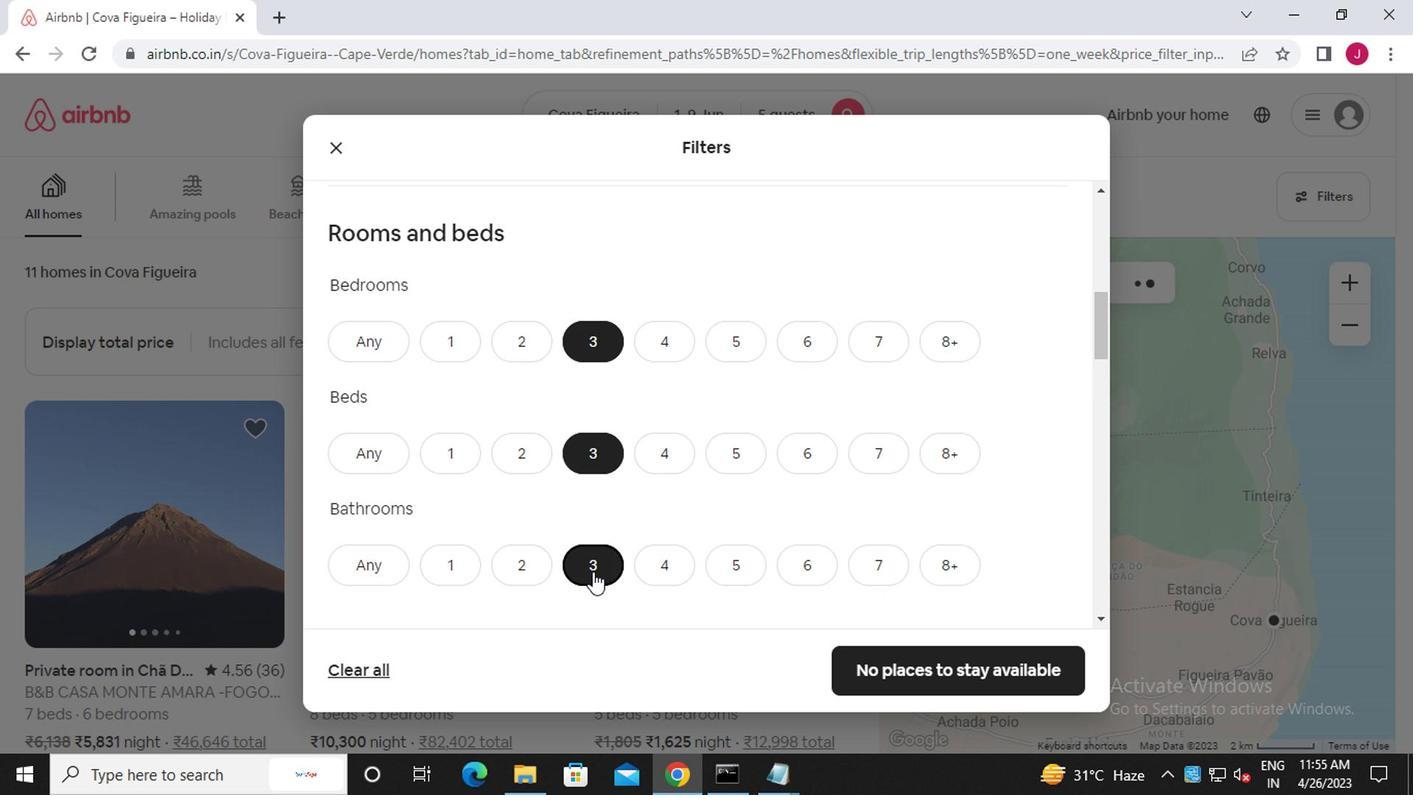 
Action: Mouse scrolled (588, 561) with delta (0, 0)
Screenshot: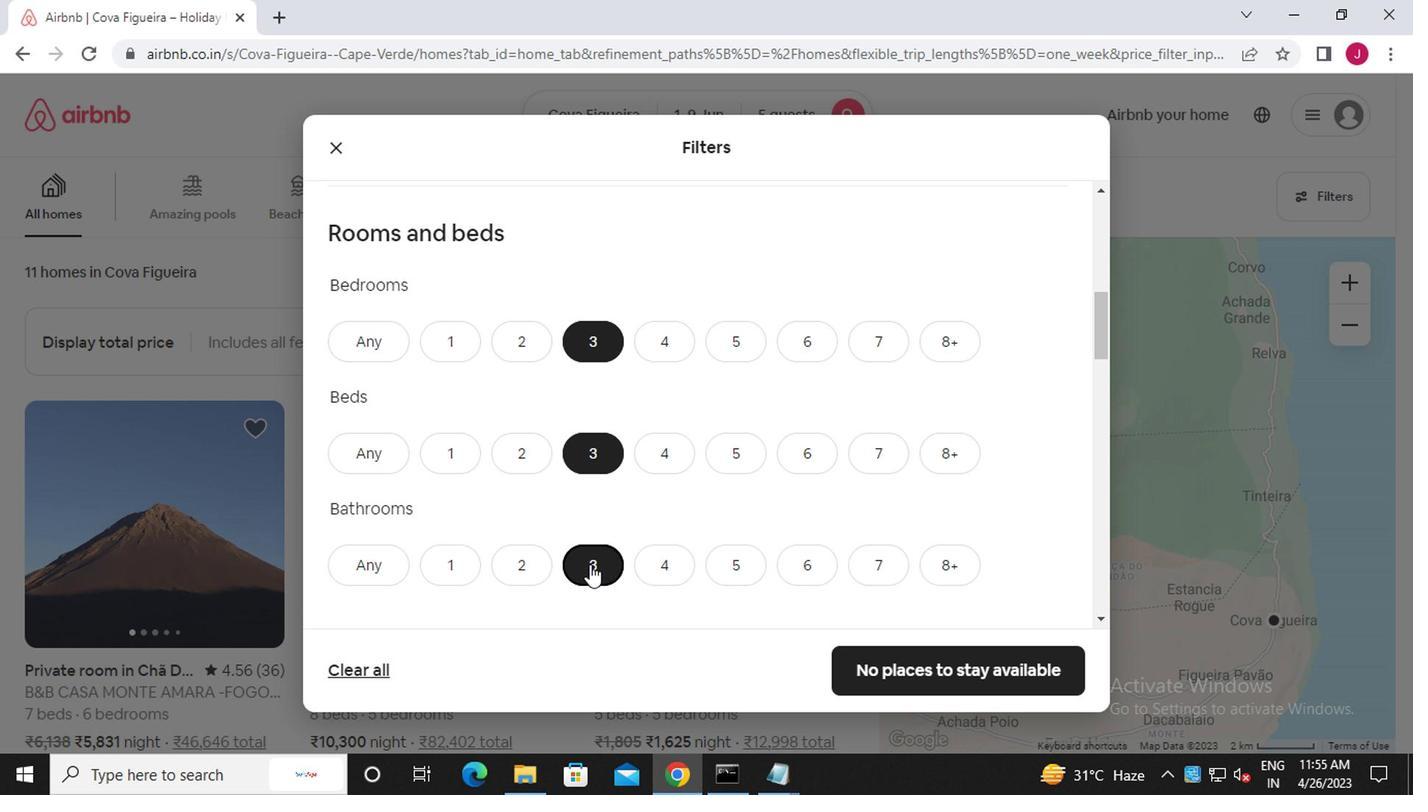 
Action: Mouse scrolled (588, 561) with delta (0, 0)
Screenshot: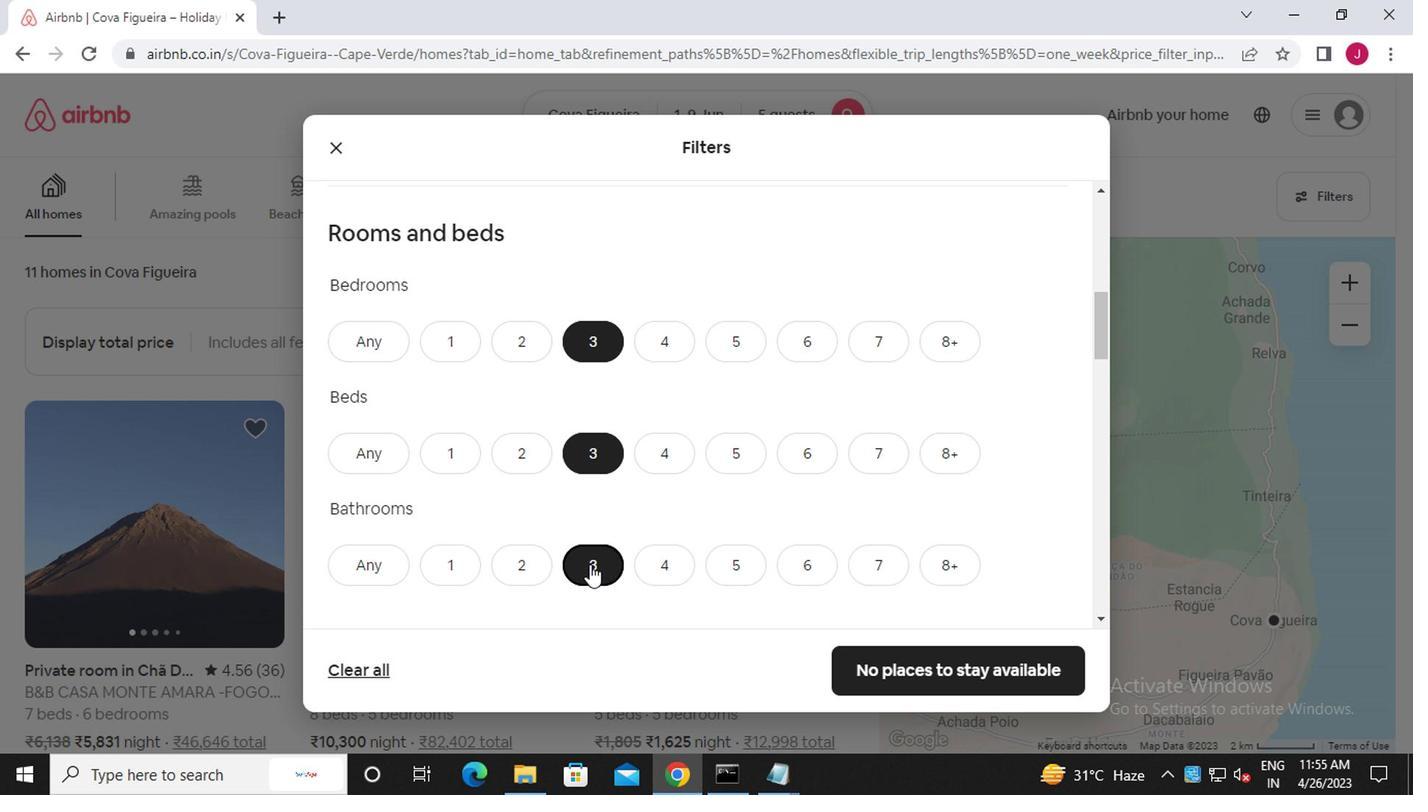 
Action: Mouse moved to (583, 562)
Screenshot: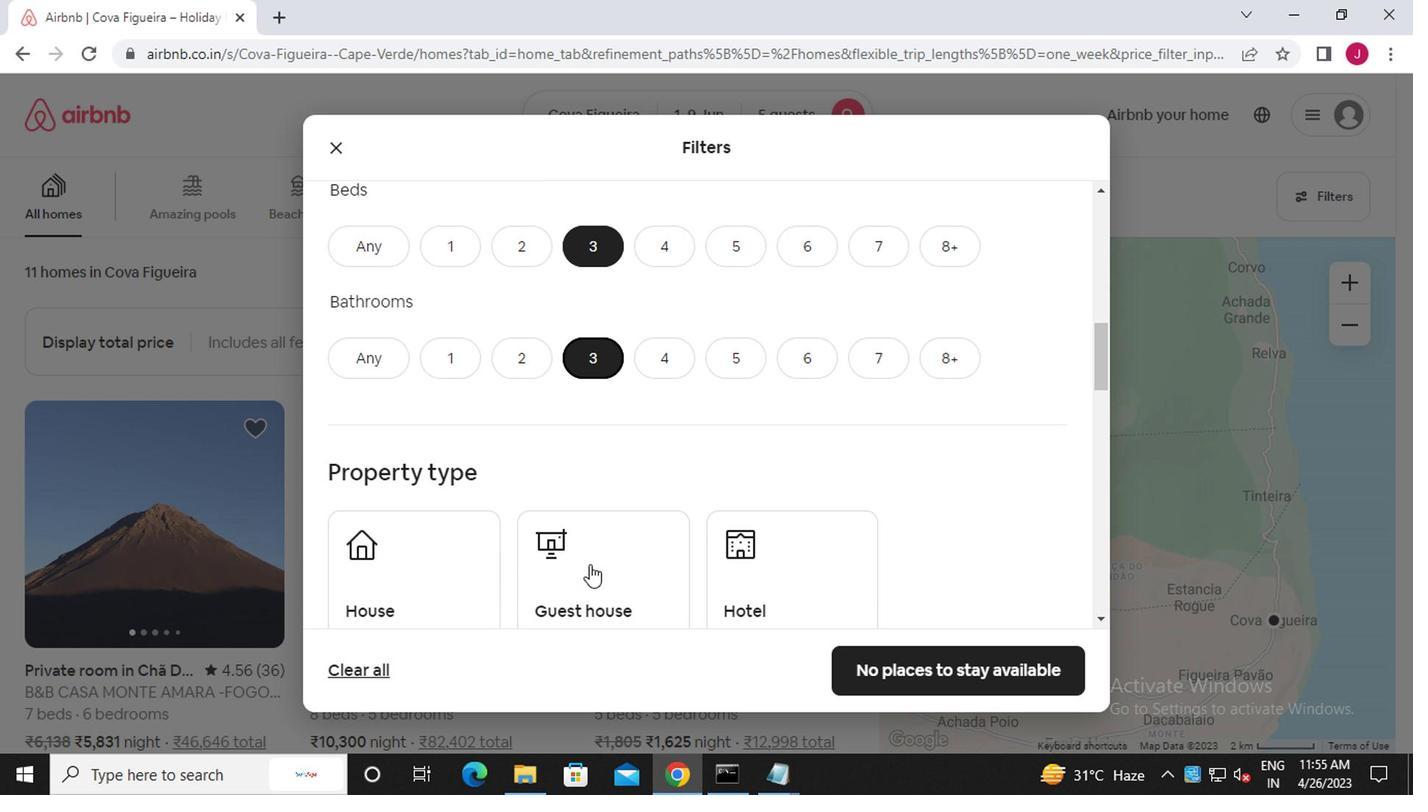 
Action: Mouse scrolled (583, 561) with delta (0, 0)
Screenshot: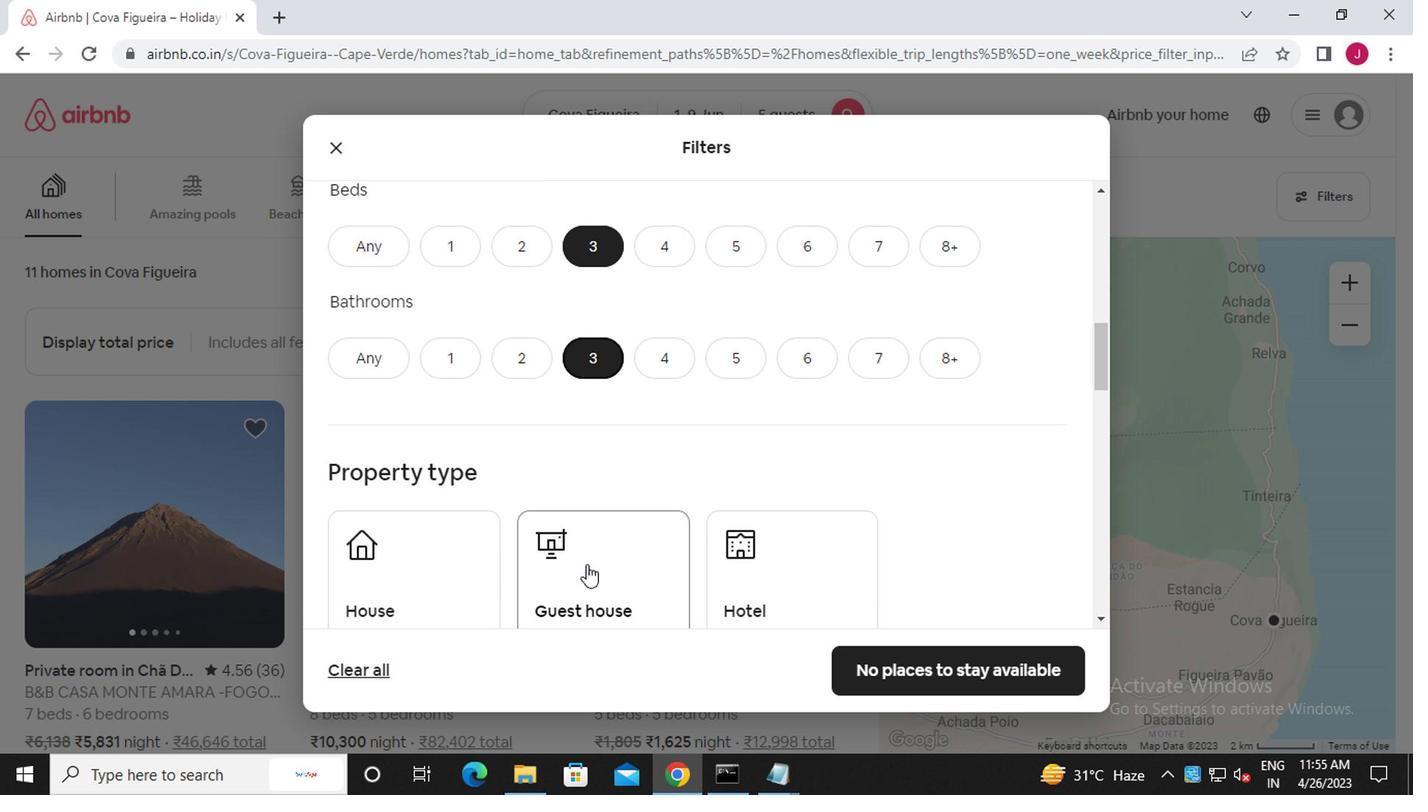 
Action: Mouse moved to (423, 462)
Screenshot: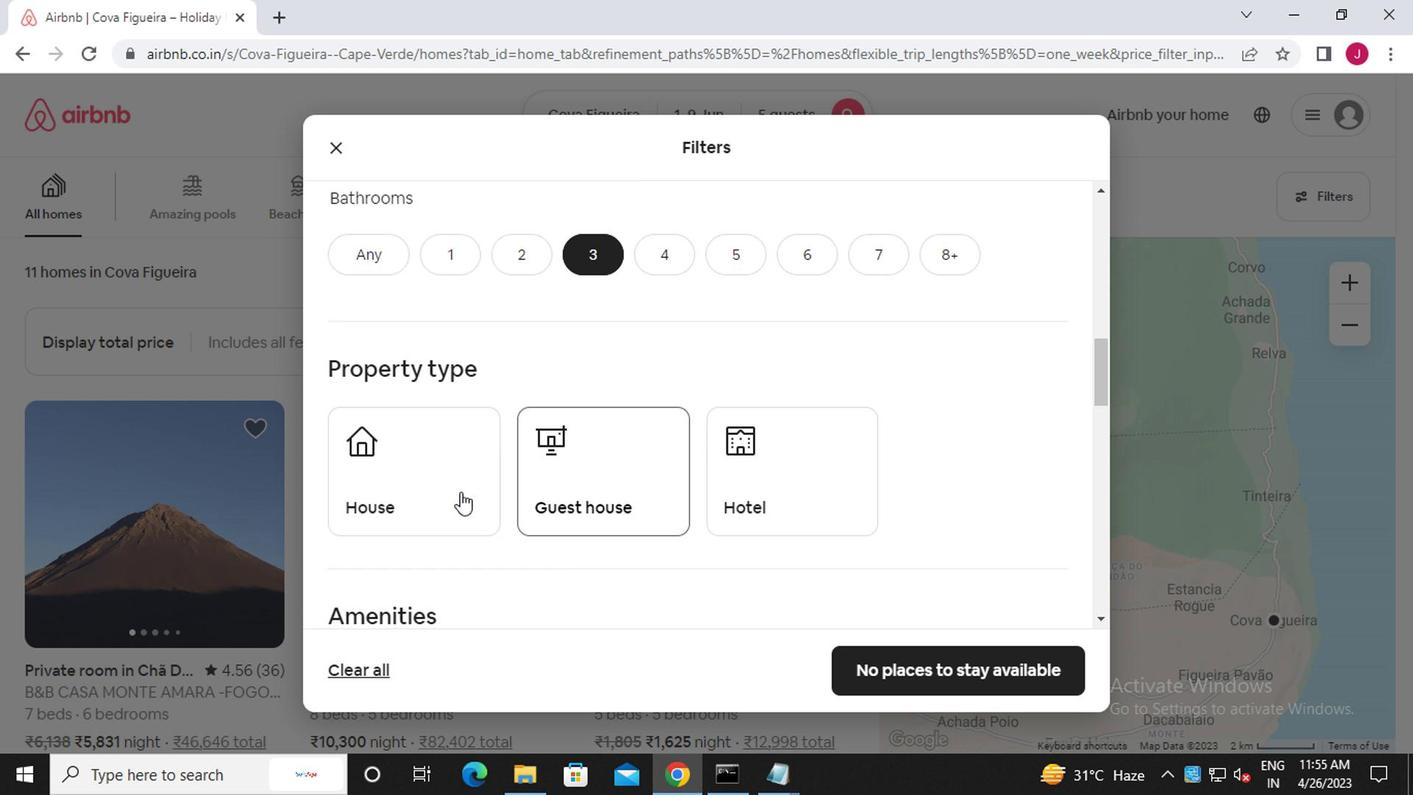 
Action: Mouse pressed left at (423, 462)
Screenshot: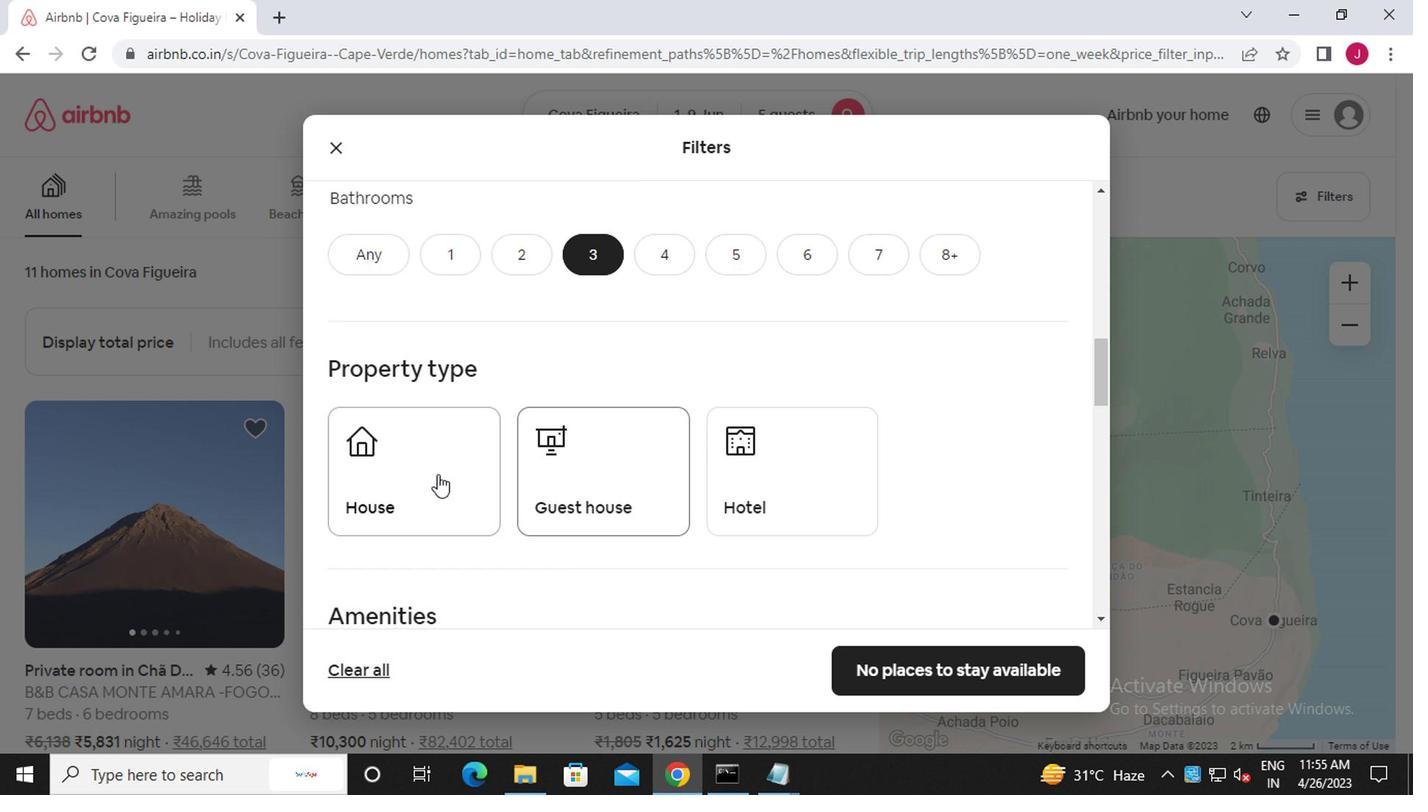 
Action: Mouse moved to (639, 491)
Screenshot: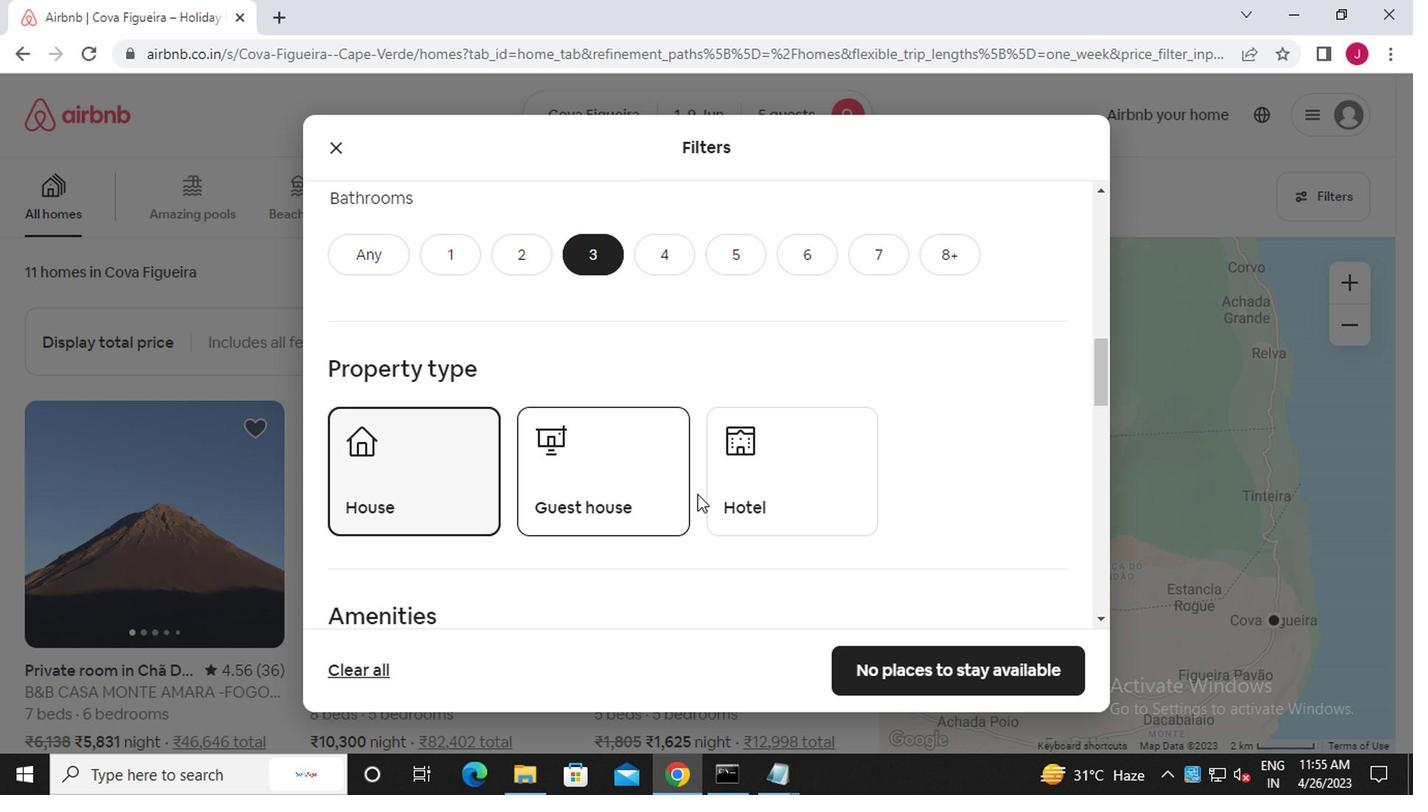 
Action: Mouse pressed left at (639, 491)
Screenshot: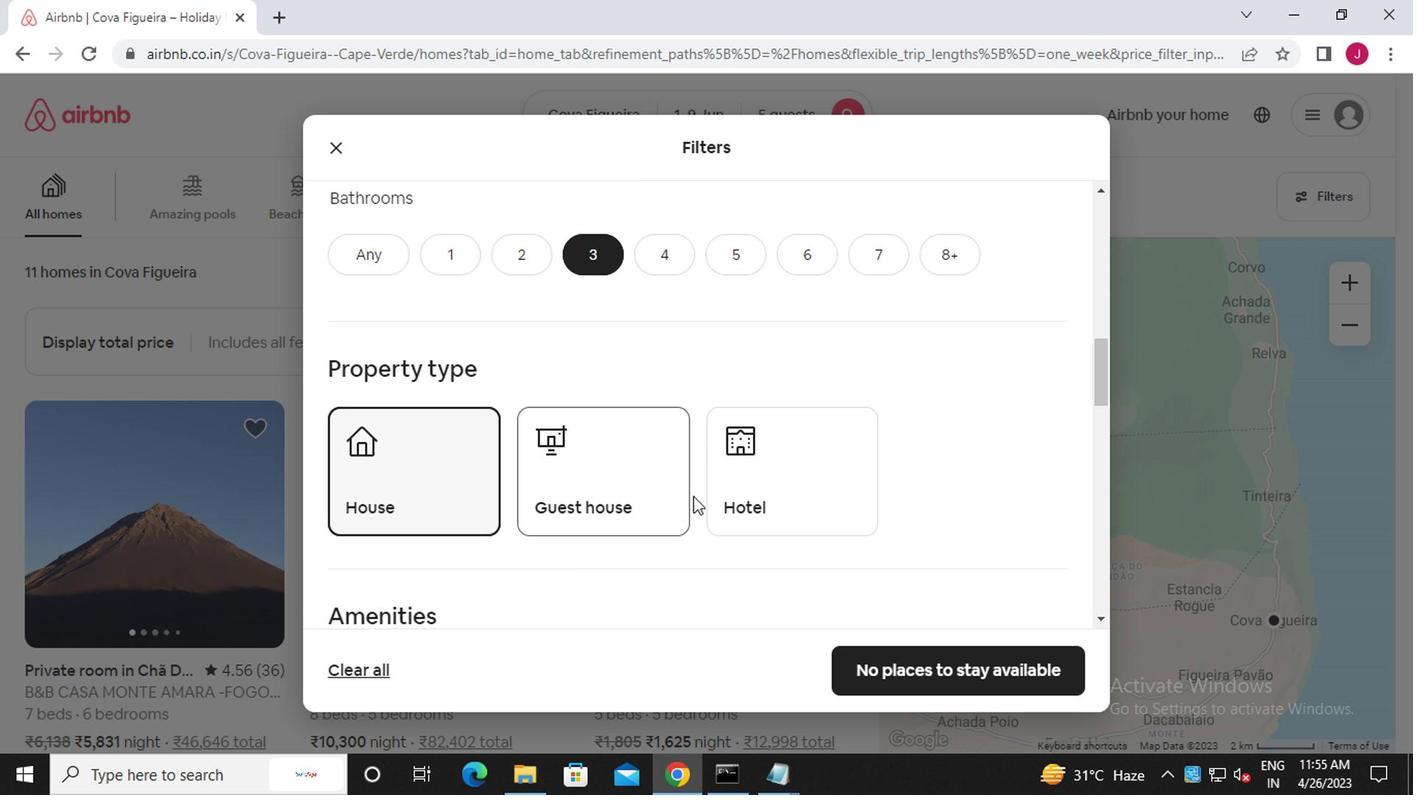 
Action: Mouse scrolled (639, 490) with delta (0, 0)
Screenshot: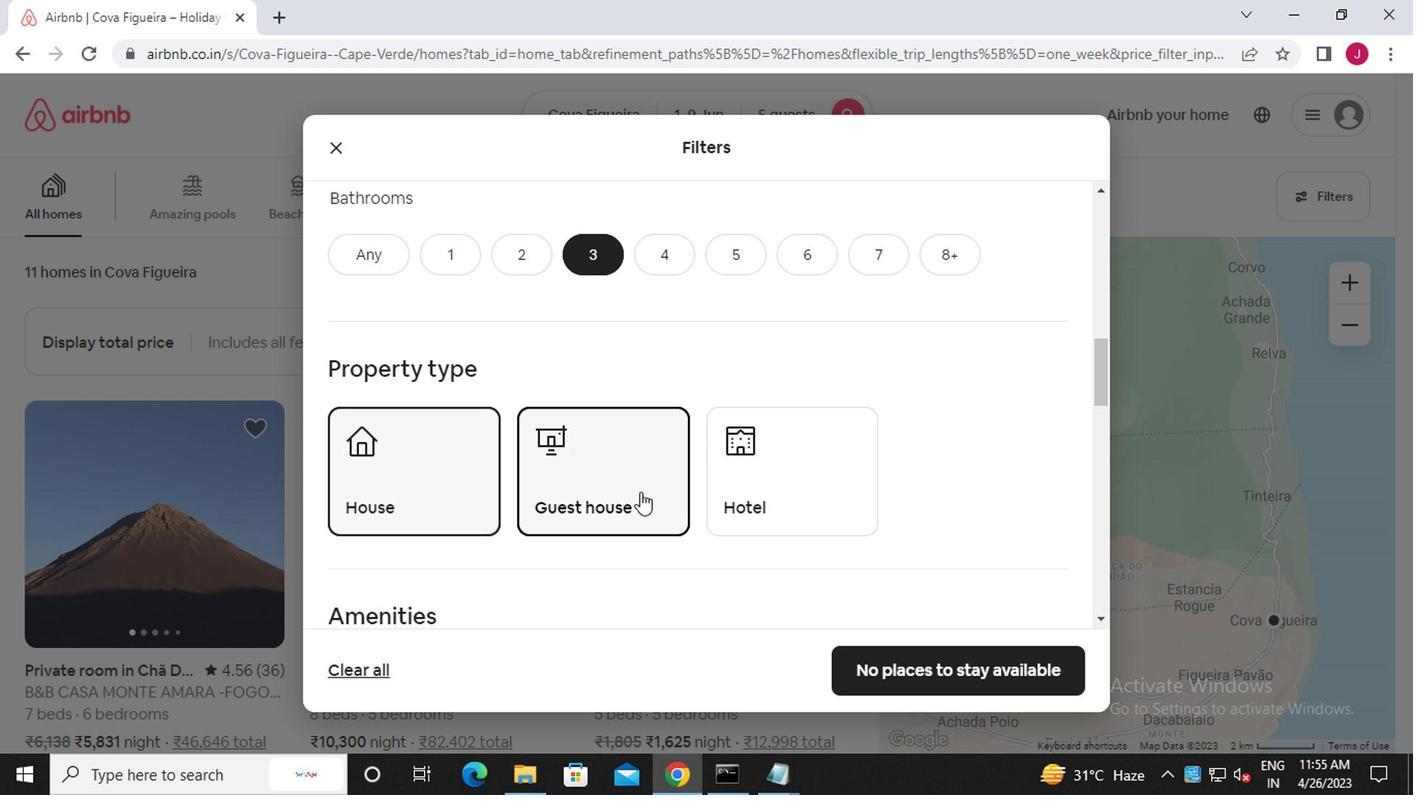 
Action: Mouse scrolled (639, 490) with delta (0, 0)
Screenshot: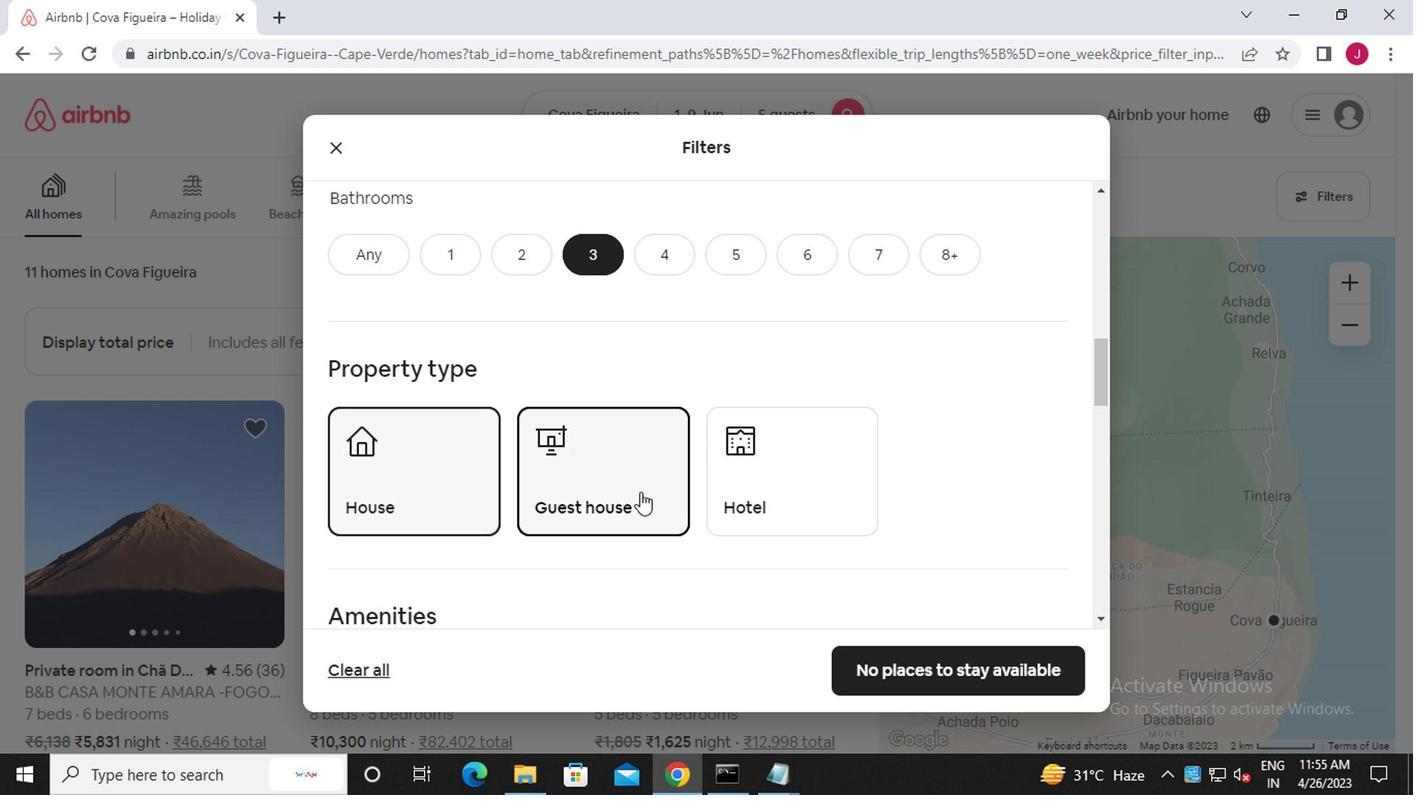 
Action: Mouse scrolled (639, 490) with delta (0, 0)
Screenshot: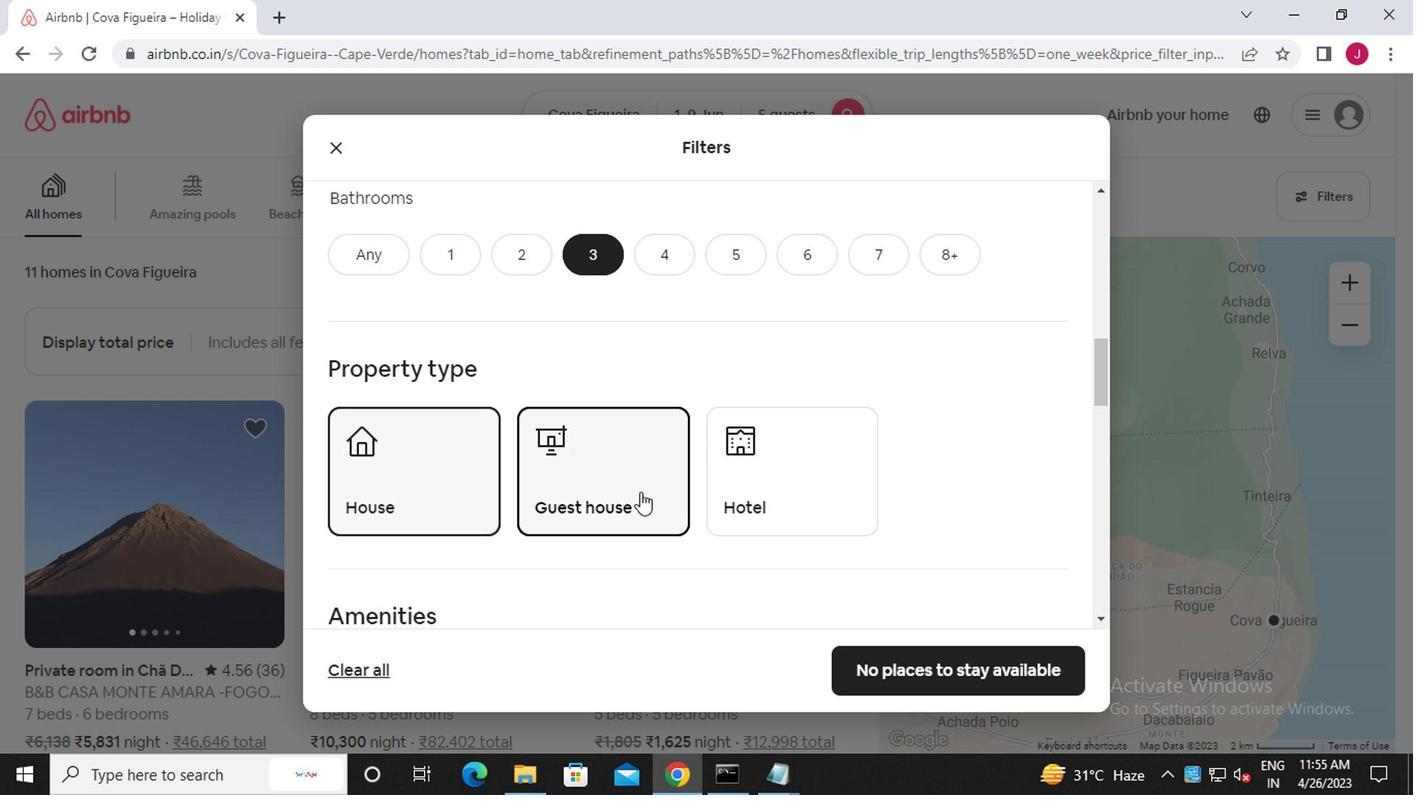 
Action: Mouse moved to (625, 462)
Screenshot: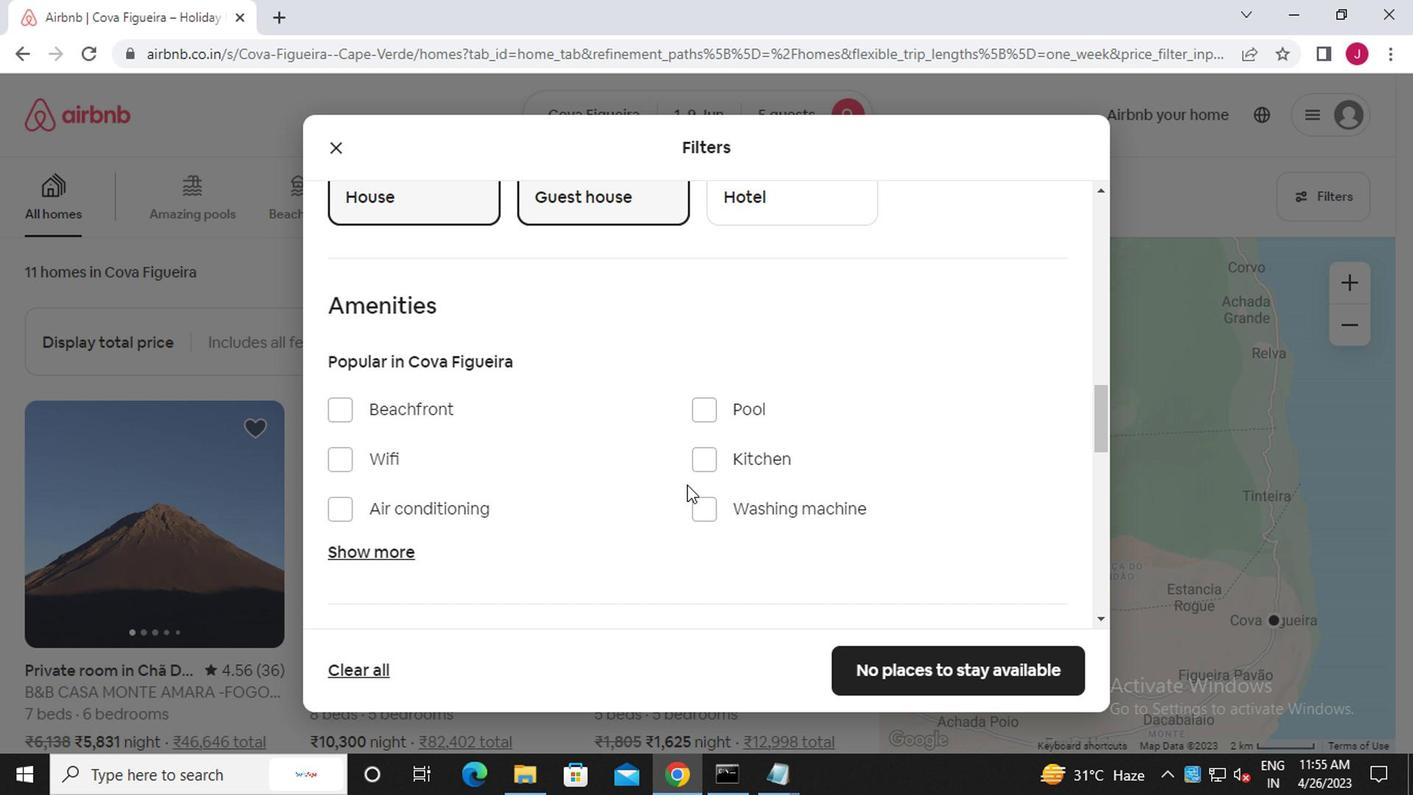 
Action: Mouse scrolled (625, 461) with delta (0, 0)
Screenshot: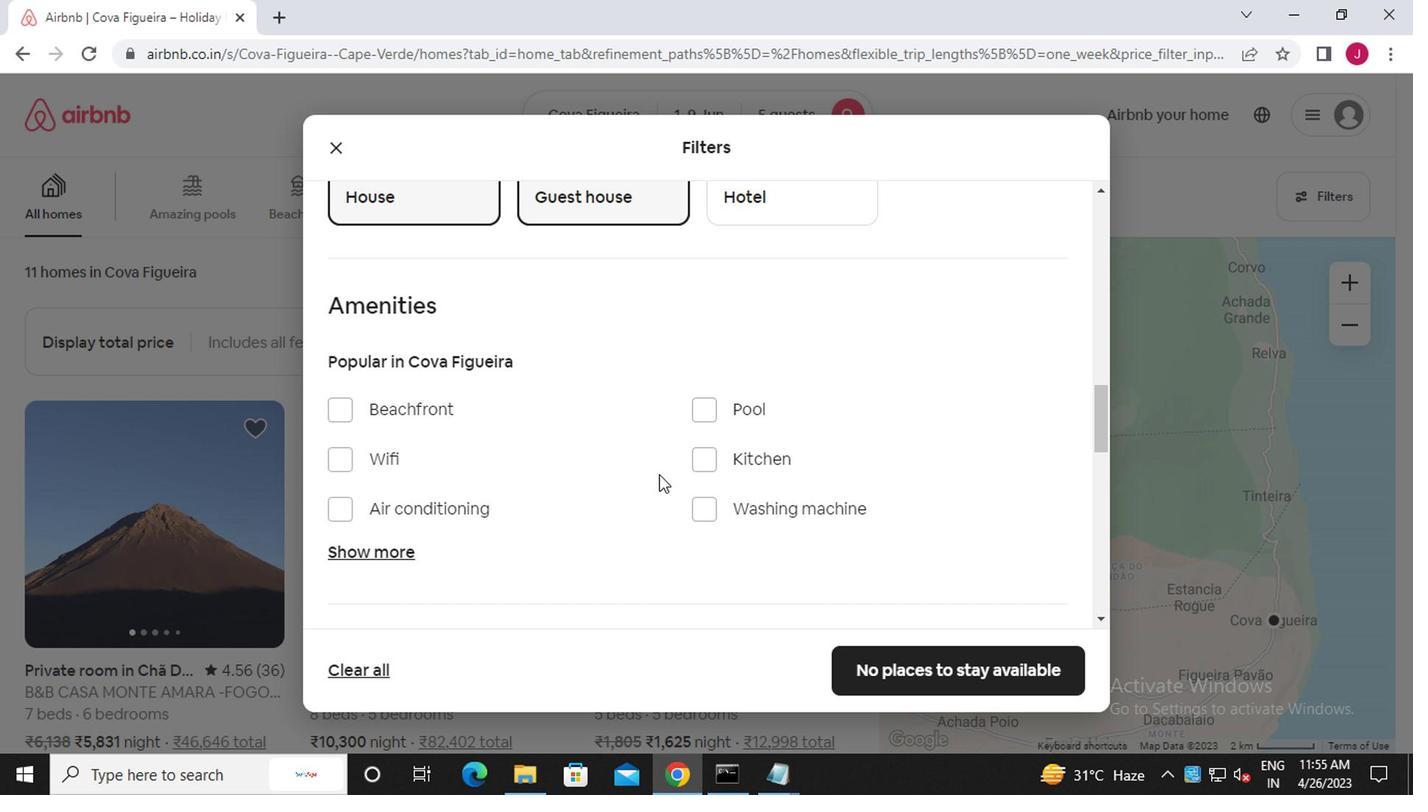 
Action: Mouse scrolled (625, 461) with delta (0, 0)
Screenshot: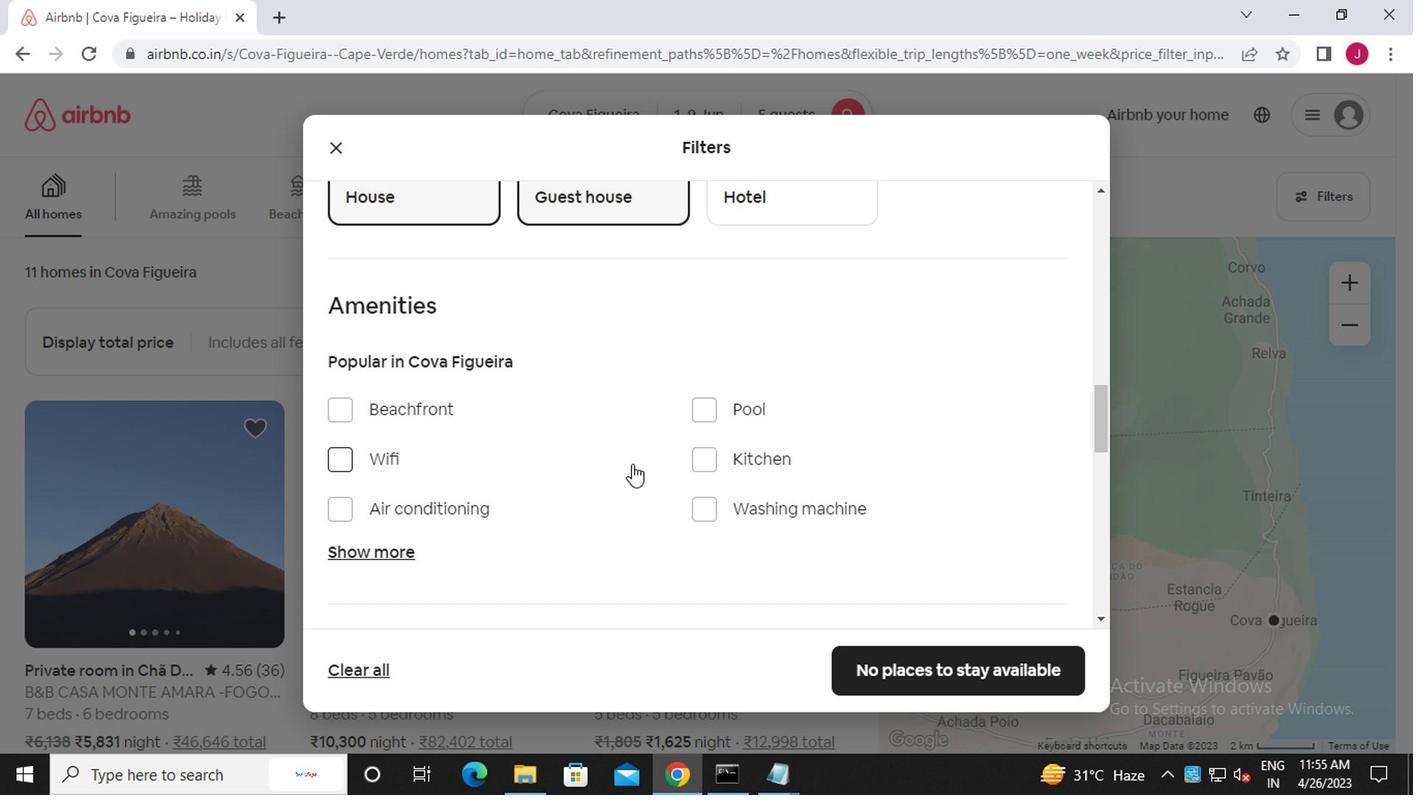 
Action: Mouse scrolled (625, 461) with delta (0, 0)
Screenshot: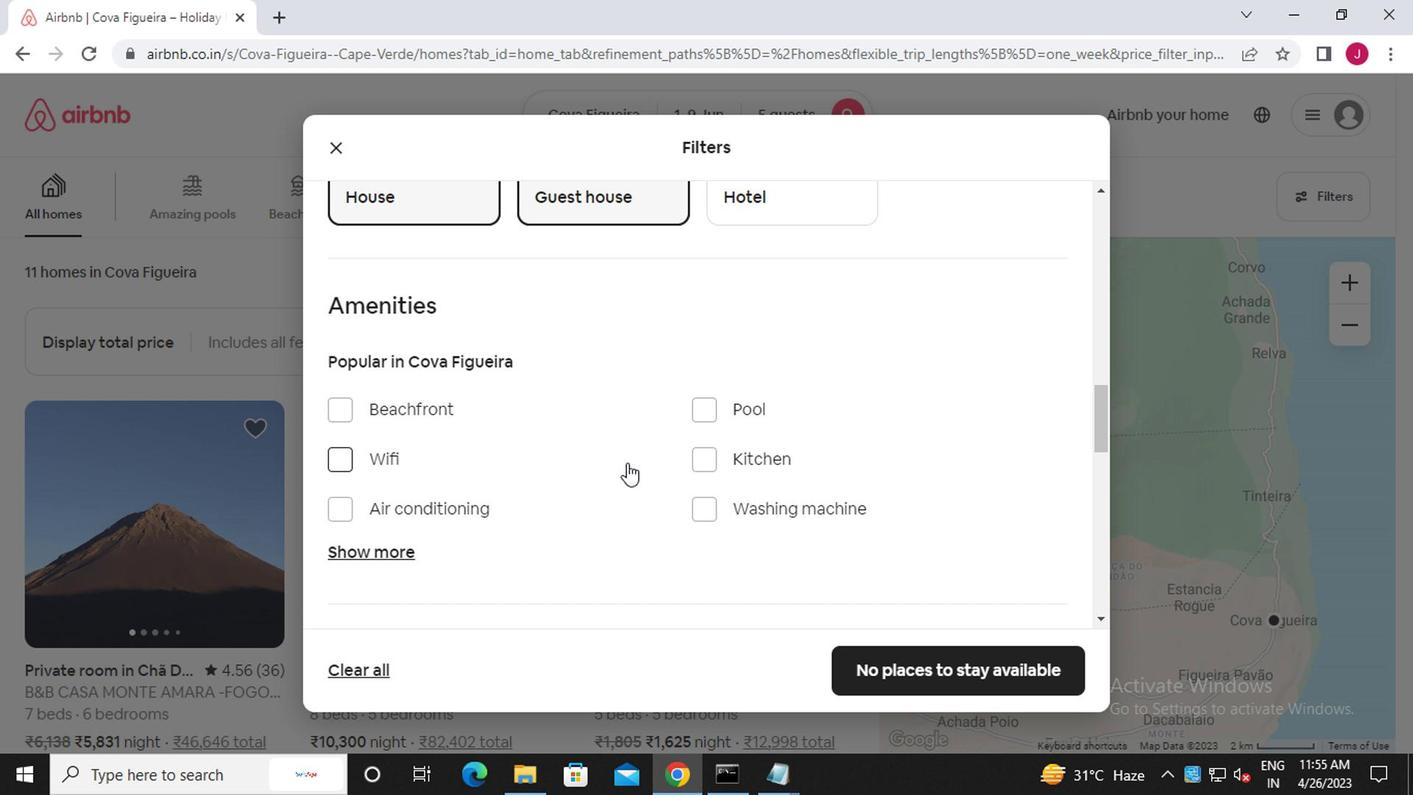 
Action: Mouse moved to (1026, 480)
Screenshot: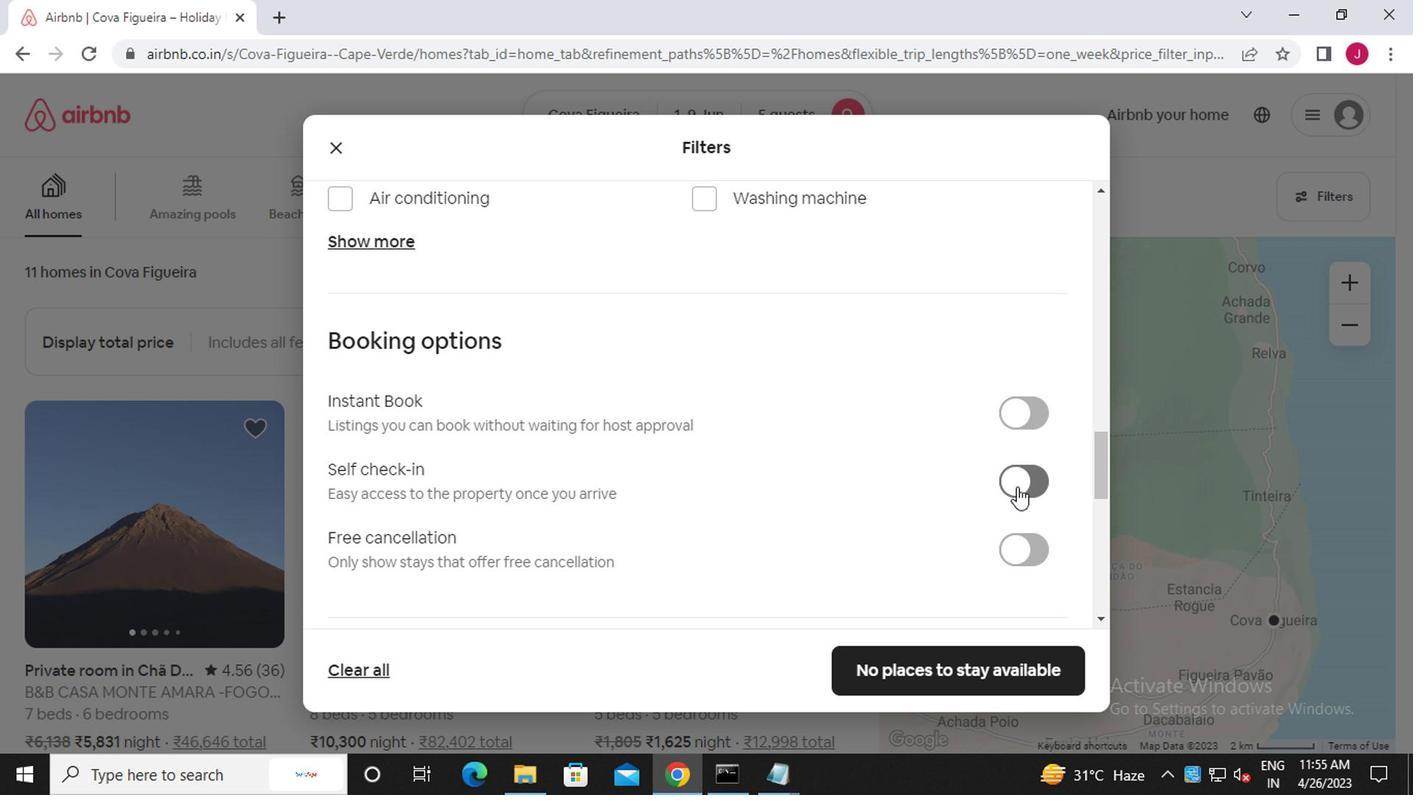 
Action: Mouse pressed left at (1026, 480)
Screenshot: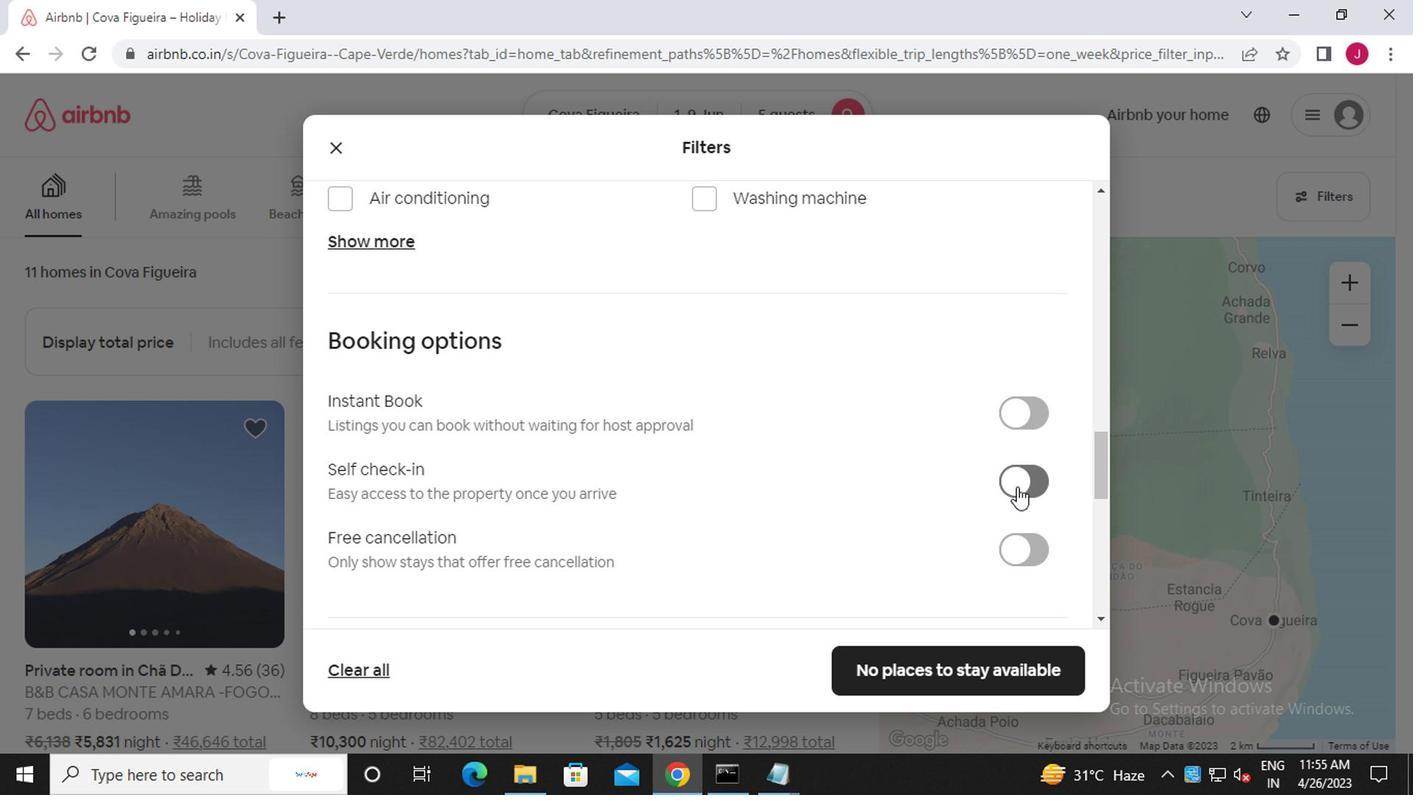 
Action: Mouse moved to (886, 505)
Screenshot: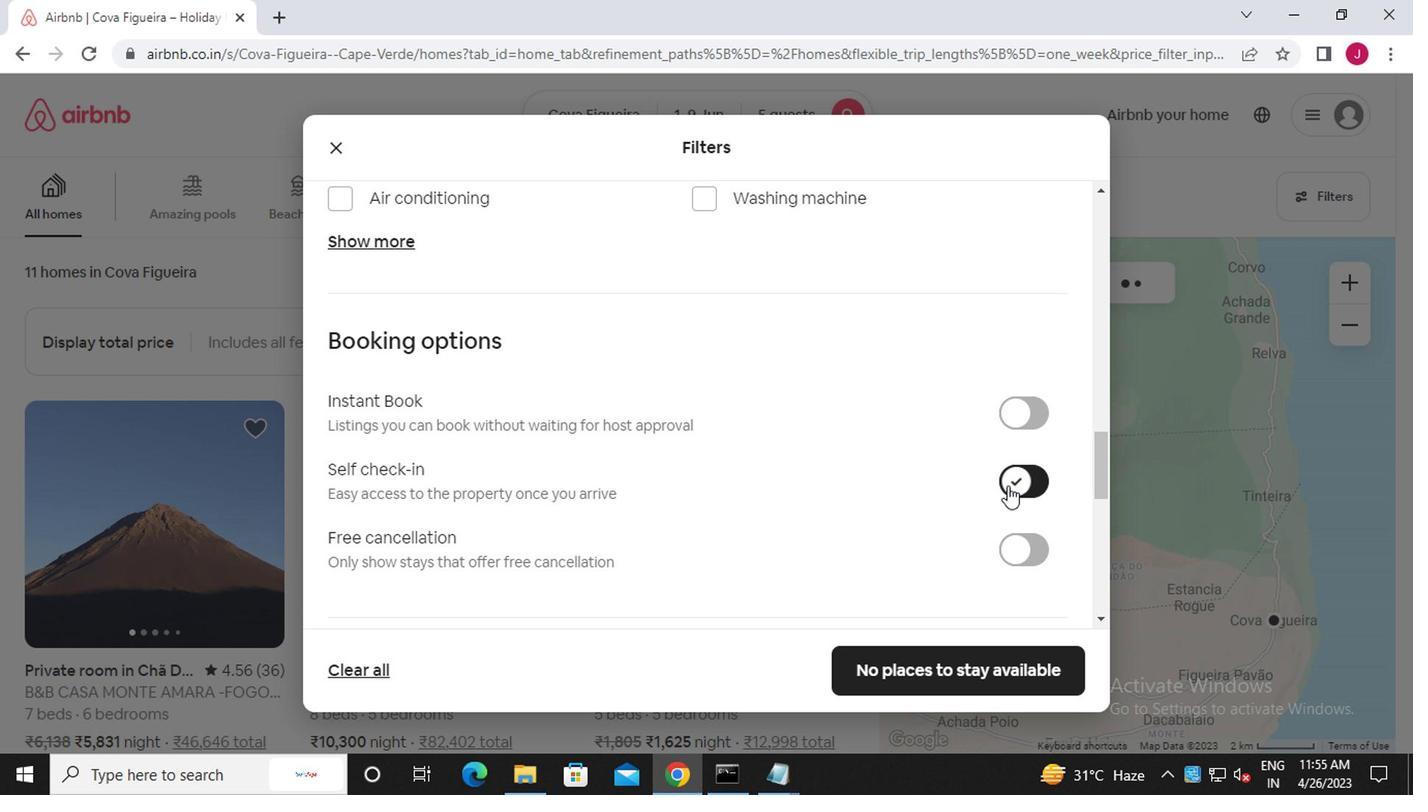 
Action: Mouse scrolled (886, 504) with delta (0, -1)
Screenshot: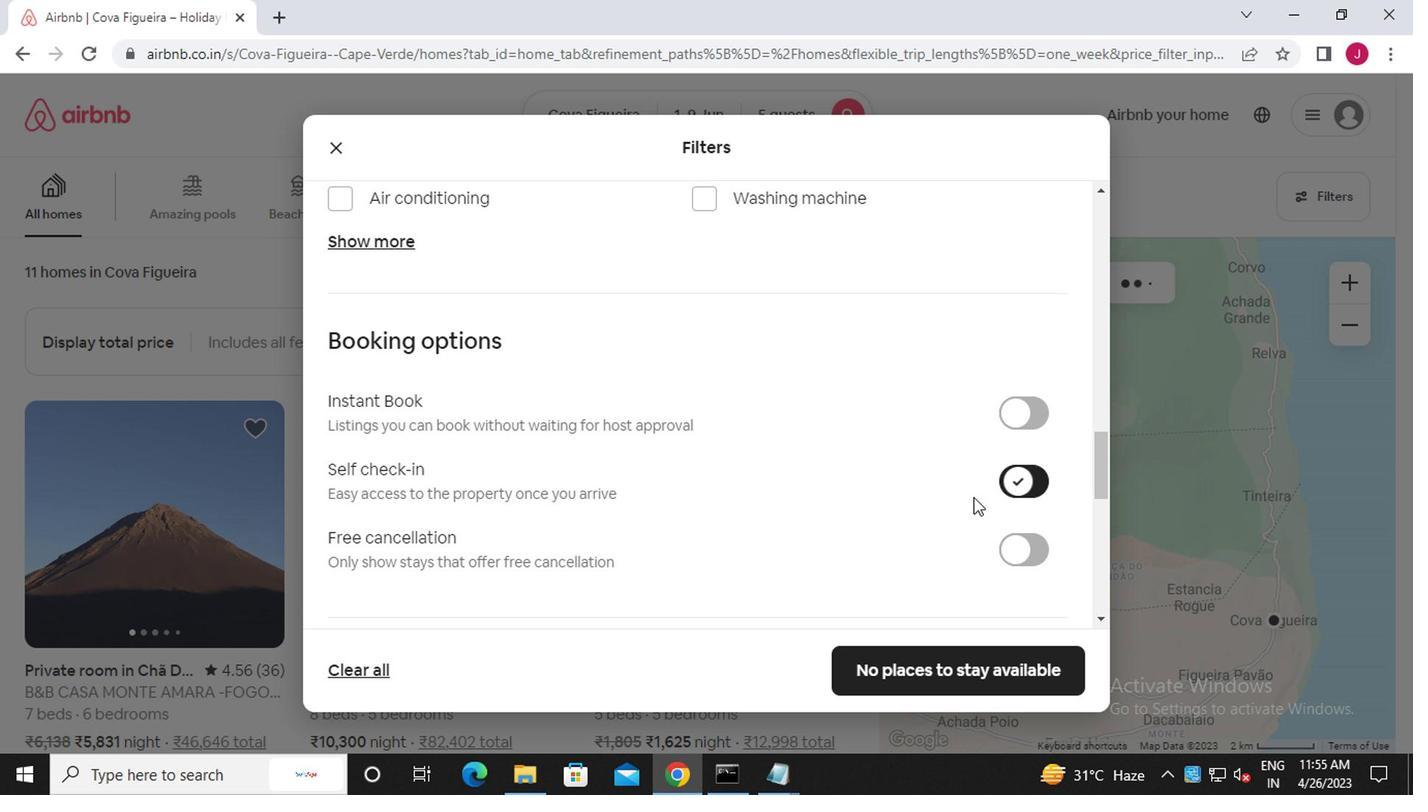 
Action: Mouse scrolled (886, 504) with delta (0, -1)
Screenshot: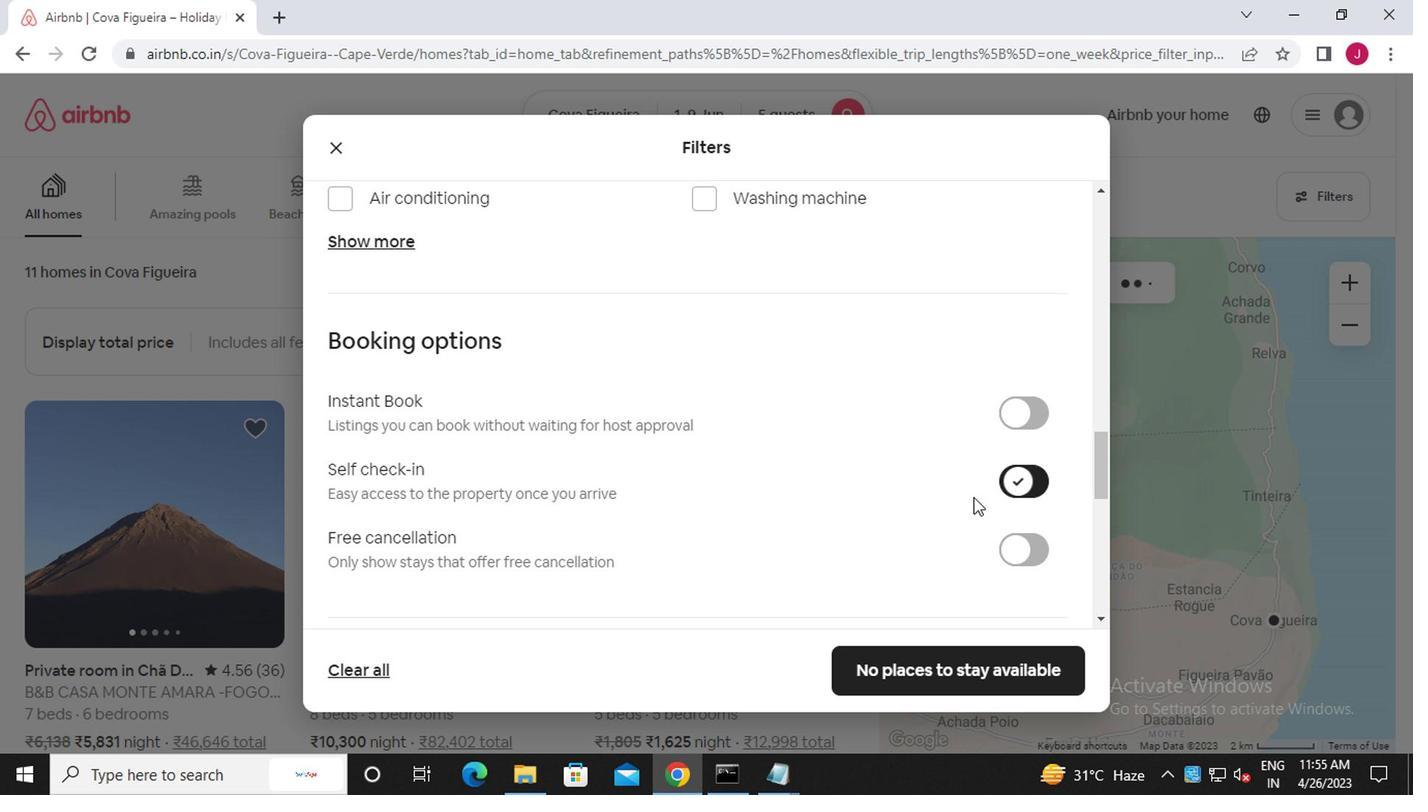 
Action: Mouse scrolled (886, 504) with delta (0, -1)
Screenshot: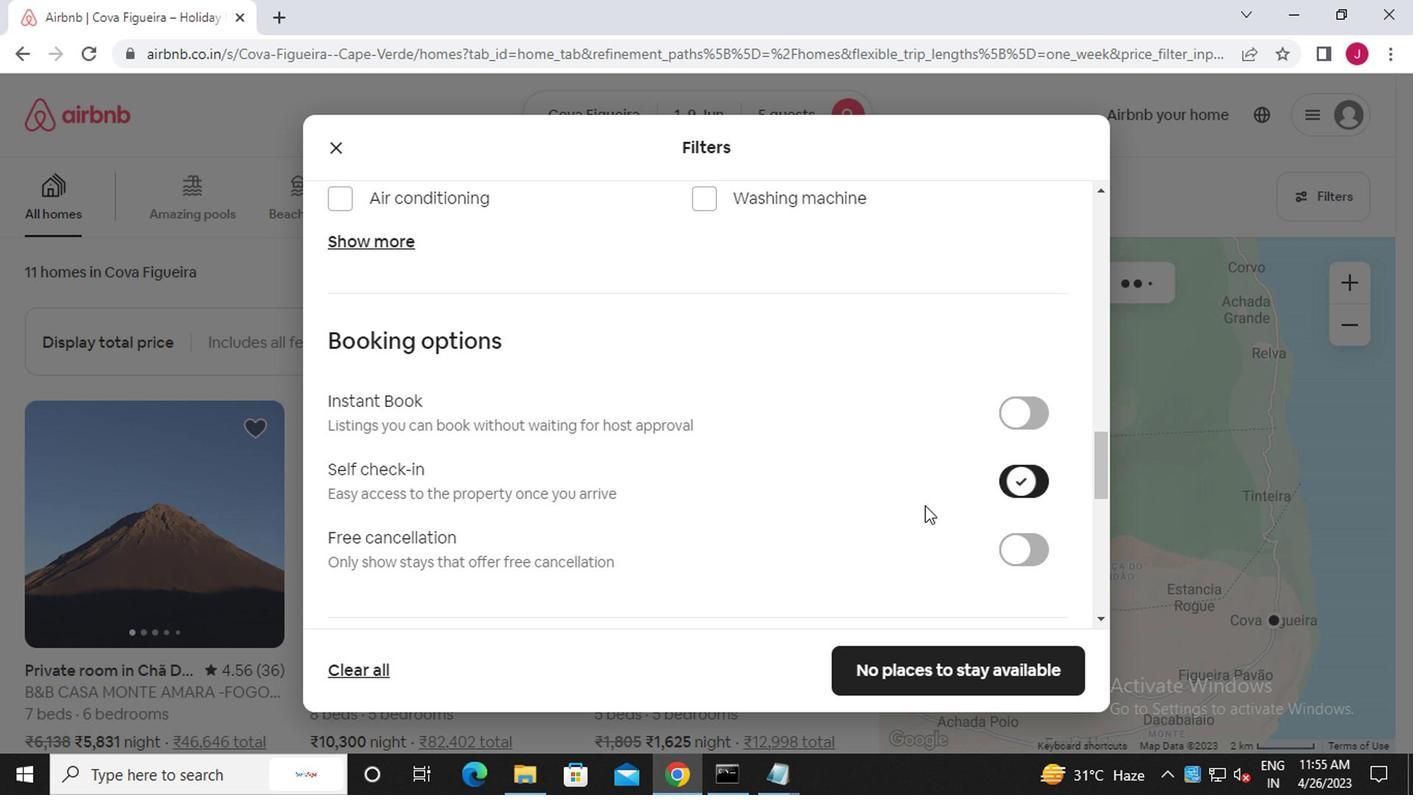 
Action: Mouse scrolled (886, 504) with delta (0, -1)
Screenshot: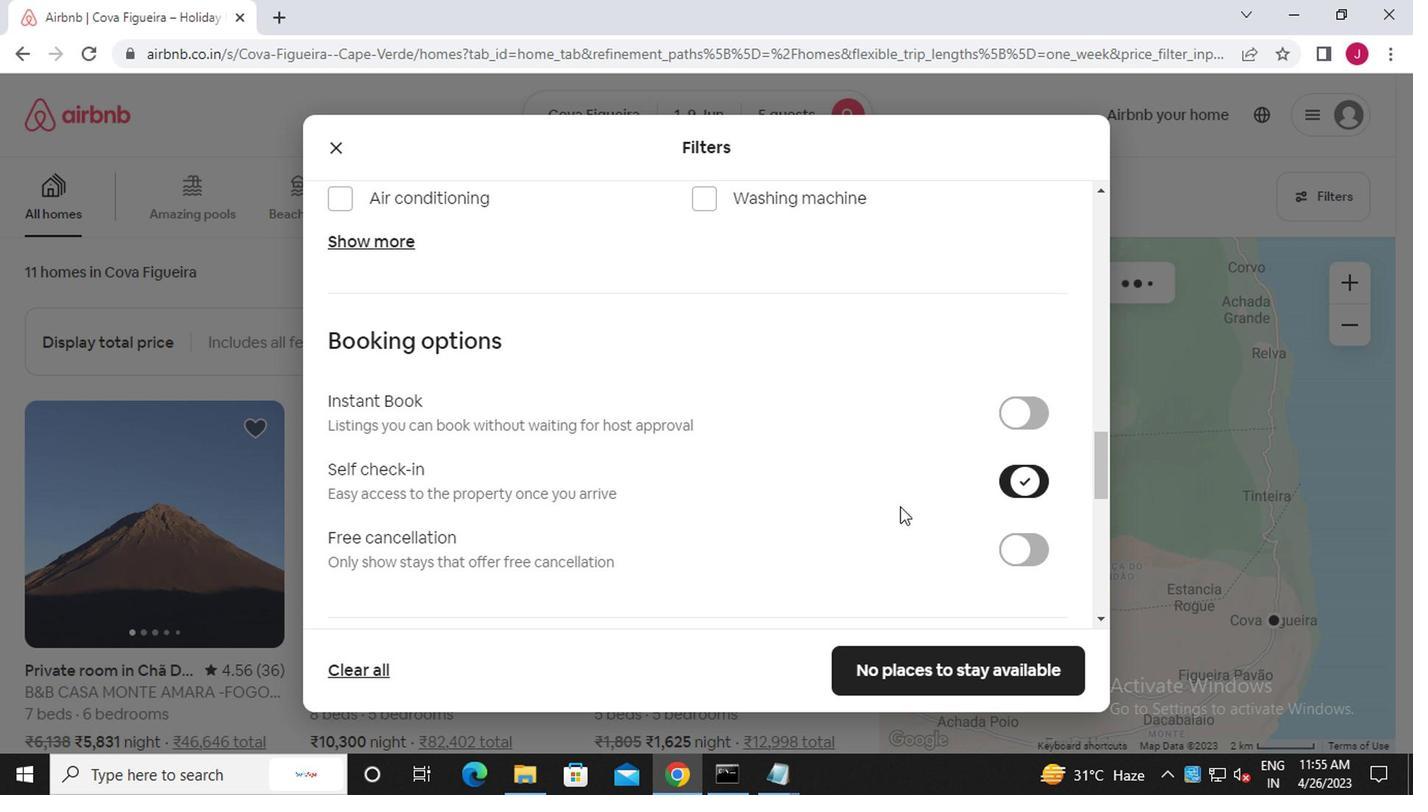 
Action: Mouse scrolled (886, 504) with delta (0, -1)
Screenshot: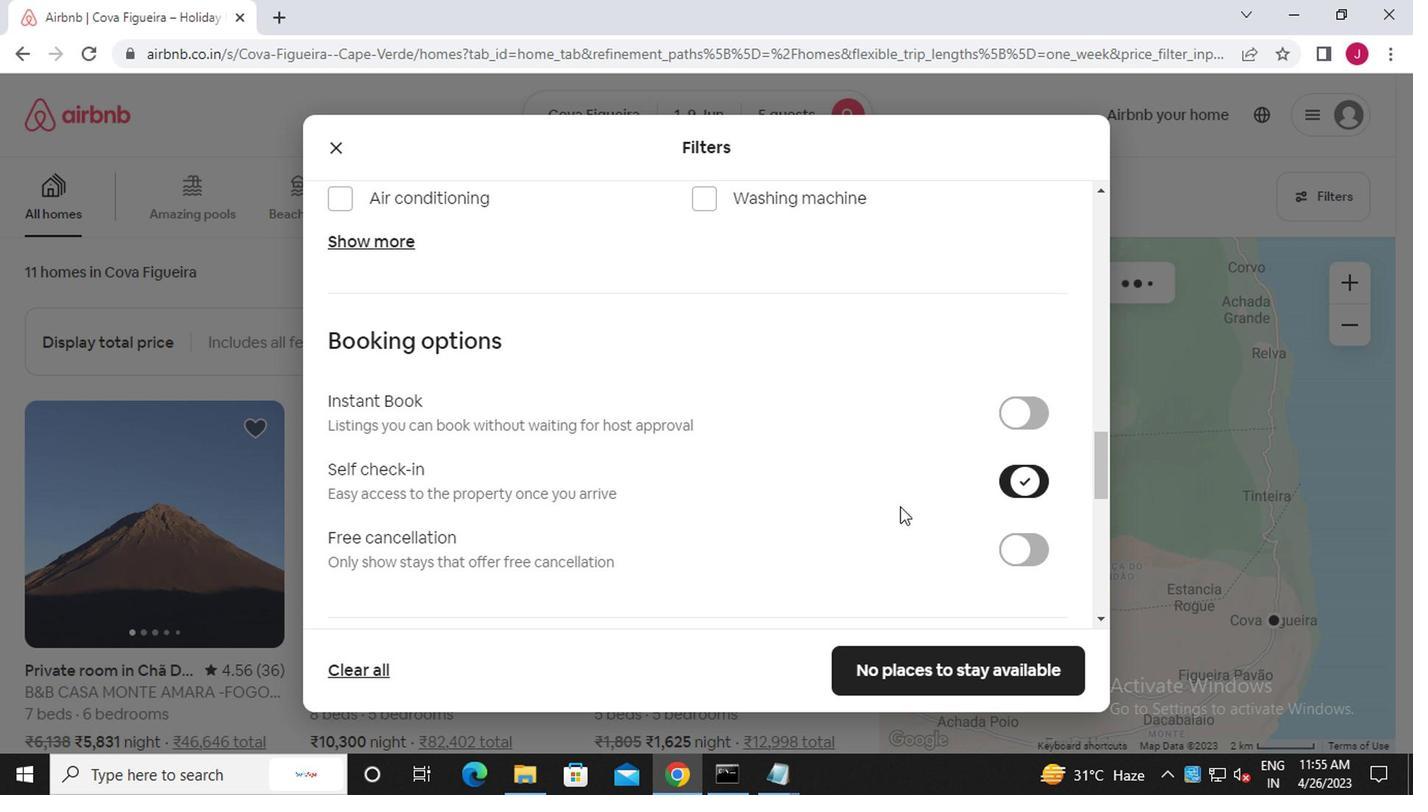 
Action: Mouse scrolled (886, 504) with delta (0, -1)
Screenshot: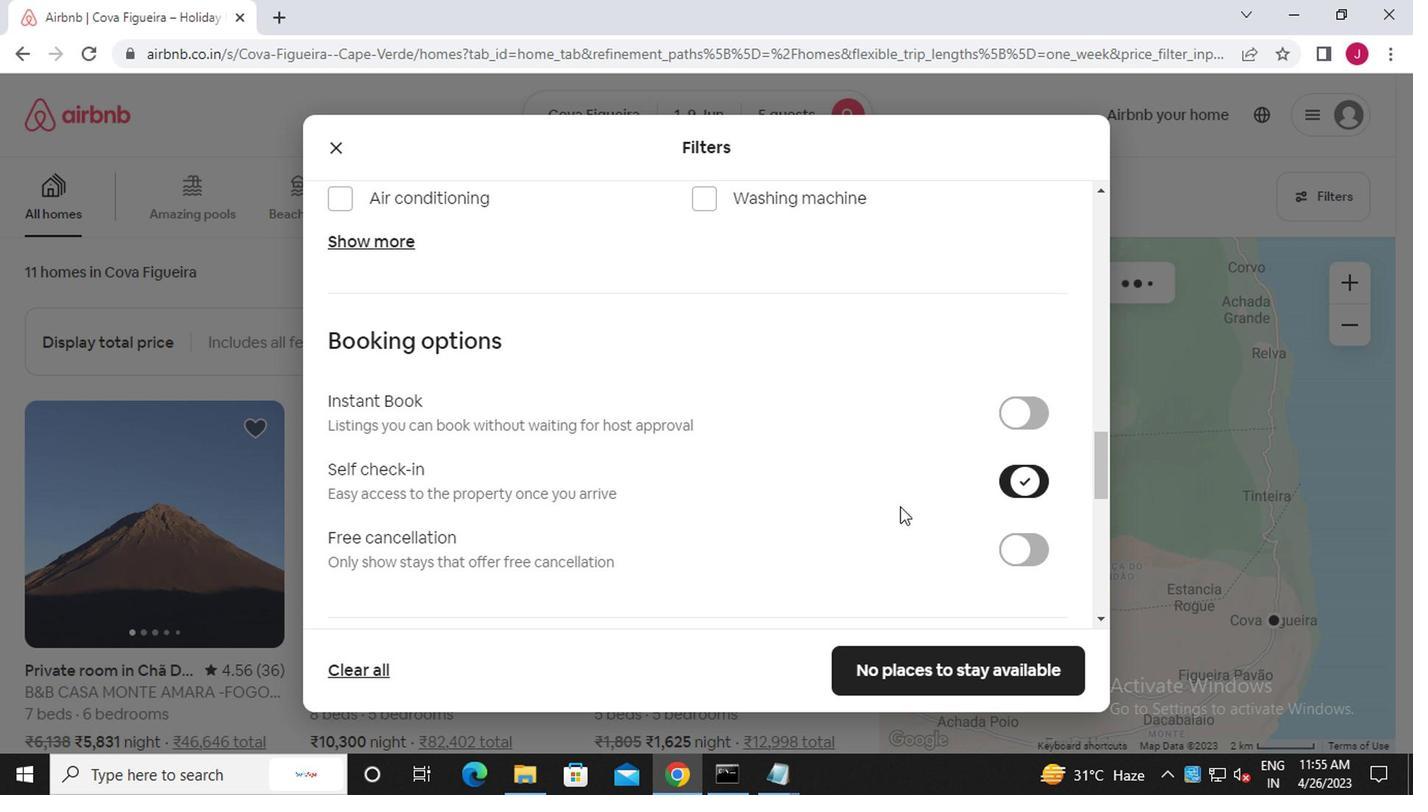 
Action: Mouse scrolled (886, 504) with delta (0, -1)
Screenshot: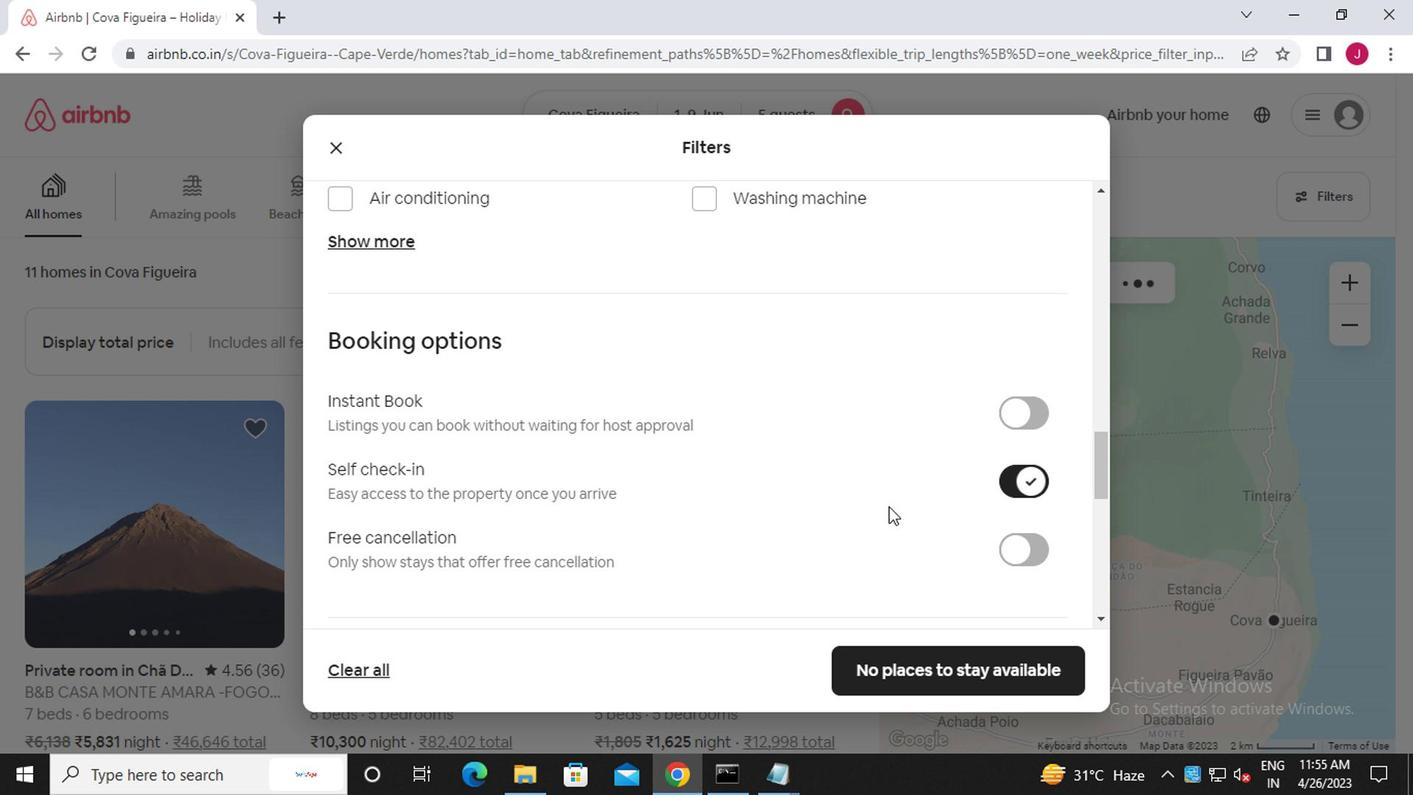 
Action: Mouse scrolled (886, 504) with delta (0, -1)
Screenshot: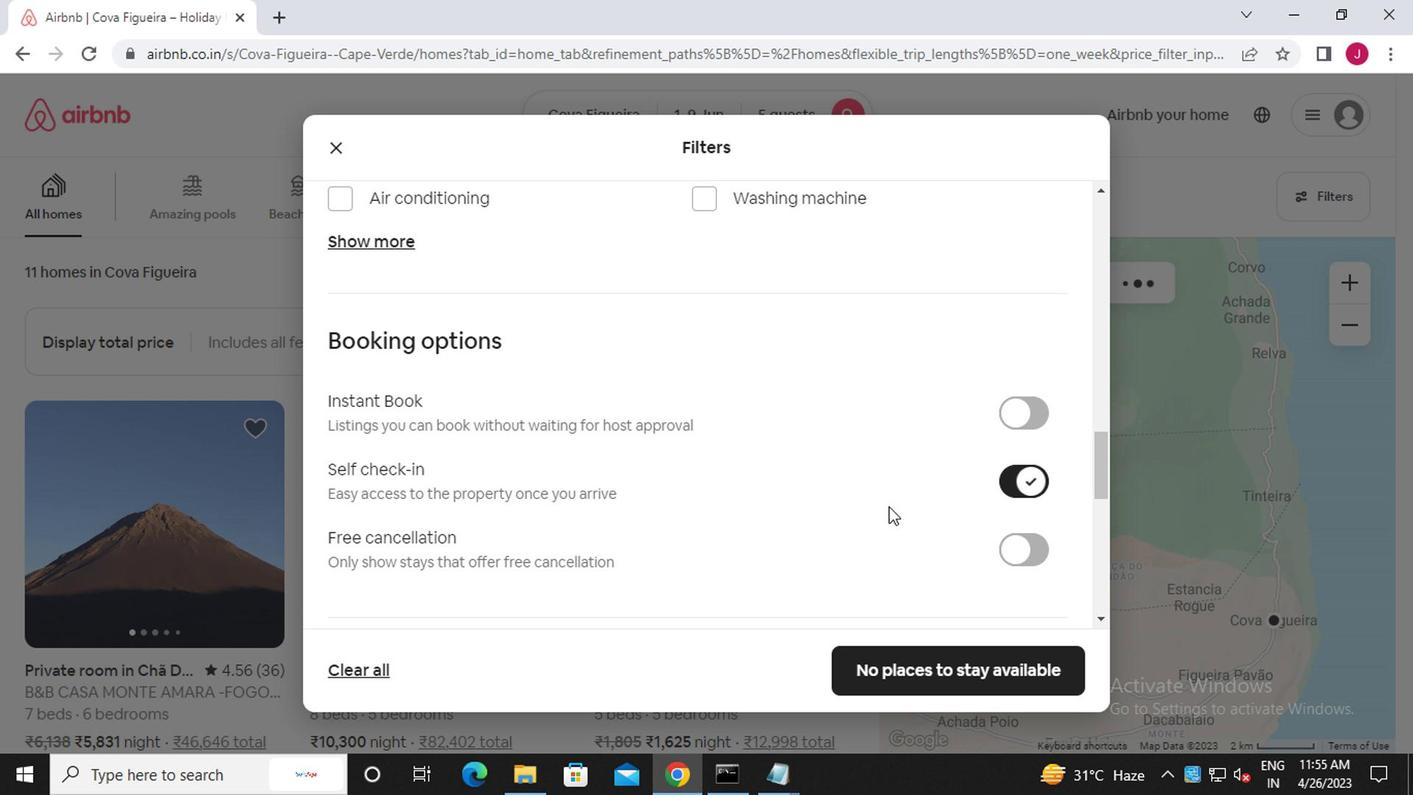 
Action: Mouse moved to (963, 602)
Screenshot: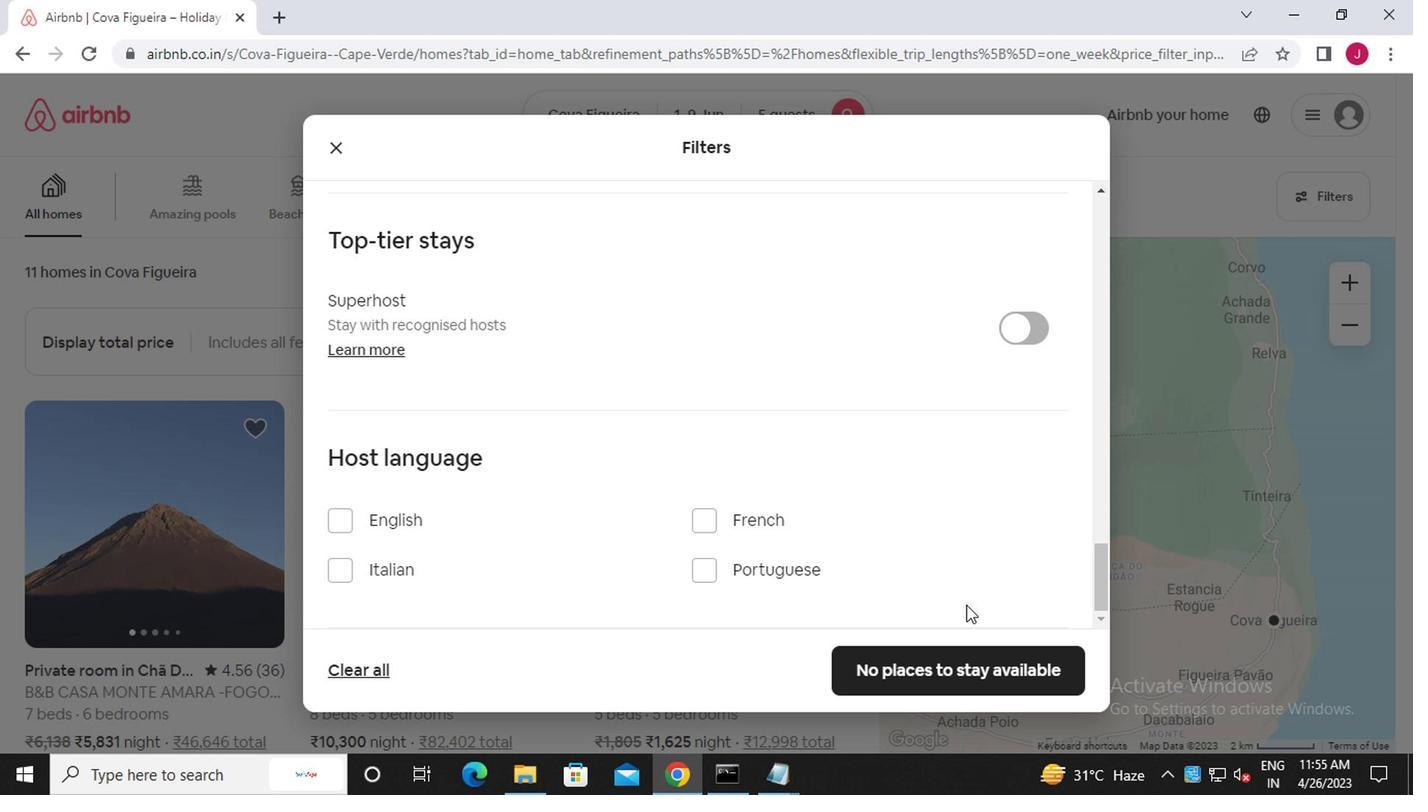 
Action: Mouse scrolled (963, 601) with delta (0, 0)
Screenshot: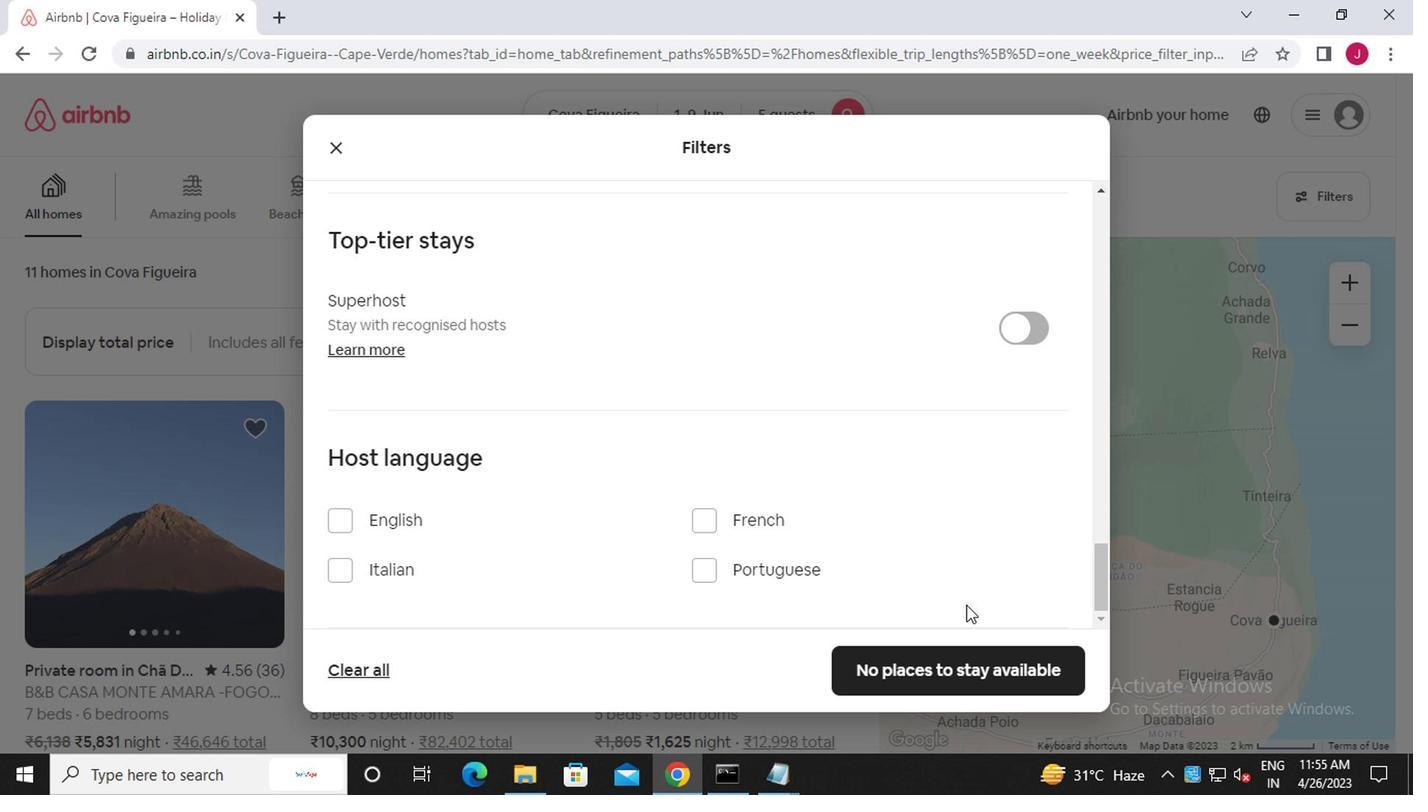 
Action: Mouse moved to (953, 595)
Screenshot: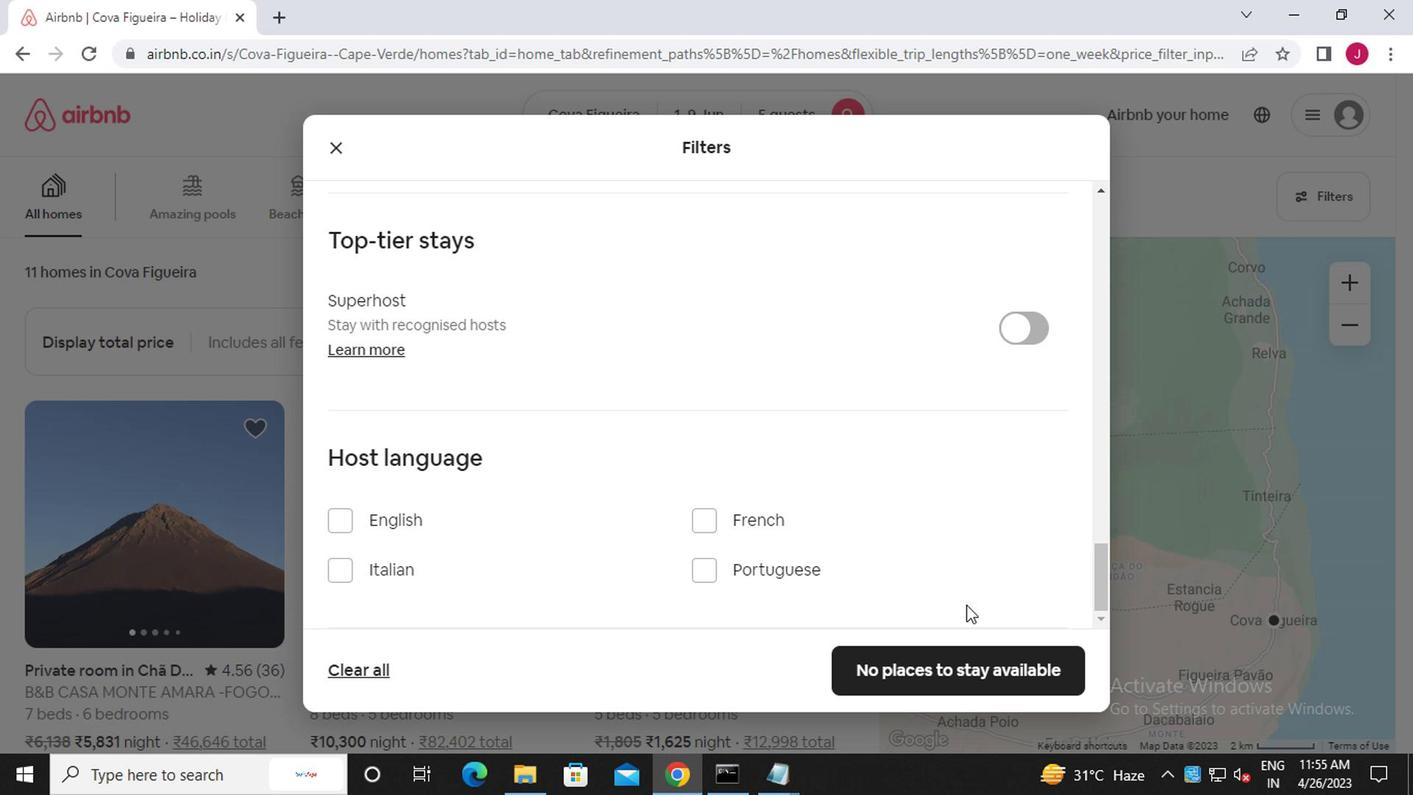 
Action: Mouse scrolled (953, 594) with delta (0, -1)
Screenshot: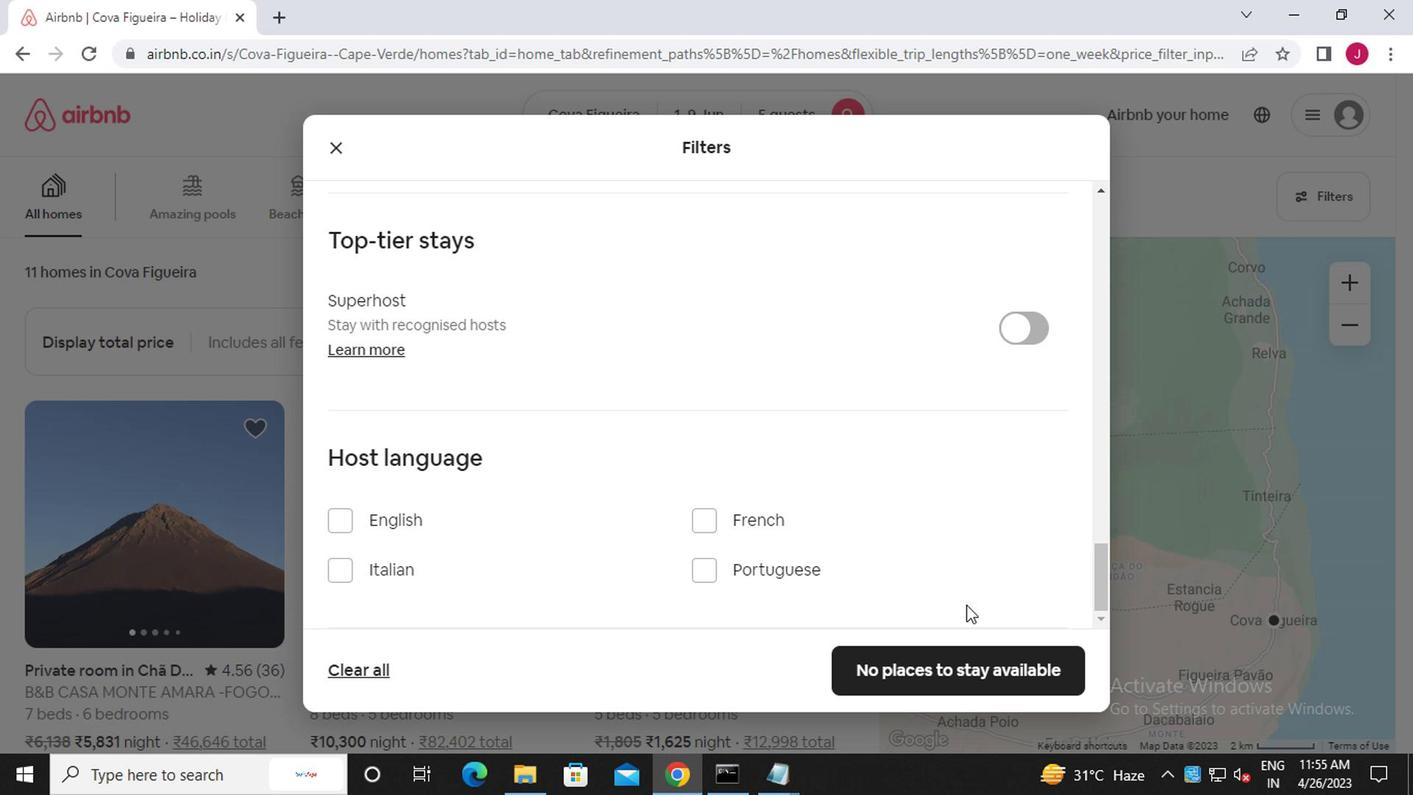 
Action: Mouse moved to (344, 520)
Screenshot: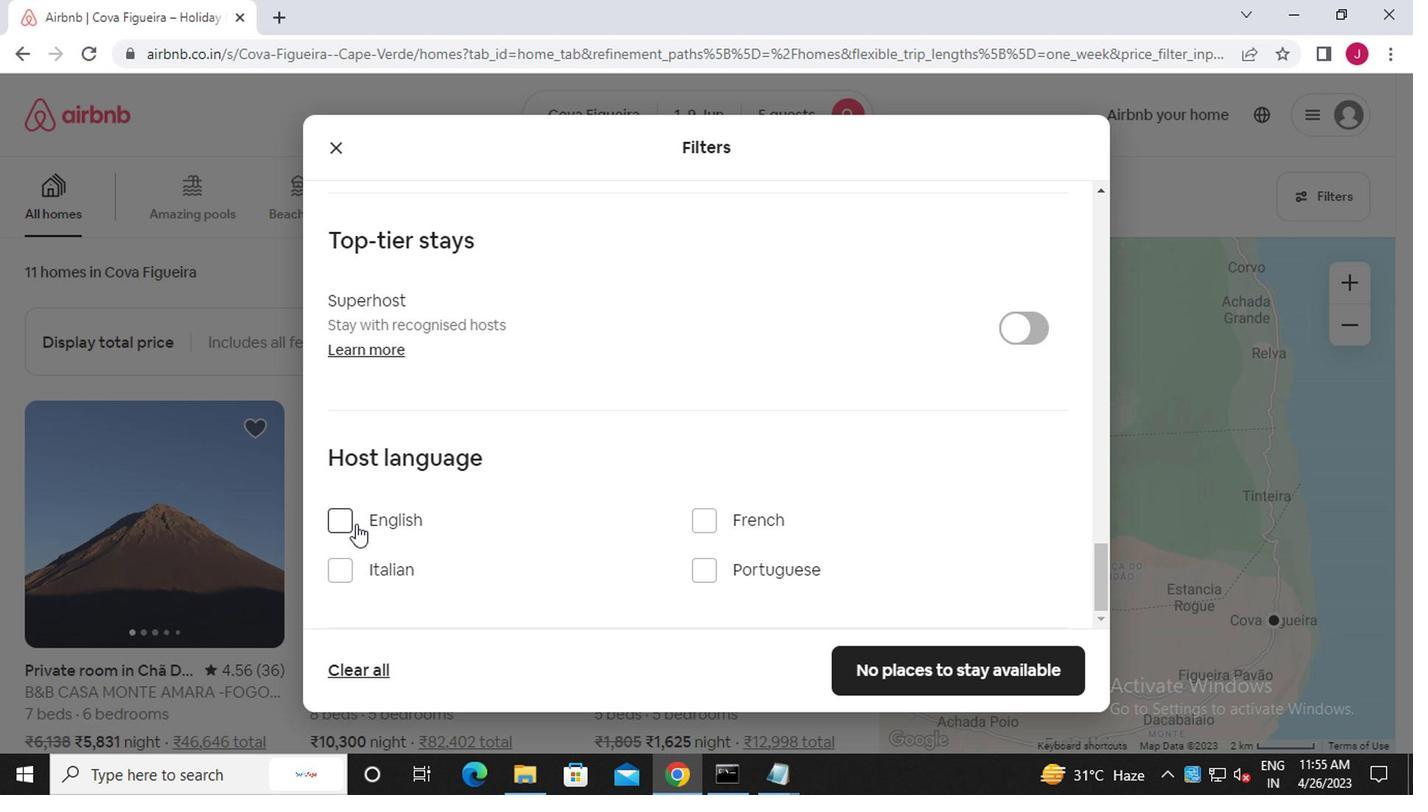 
Action: Mouse pressed left at (344, 520)
Screenshot: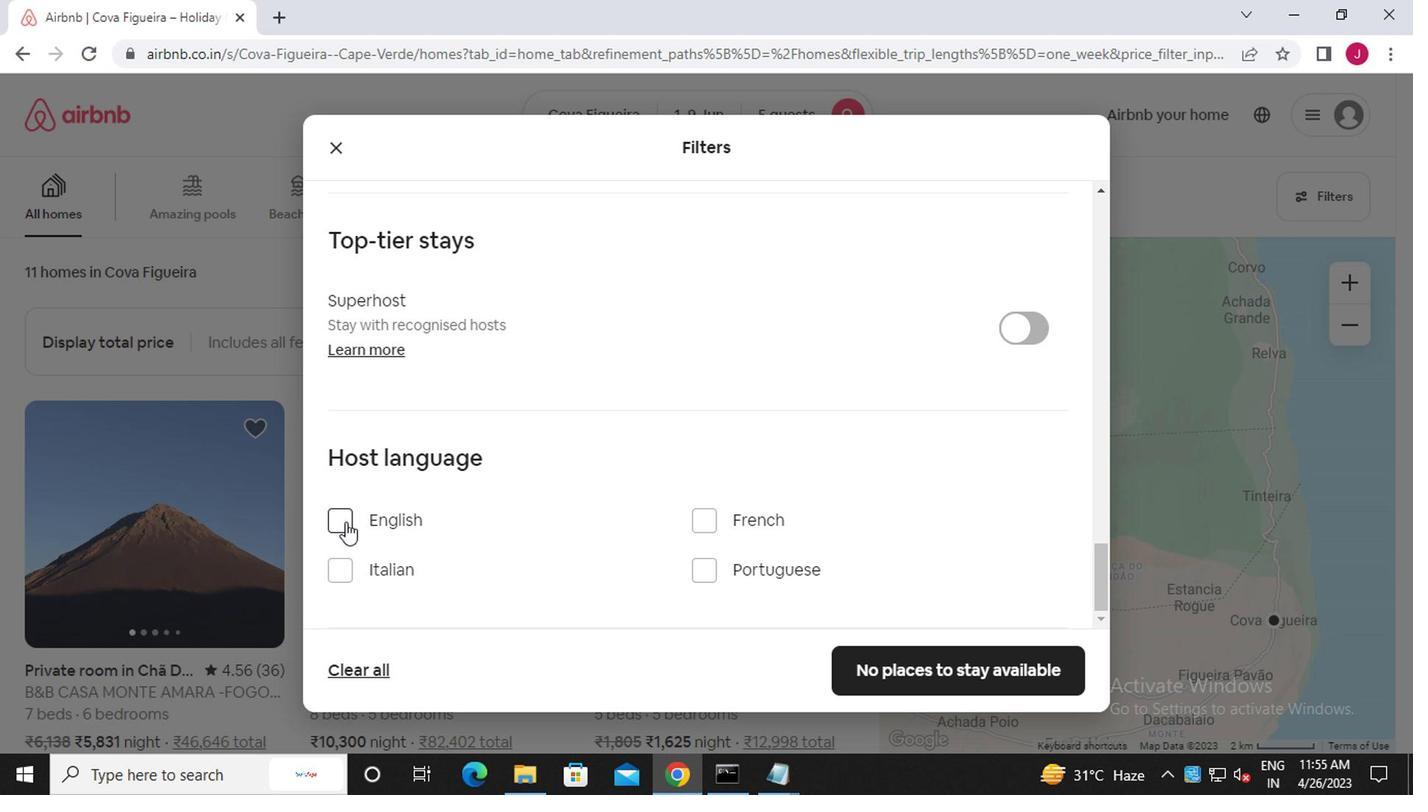 
Action: Mouse moved to (996, 664)
Screenshot: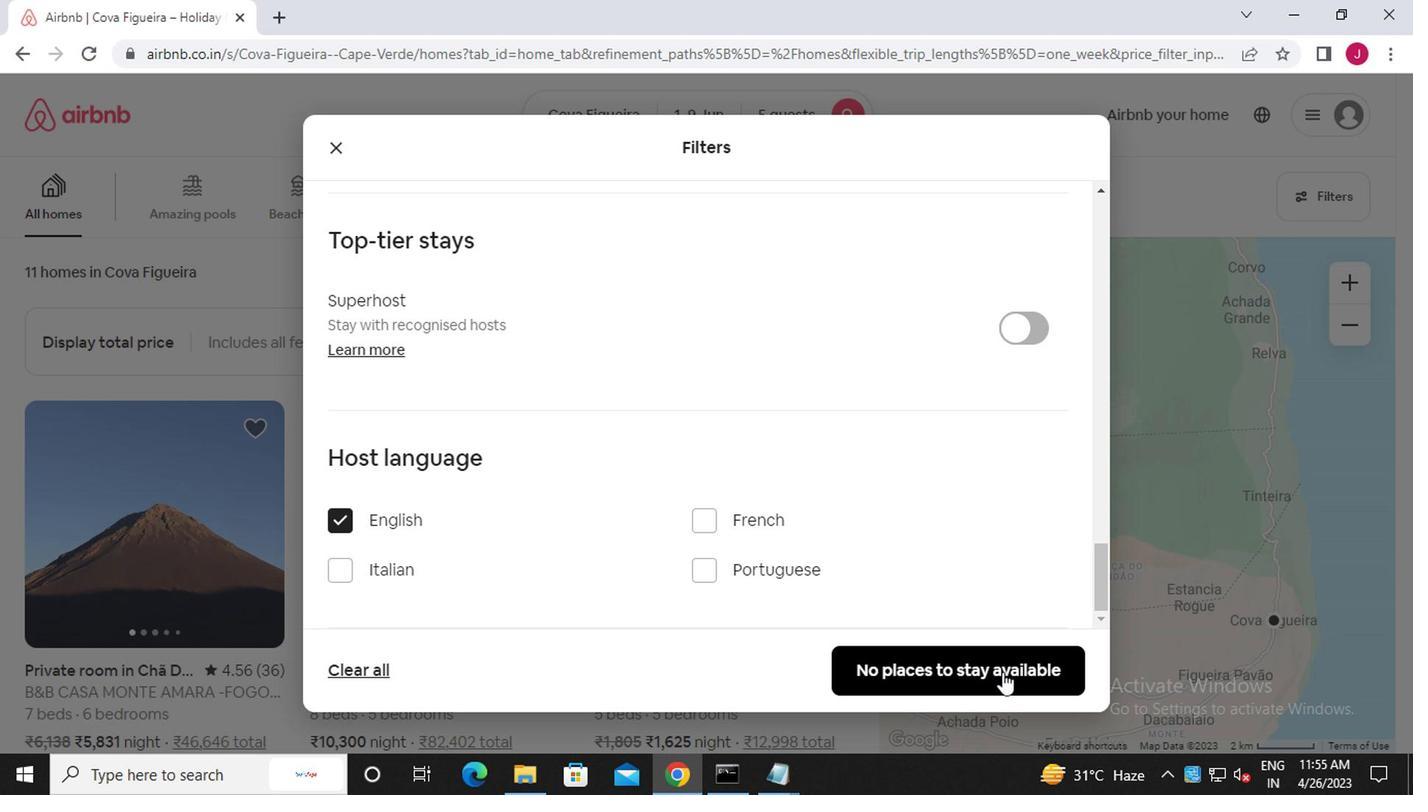 
Action: Mouse pressed left at (996, 664)
Screenshot: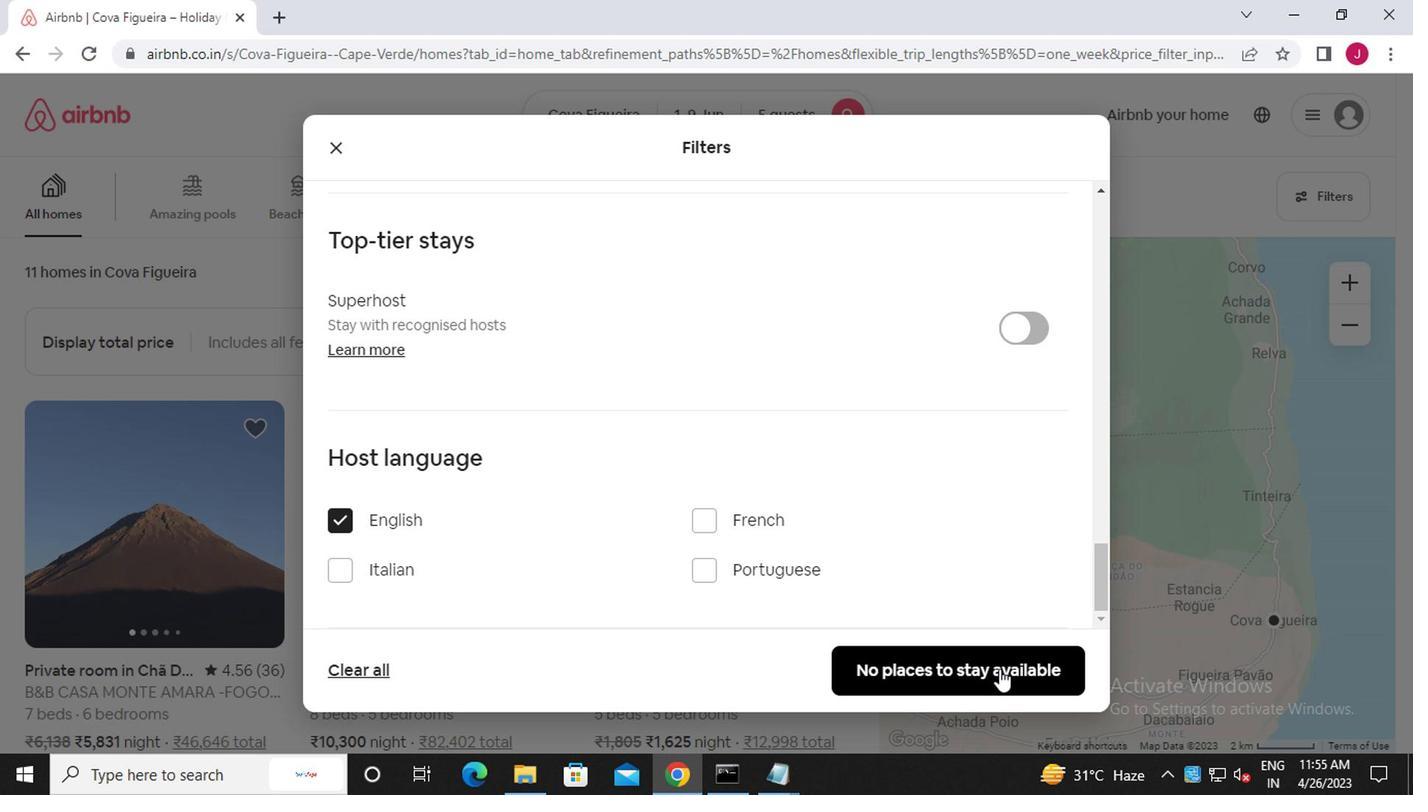 
Action: Mouse moved to (989, 659)
Screenshot: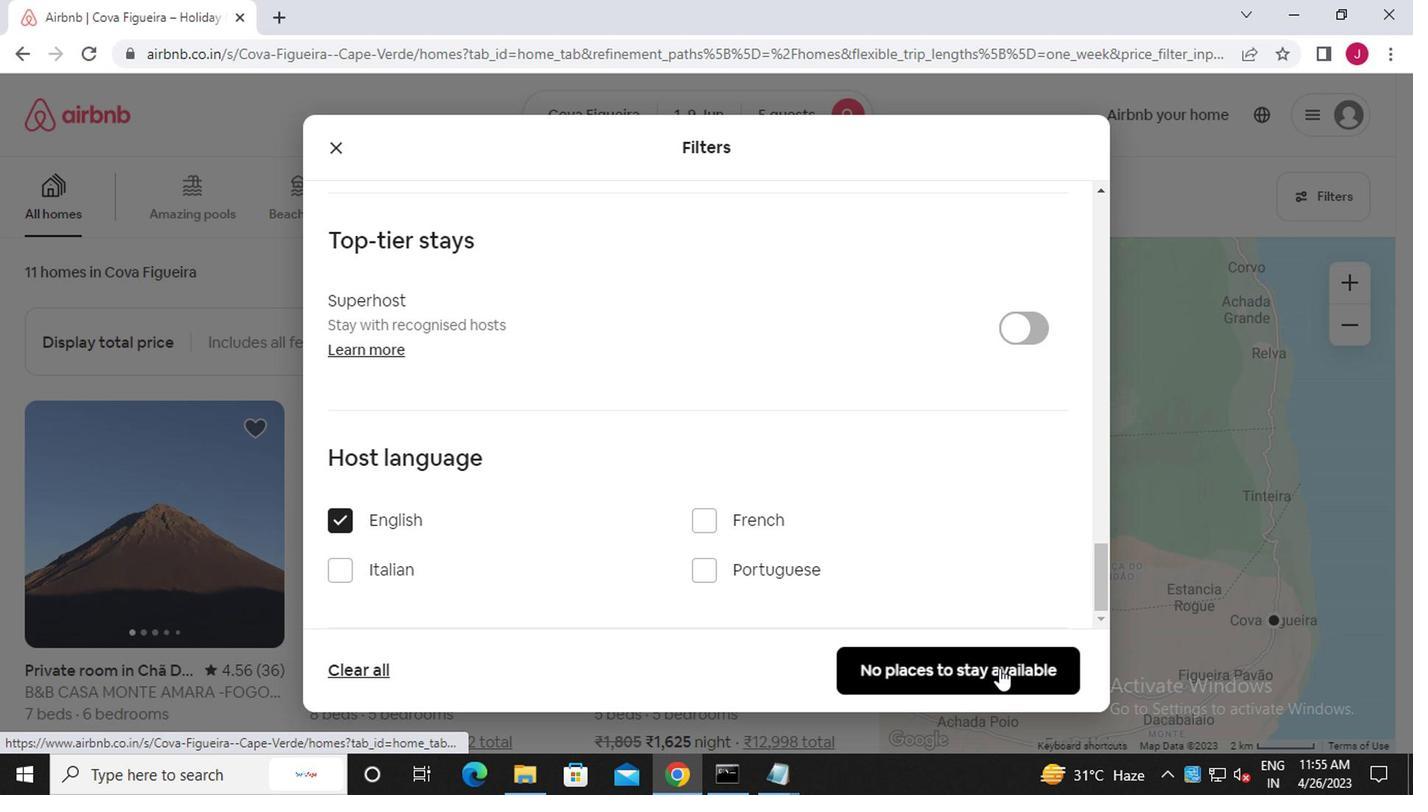 
